 Task: Look for Airbnb options in UbatÃ©, Colombia from 5th November, 2023 to 16th November, 2023 for 2 adults.1  bedroom having 1 bed and 1 bathroom. Property type can be hotel. Amenities needed are: wifi, washing machine. Booking option can be shelf check-in. Look for 4 properties as per requirement.
Action: Mouse moved to (474, 104)
Screenshot: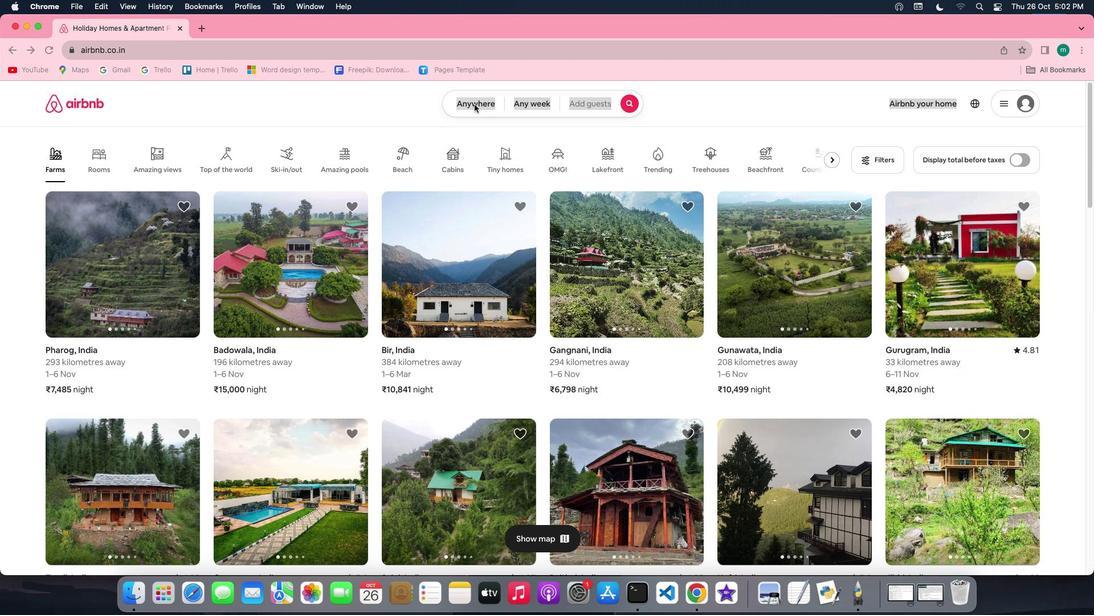 
Action: Mouse pressed left at (474, 104)
Screenshot: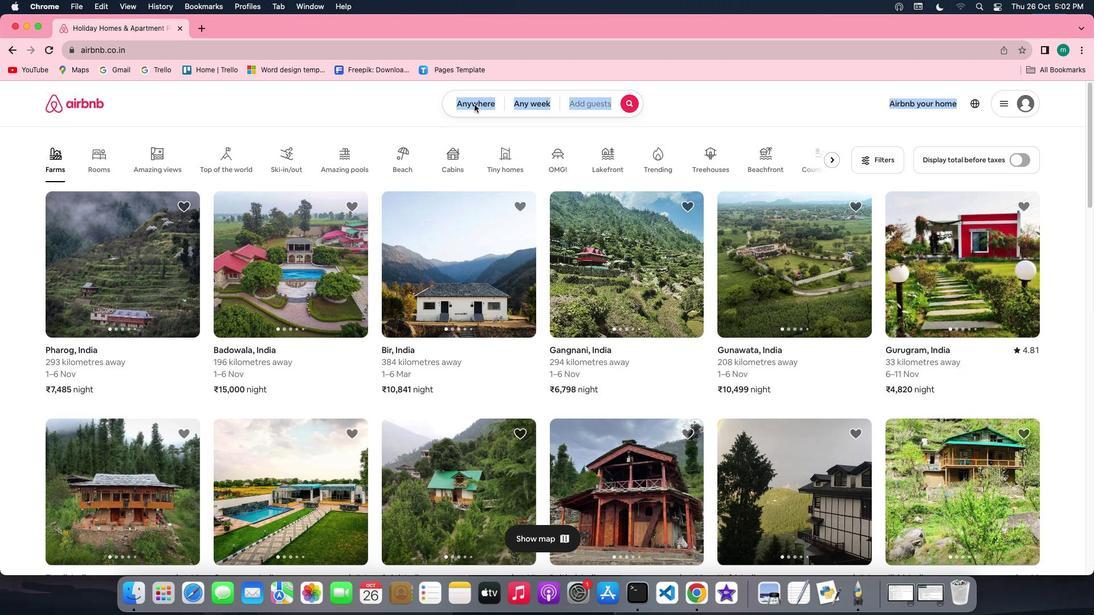 
Action: Mouse pressed left at (474, 104)
Screenshot: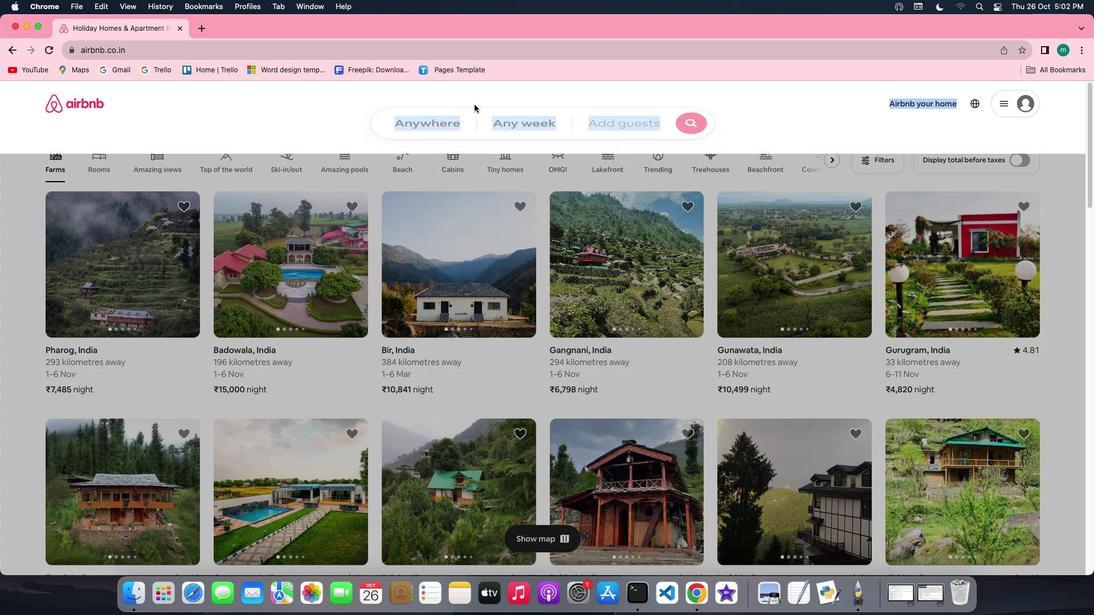 
Action: Mouse moved to (408, 146)
Screenshot: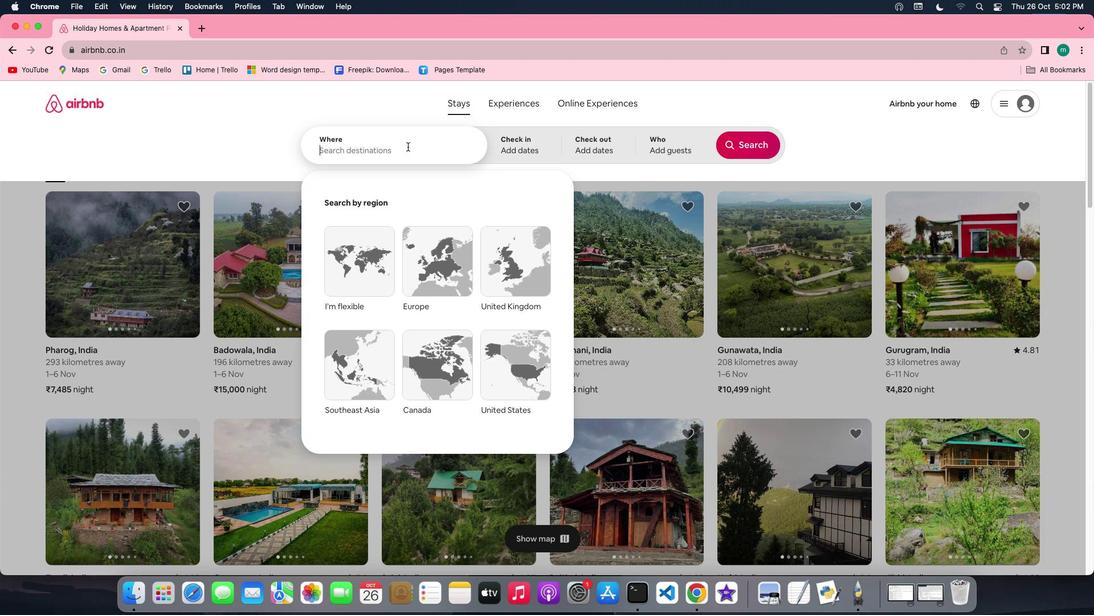 
Action: Key pressed Key.shift'U''b''a''t''e''.'Key.backspace','Key.spaceKey.shift'C''o''l''o''m''b''i''a'
Screenshot: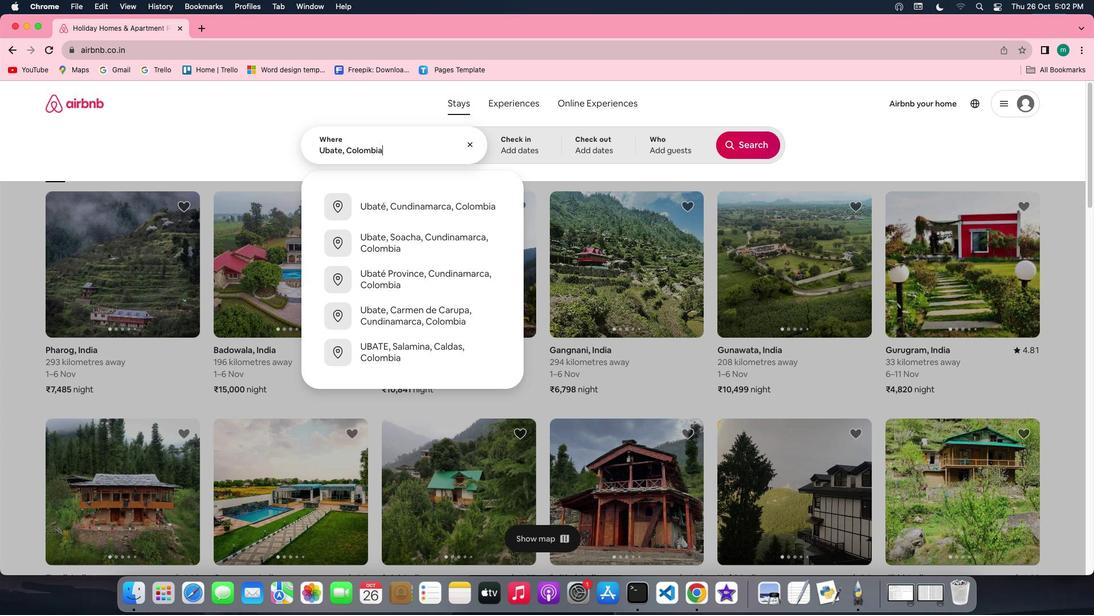 
Action: Mouse moved to (506, 143)
Screenshot: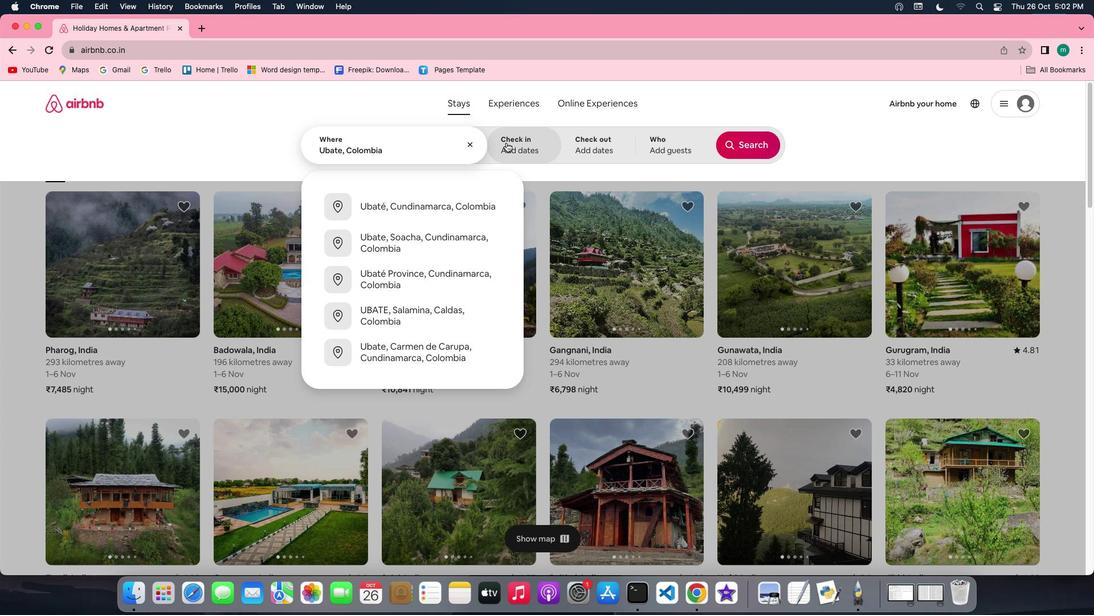 
Action: Mouse pressed left at (506, 143)
Screenshot: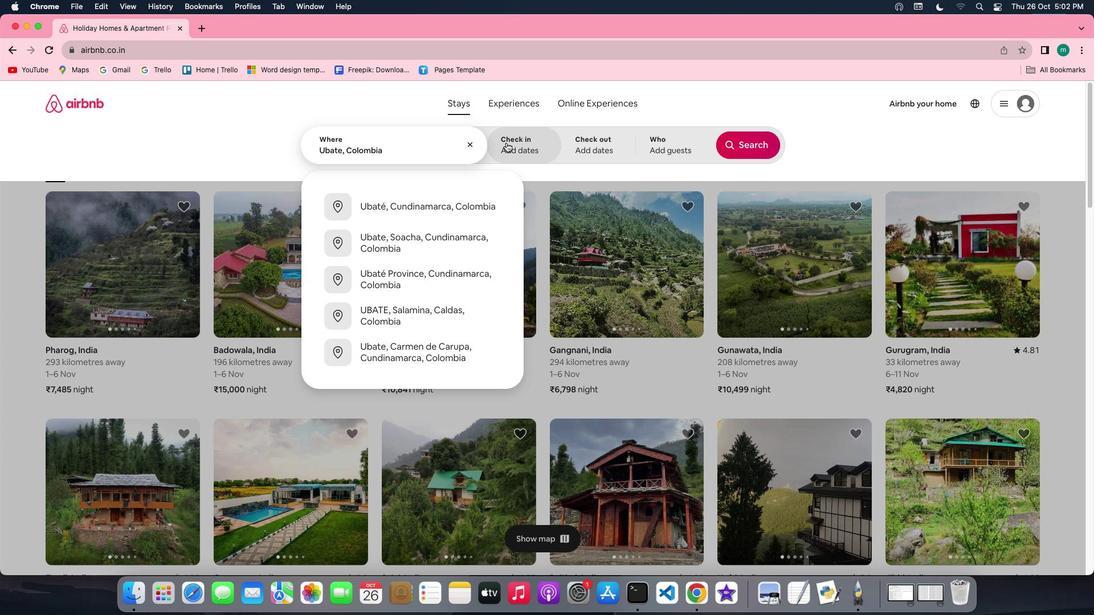
Action: Mouse moved to (566, 317)
Screenshot: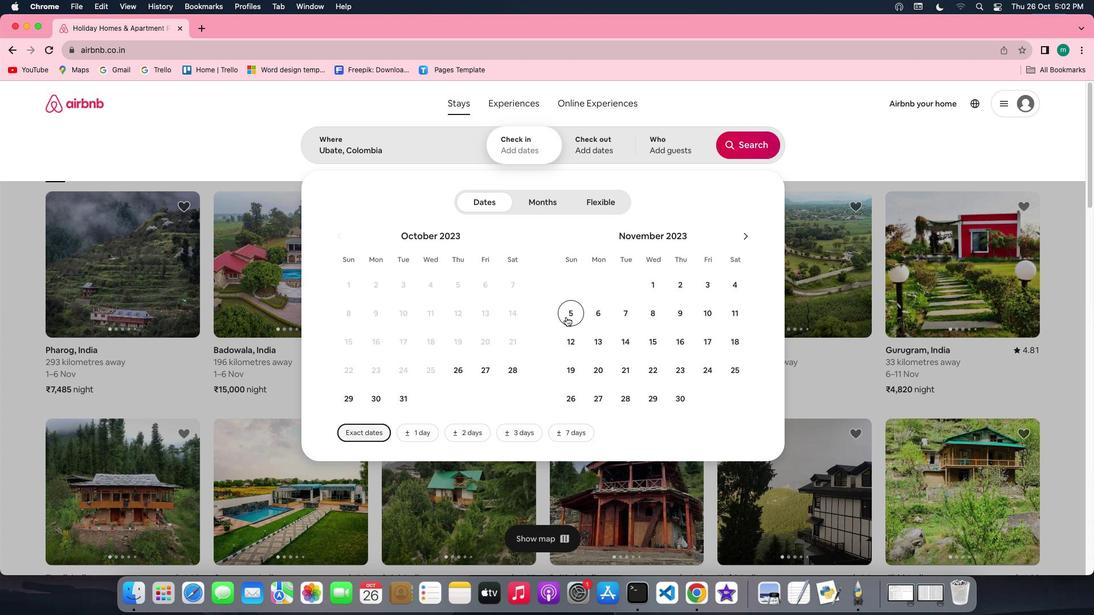 
Action: Mouse pressed left at (566, 317)
Screenshot: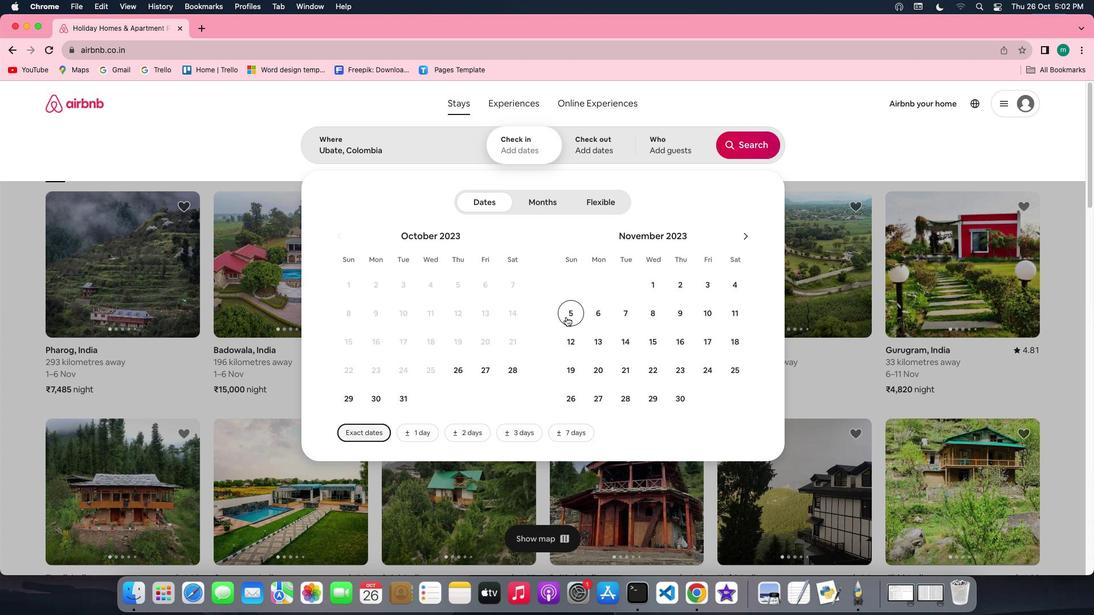 
Action: Mouse moved to (680, 334)
Screenshot: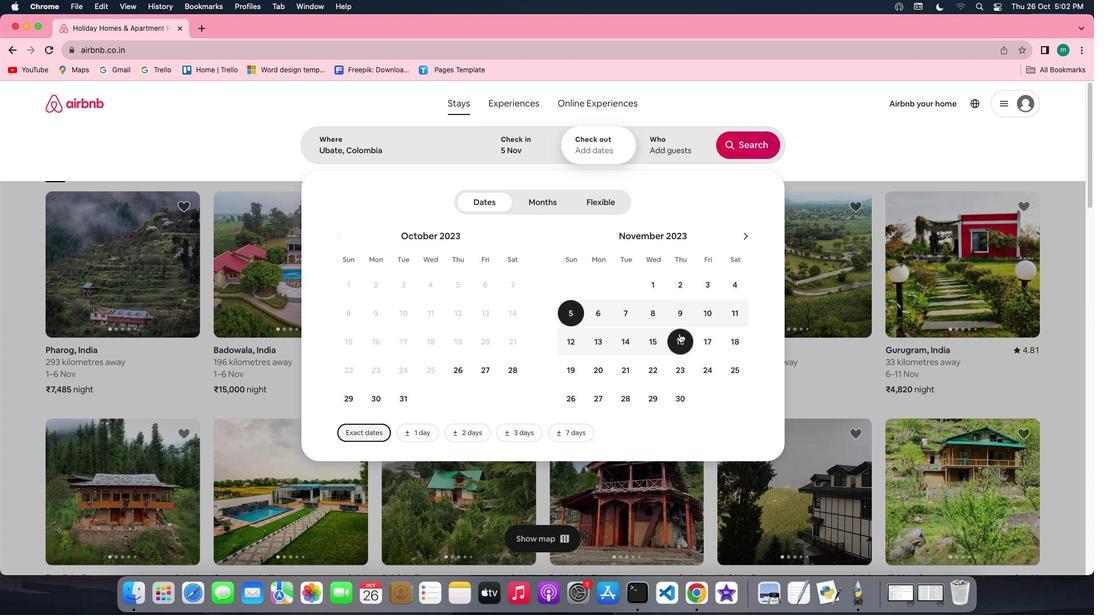 
Action: Mouse pressed left at (680, 334)
Screenshot: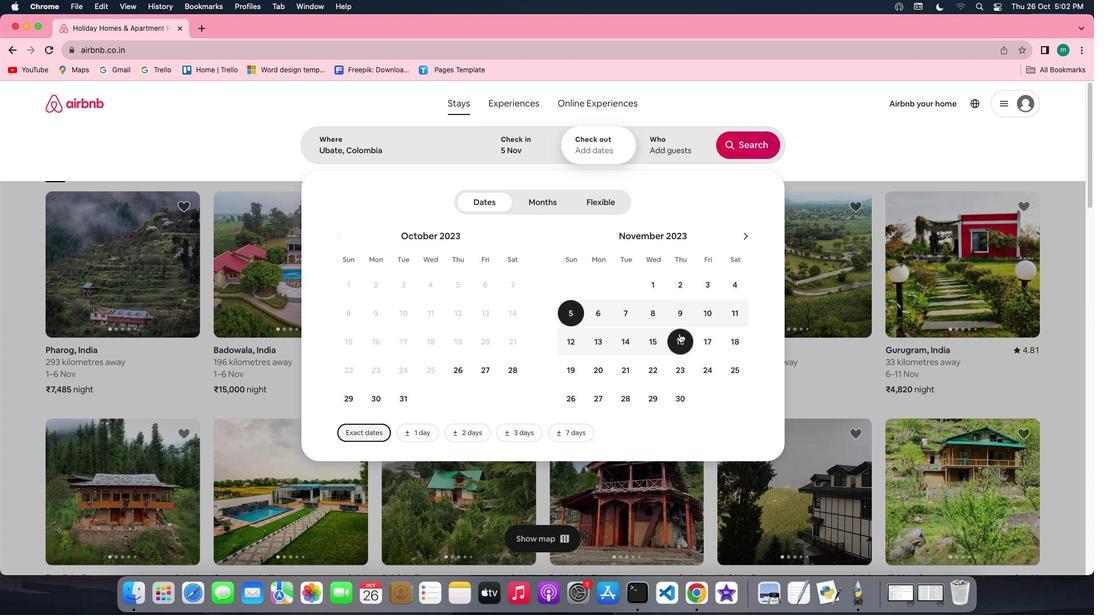 
Action: Mouse moved to (665, 151)
Screenshot: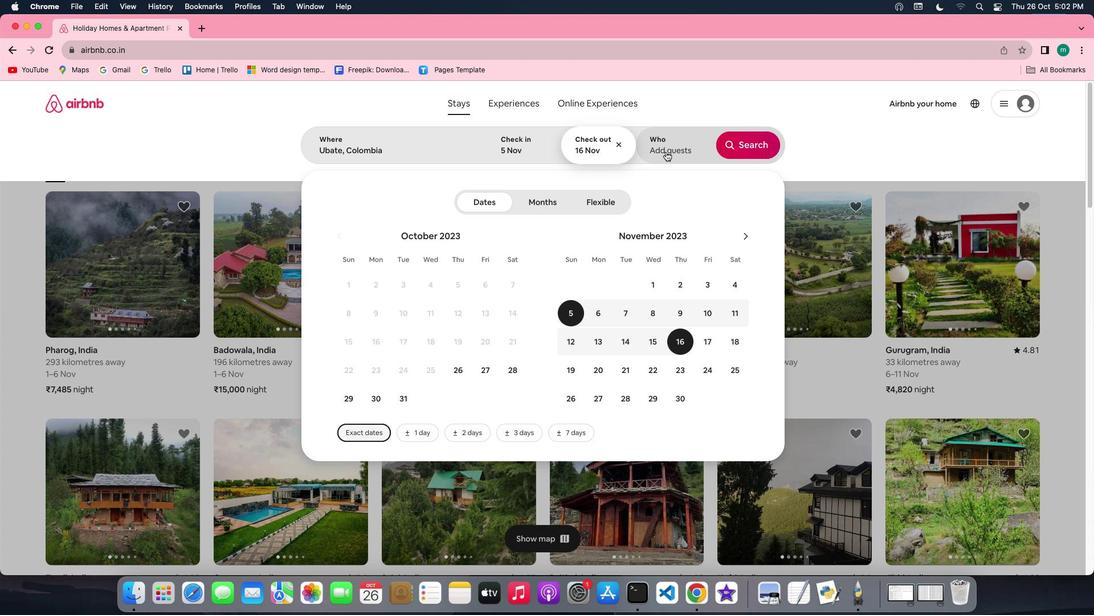 
Action: Mouse pressed left at (665, 151)
Screenshot: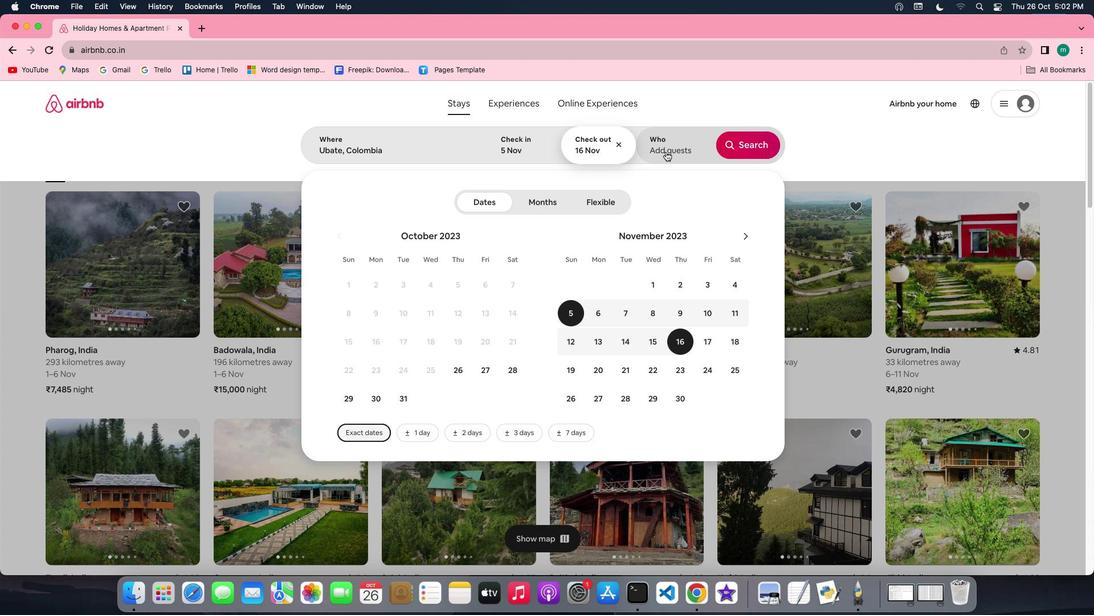 
Action: Mouse moved to (747, 202)
Screenshot: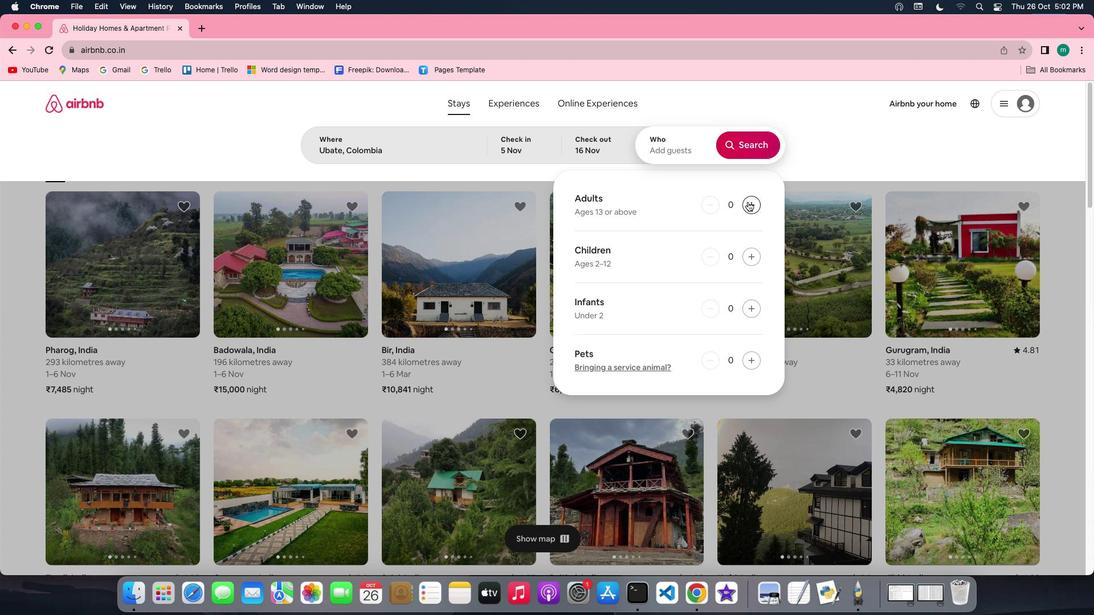 
Action: Mouse pressed left at (747, 202)
Screenshot: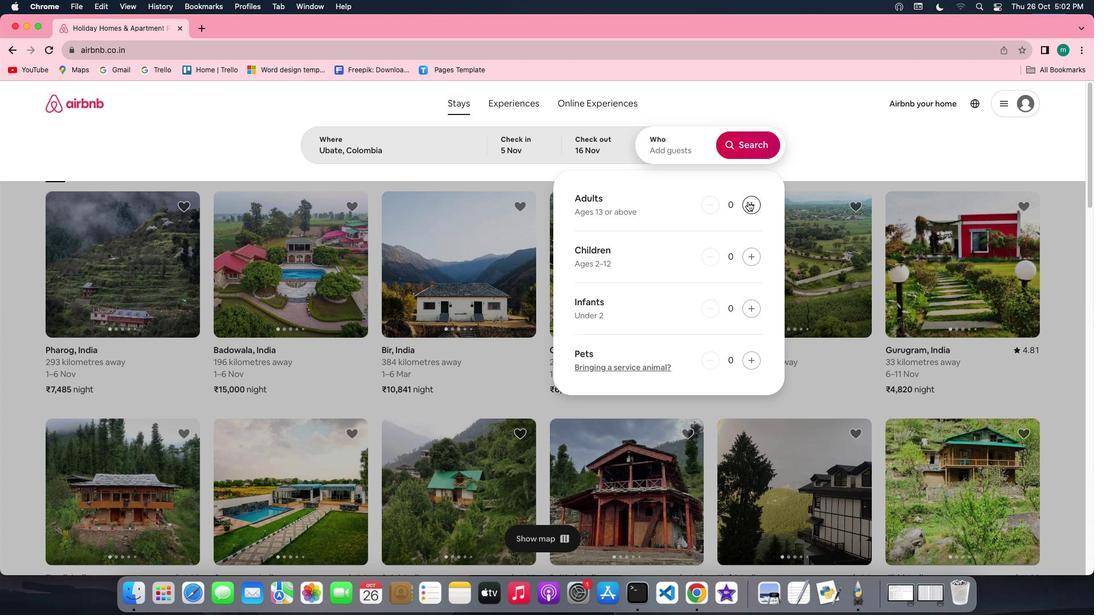 
Action: Mouse pressed left at (747, 202)
Screenshot: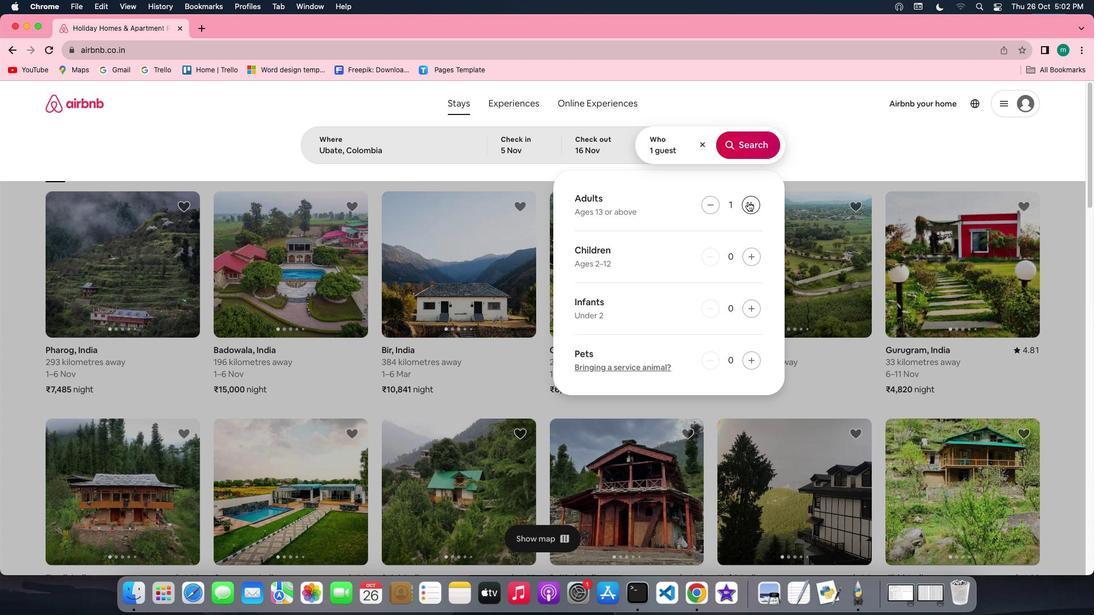 
Action: Mouse moved to (749, 149)
Screenshot: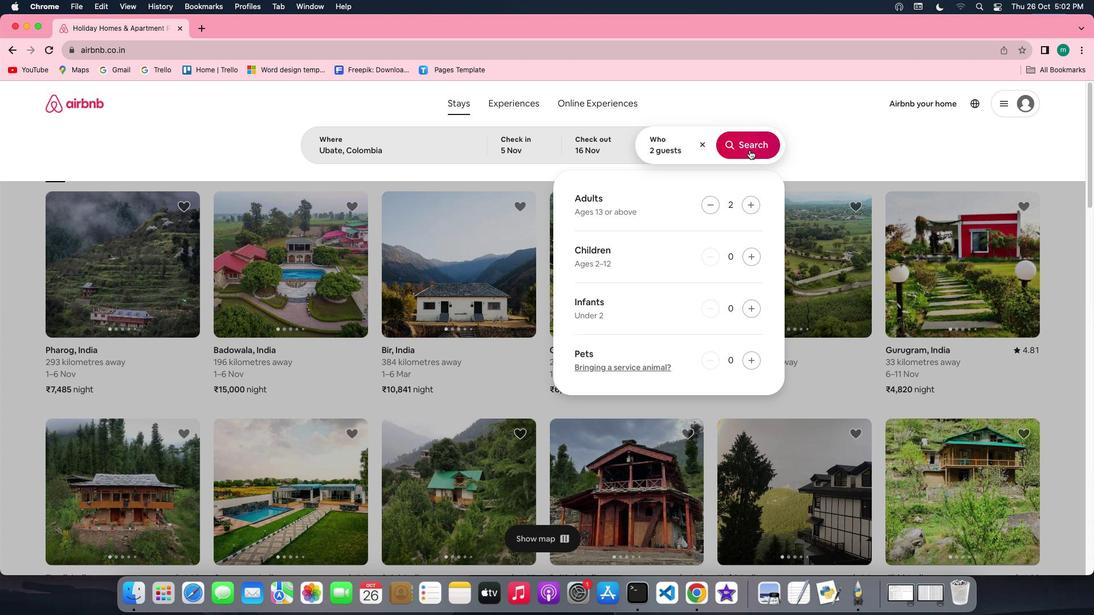 
Action: Mouse pressed left at (749, 149)
Screenshot: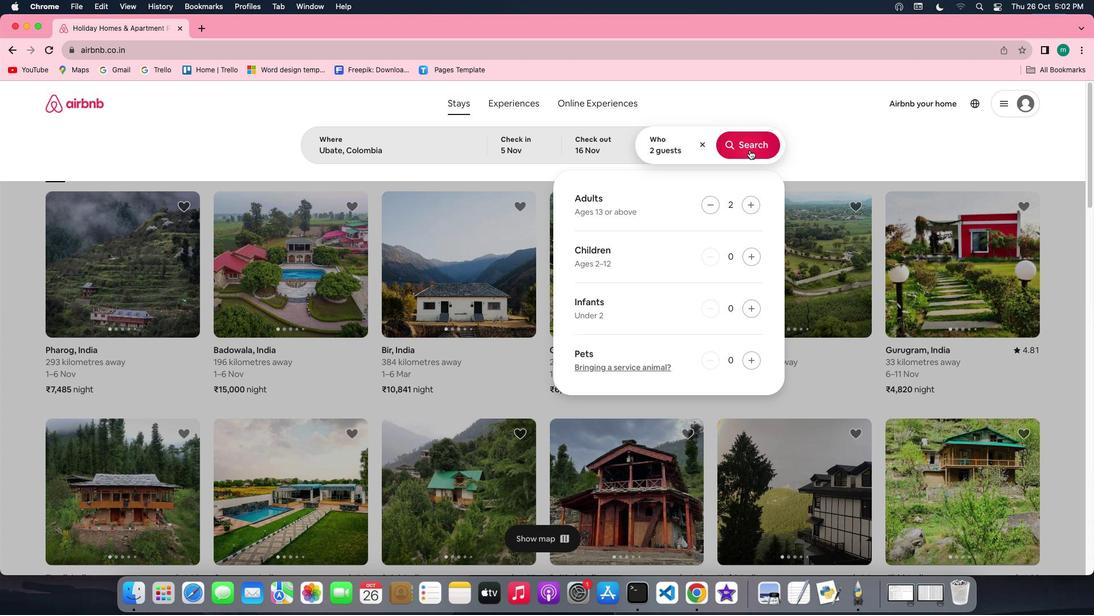 
Action: Mouse moved to (895, 149)
Screenshot: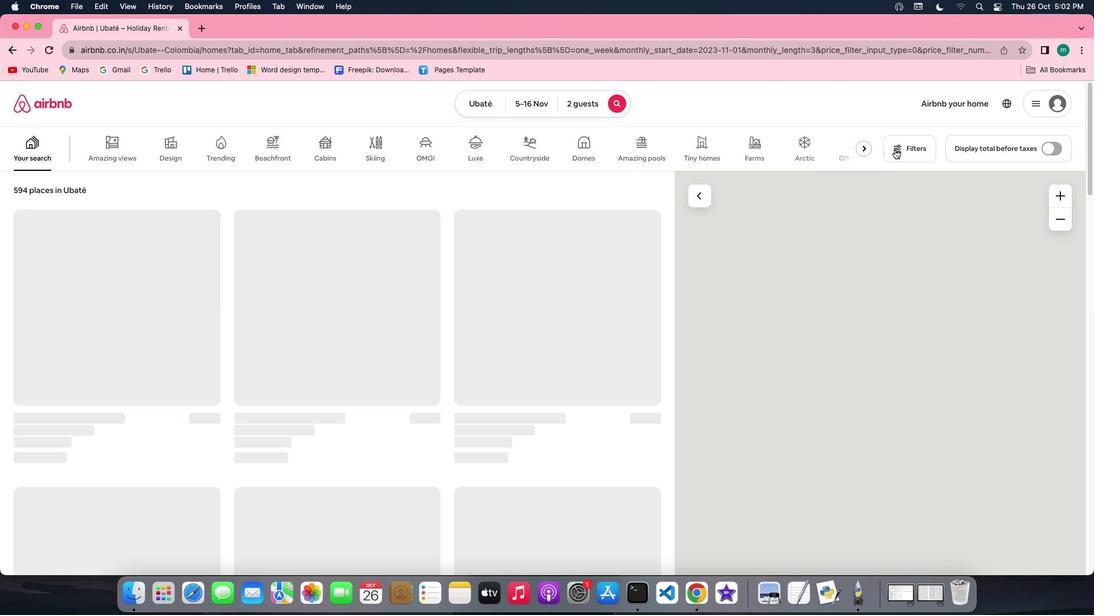 
Action: Mouse pressed left at (895, 149)
Screenshot: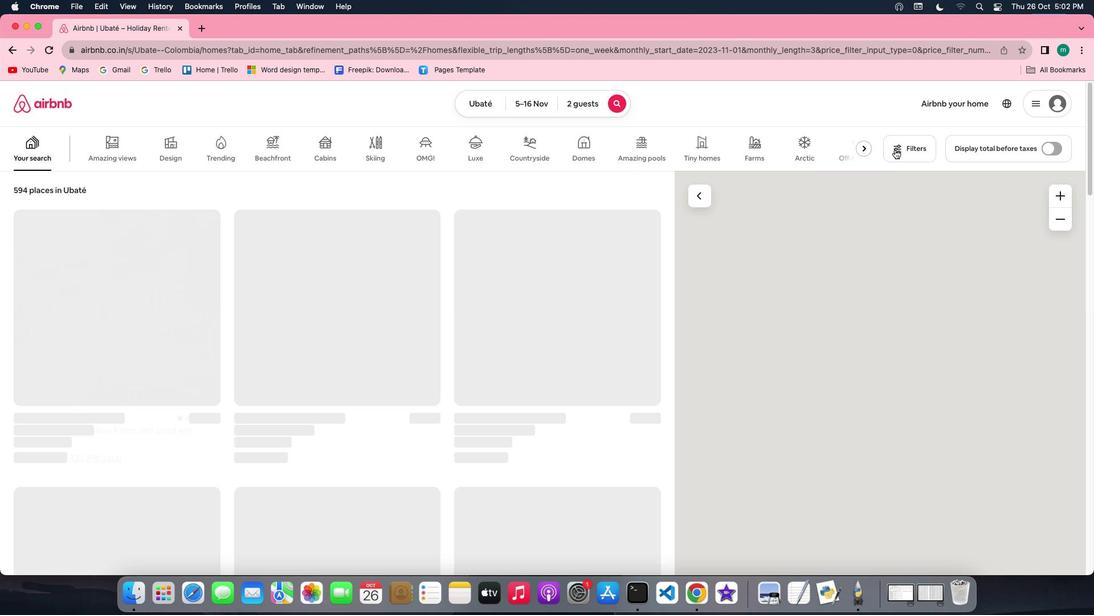 
Action: Mouse moved to (521, 366)
Screenshot: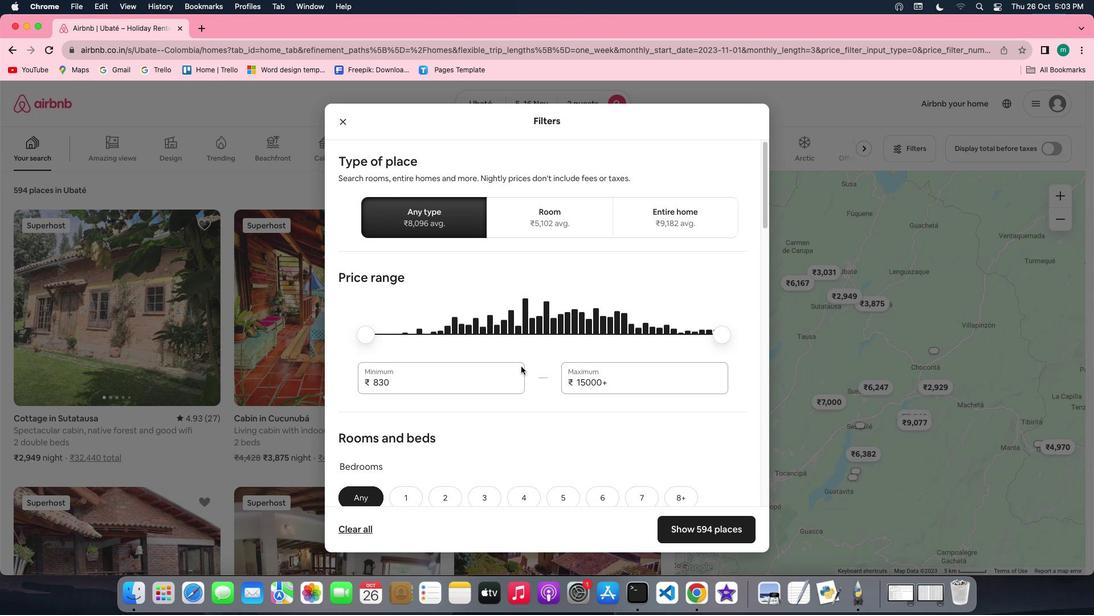 
Action: Mouse scrolled (521, 366) with delta (0, 0)
Screenshot: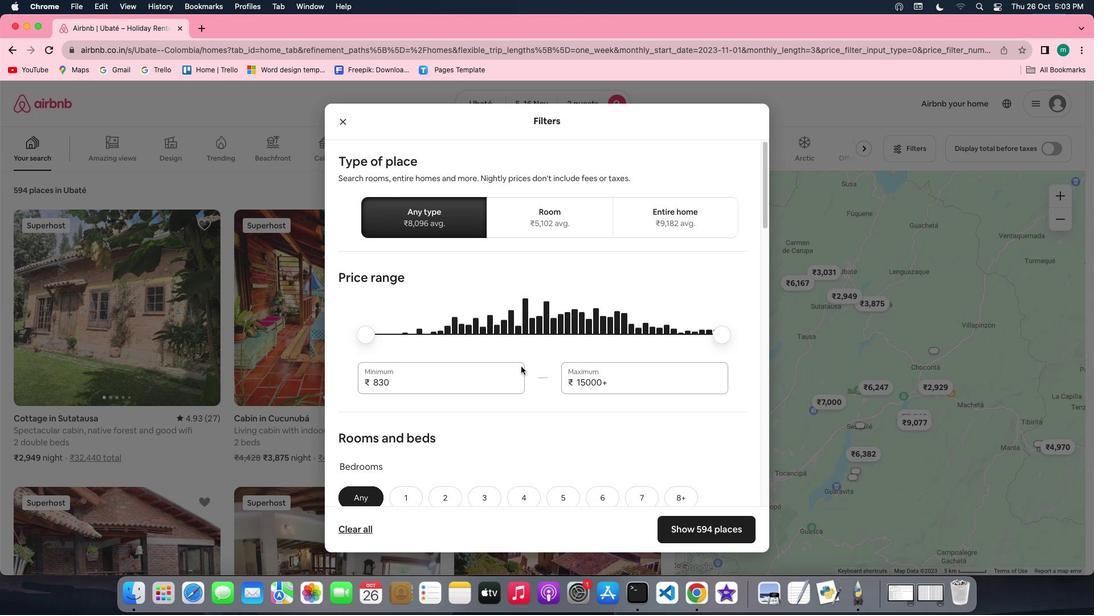 
Action: Mouse scrolled (521, 366) with delta (0, 0)
Screenshot: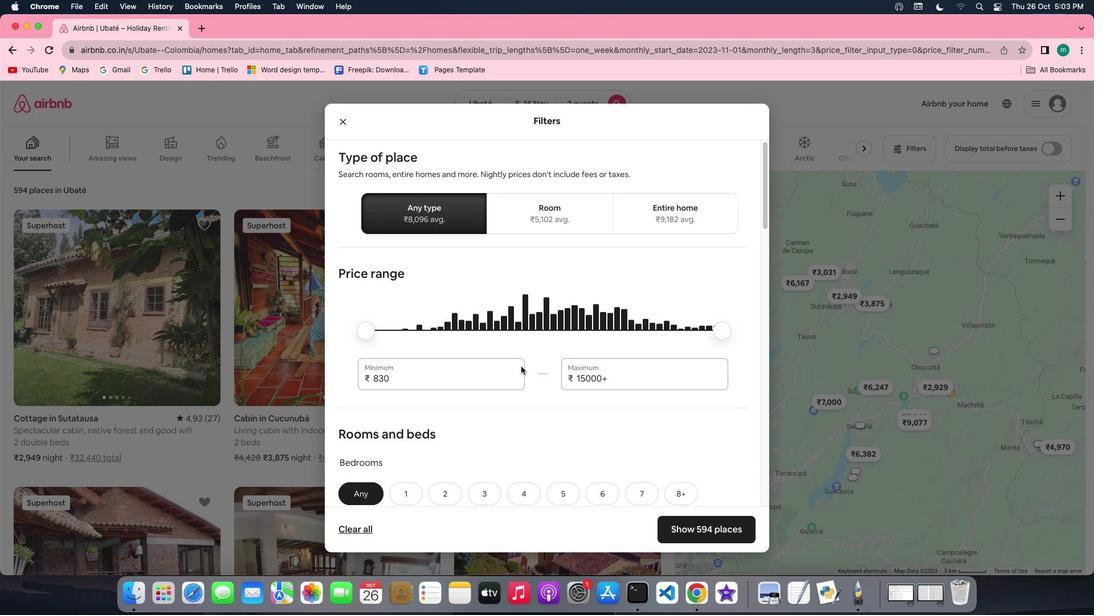 
Action: Mouse scrolled (521, 366) with delta (0, -1)
Screenshot: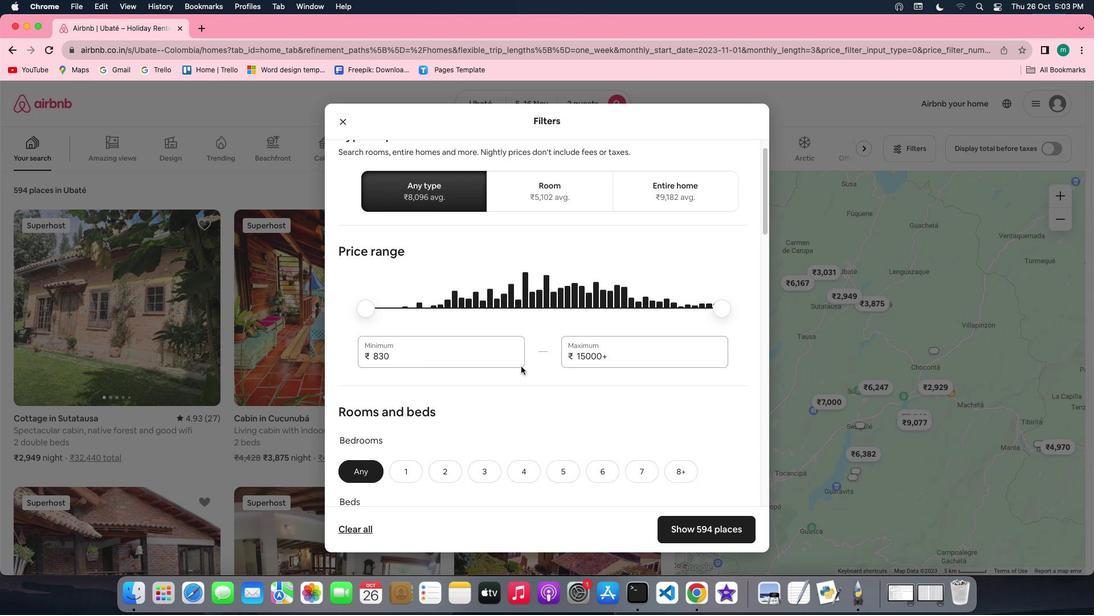 
Action: Mouse scrolled (521, 366) with delta (0, 0)
Screenshot: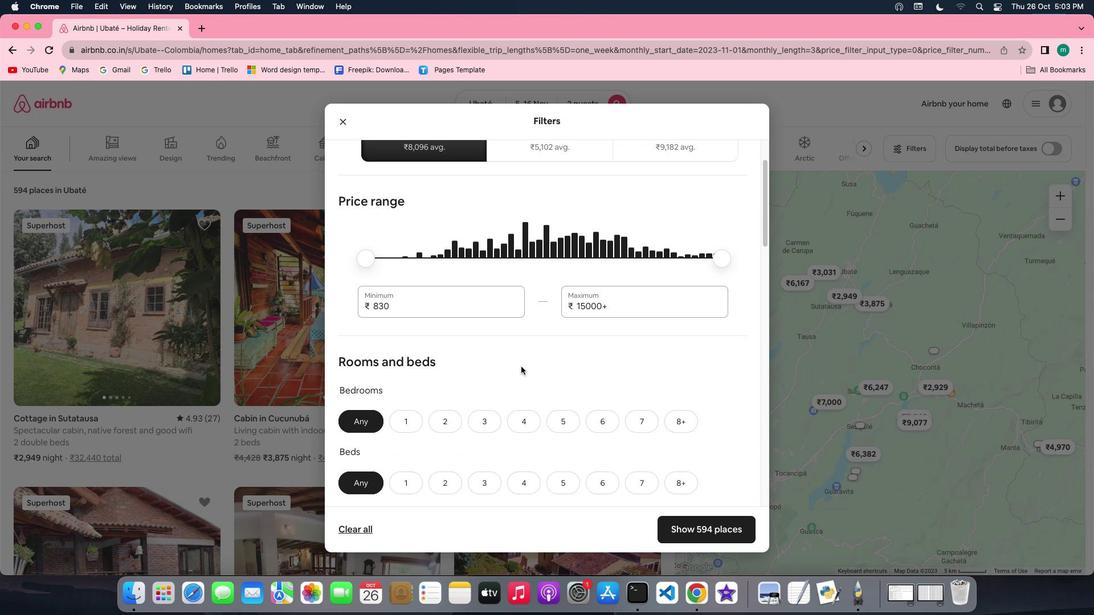 
Action: Mouse scrolled (521, 366) with delta (0, 0)
Screenshot: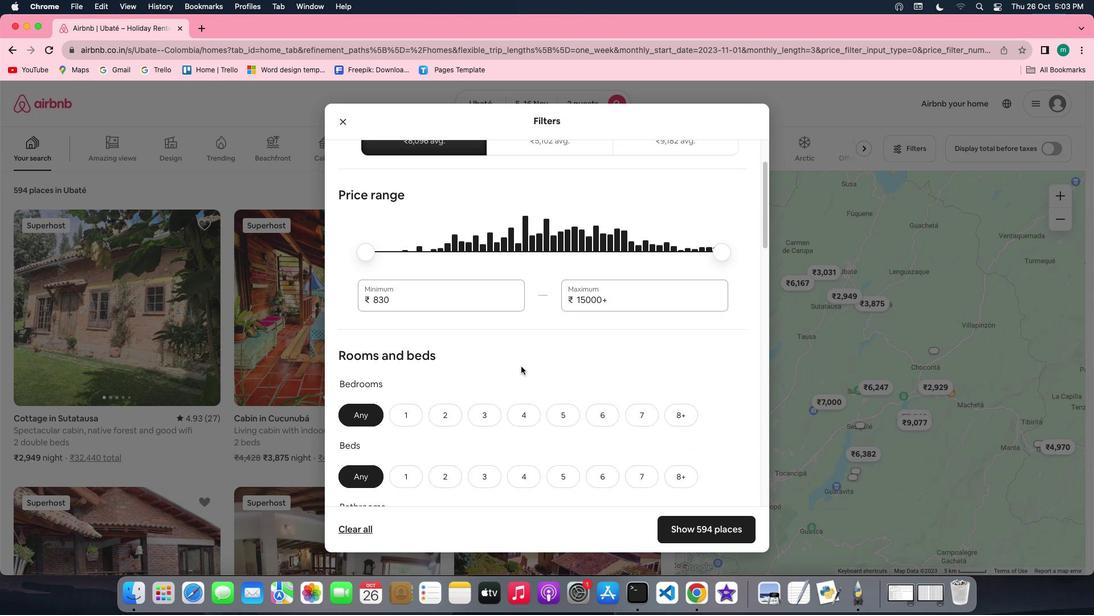 
Action: Mouse scrolled (521, 366) with delta (0, 0)
Screenshot: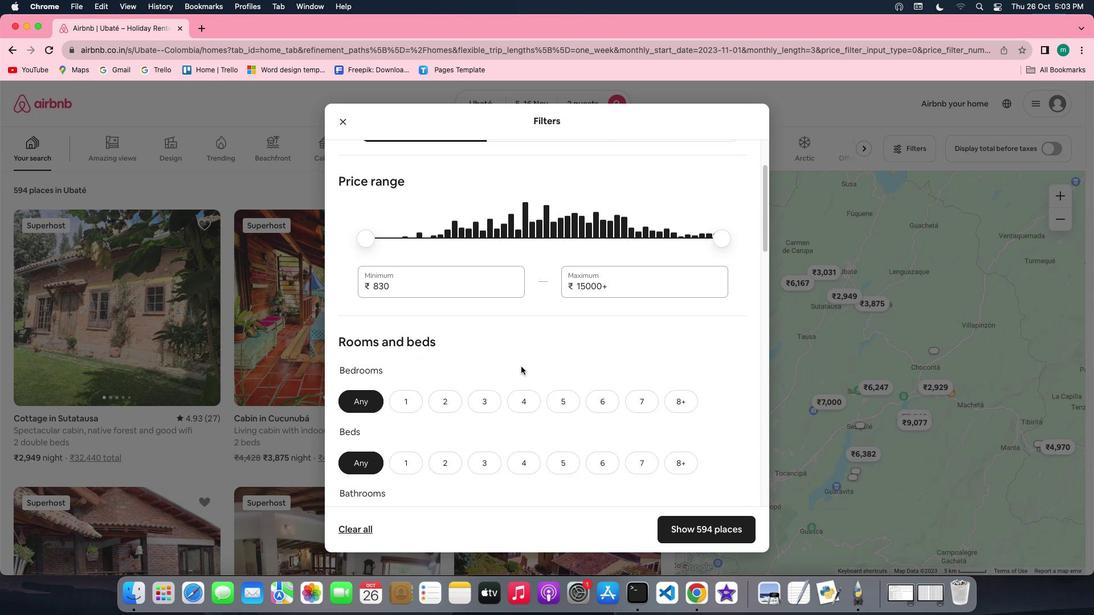 
Action: Mouse scrolled (521, 366) with delta (0, 0)
Screenshot: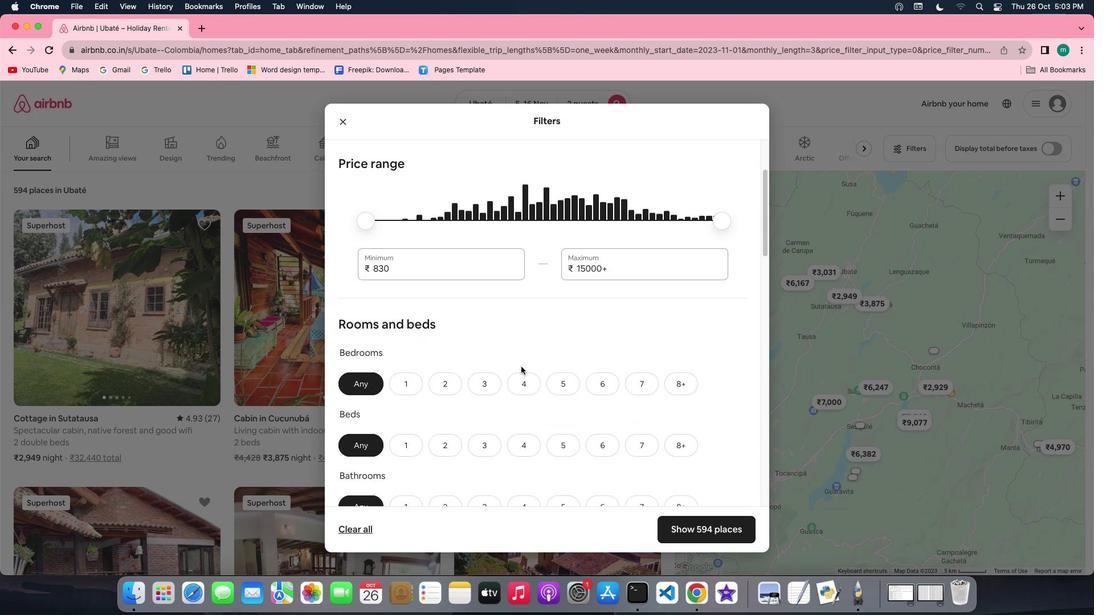
Action: Mouse scrolled (521, 366) with delta (0, 0)
Screenshot: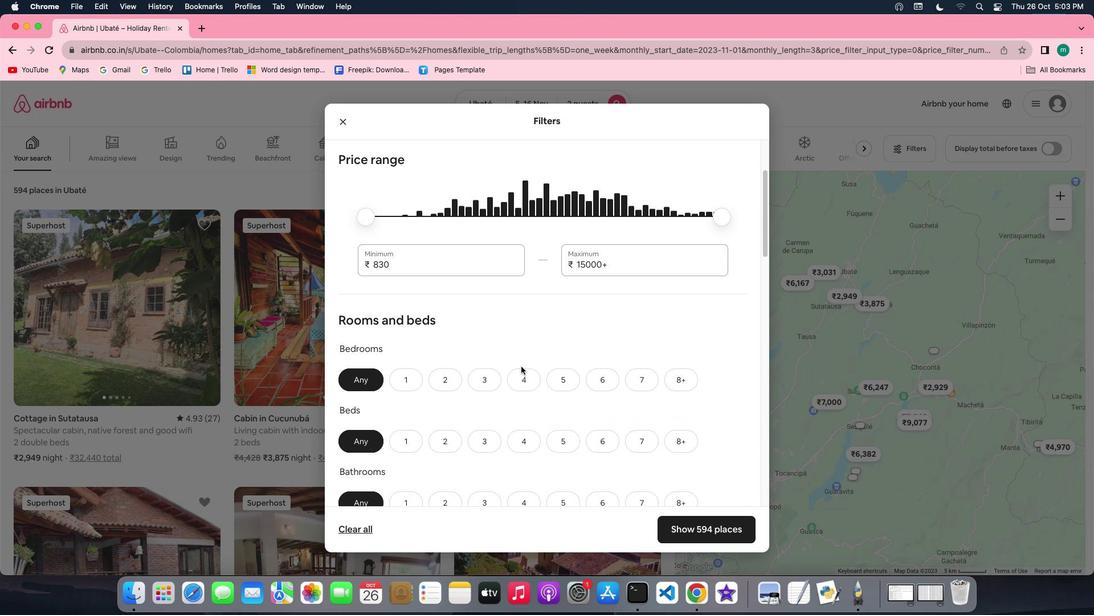 
Action: Mouse scrolled (521, 366) with delta (0, 0)
Screenshot: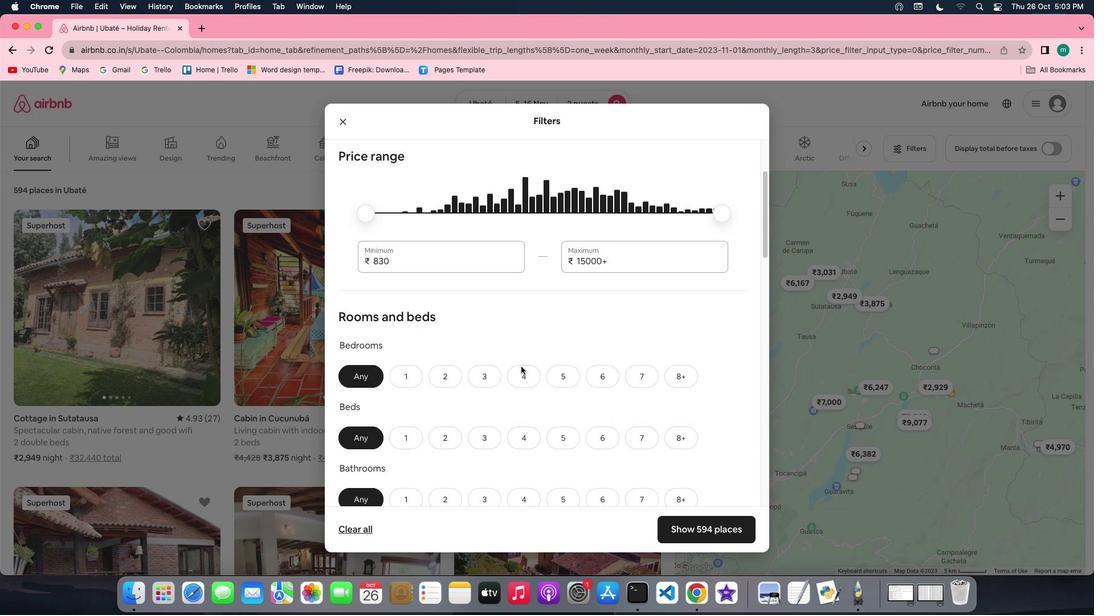
Action: Mouse scrolled (521, 366) with delta (0, 0)
Screenshot: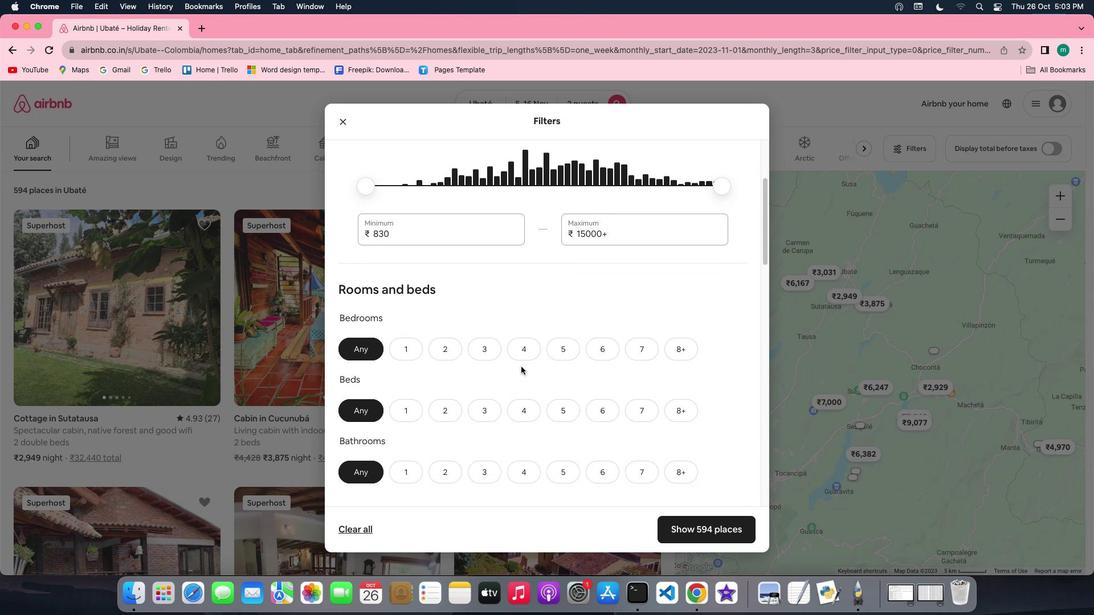 
Action: Mouse scrolled (521, 366) with delta (0, 0)
Screenshot: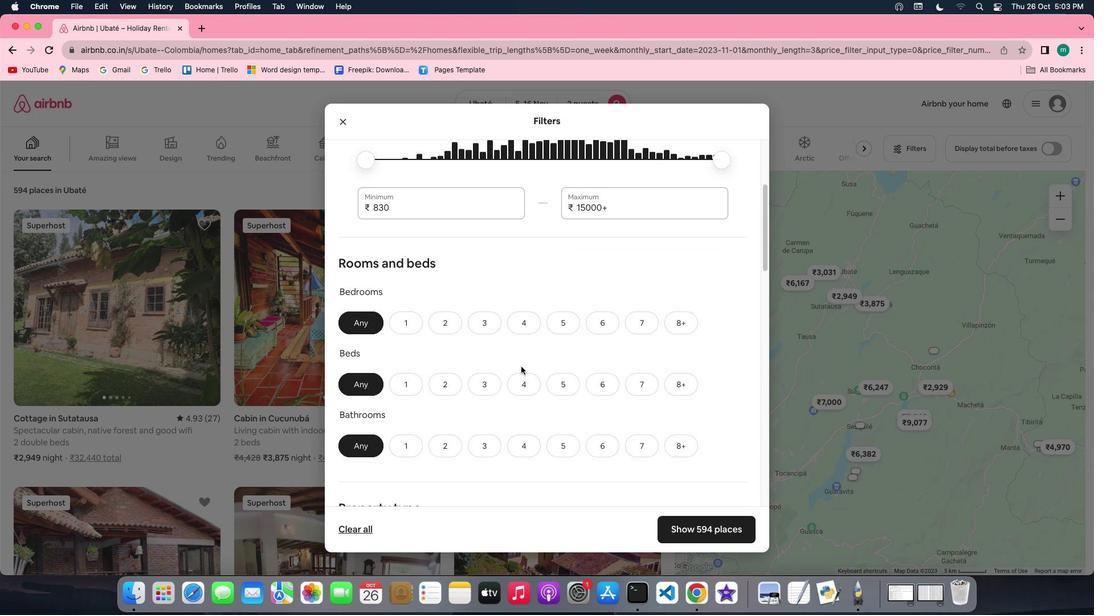 
Action: Mouse moved to (408, 293)
Screenshot: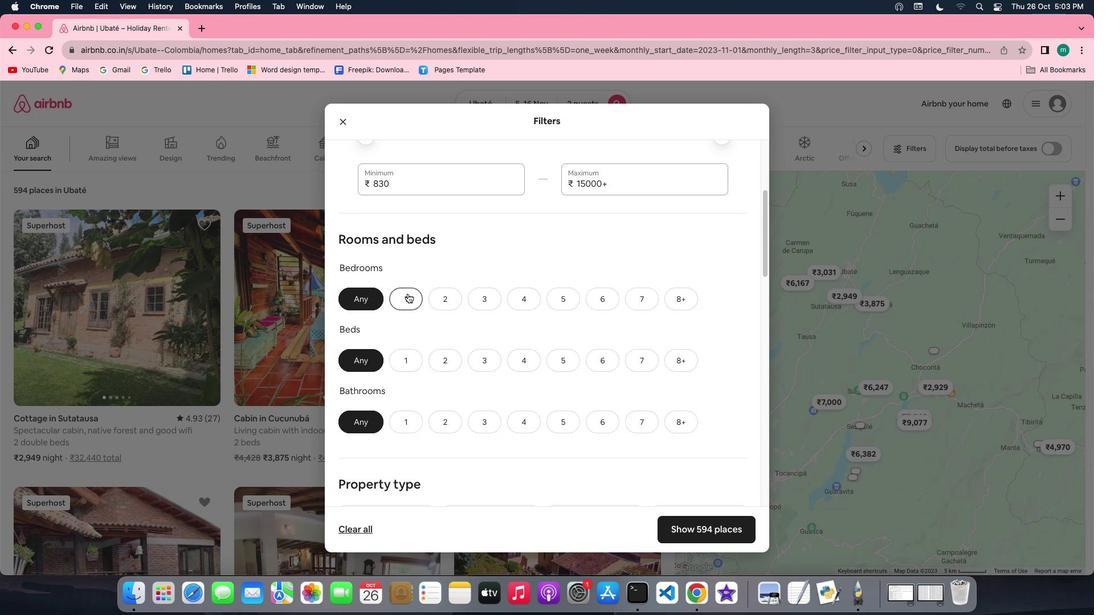 
Action: Mouse pressed left at (408, 293)
Screenshot: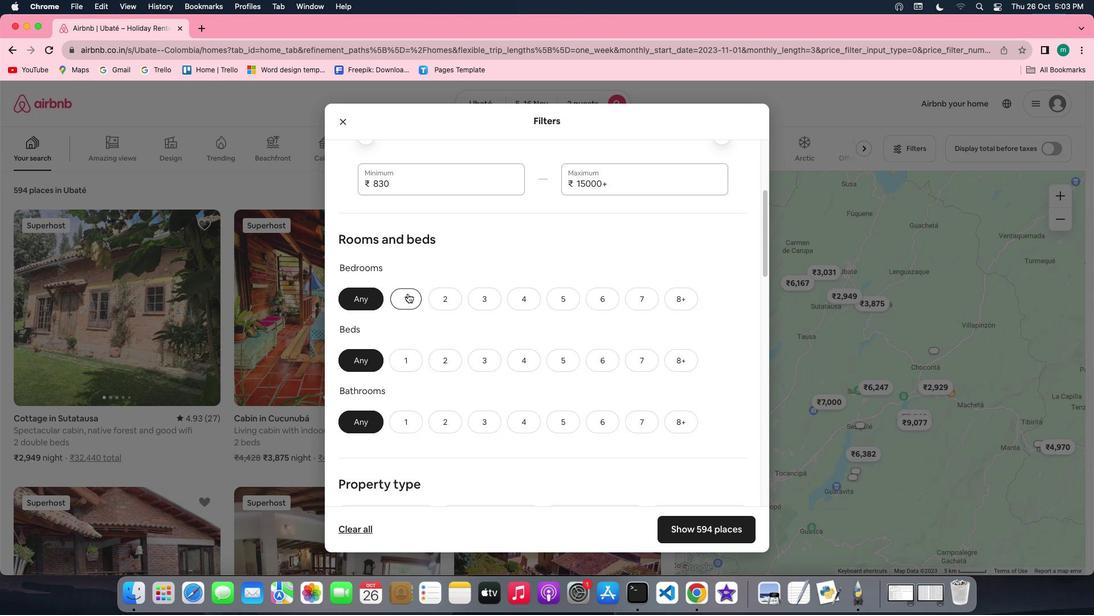 
Action: Mouse moved to (421, 356)
Screenshot: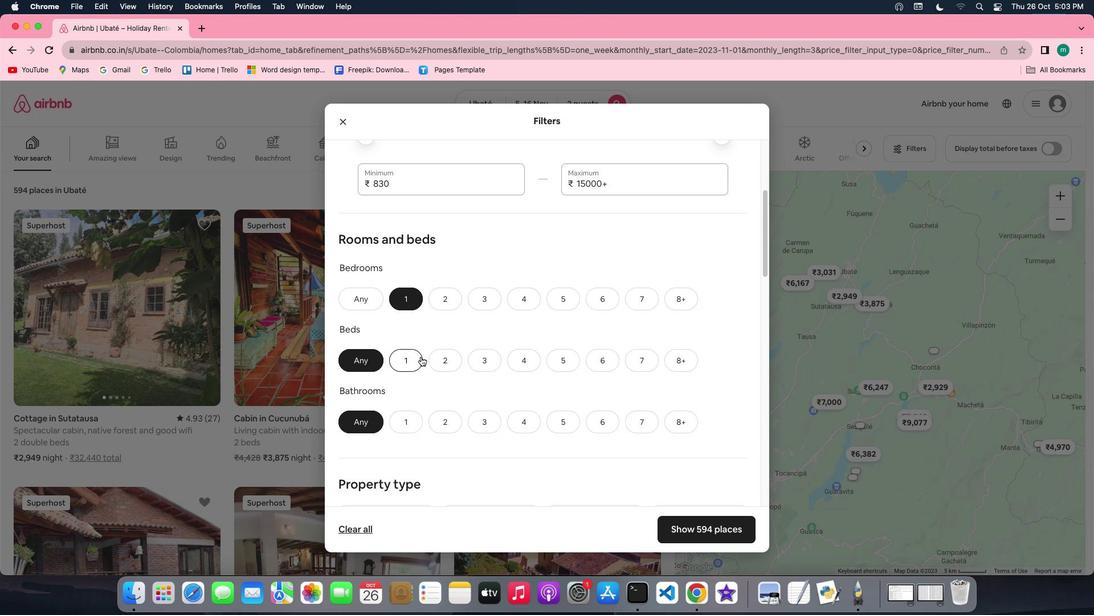 
Action: Mouse pressed left at (421, 356)
Screenshot: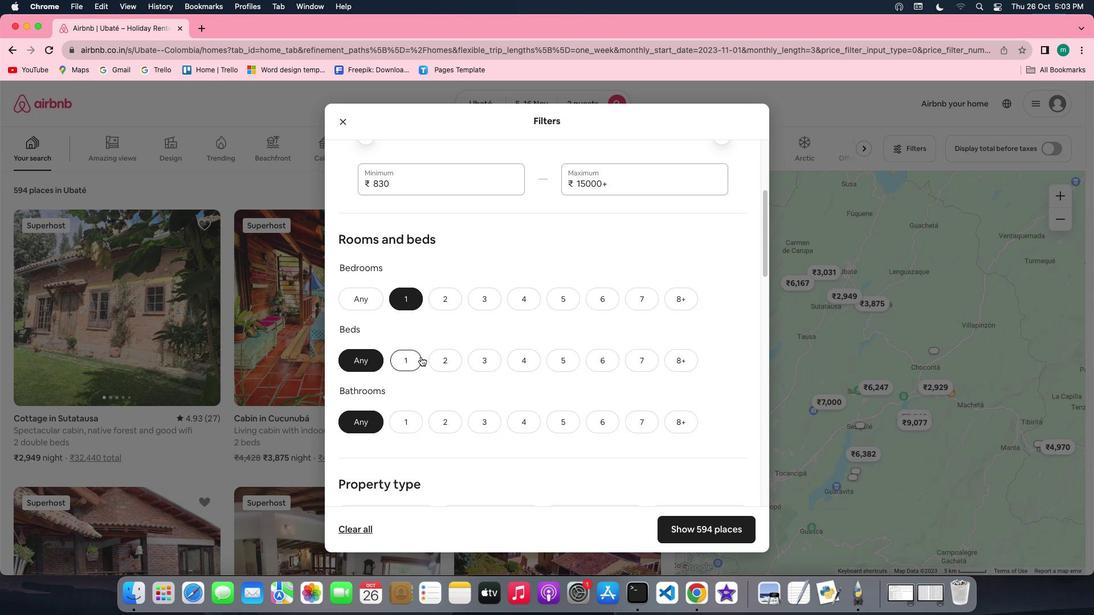 
Action: Mouse moved to (414, 426)
Screenshot: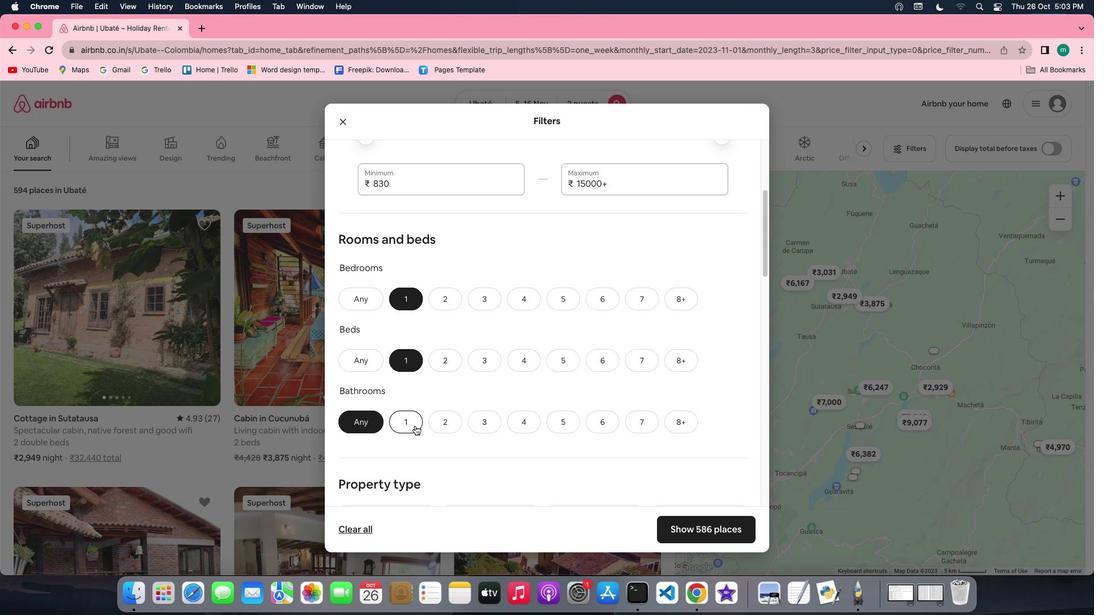 
Action: Mouse pressed left at (414, 426)
Screenshot: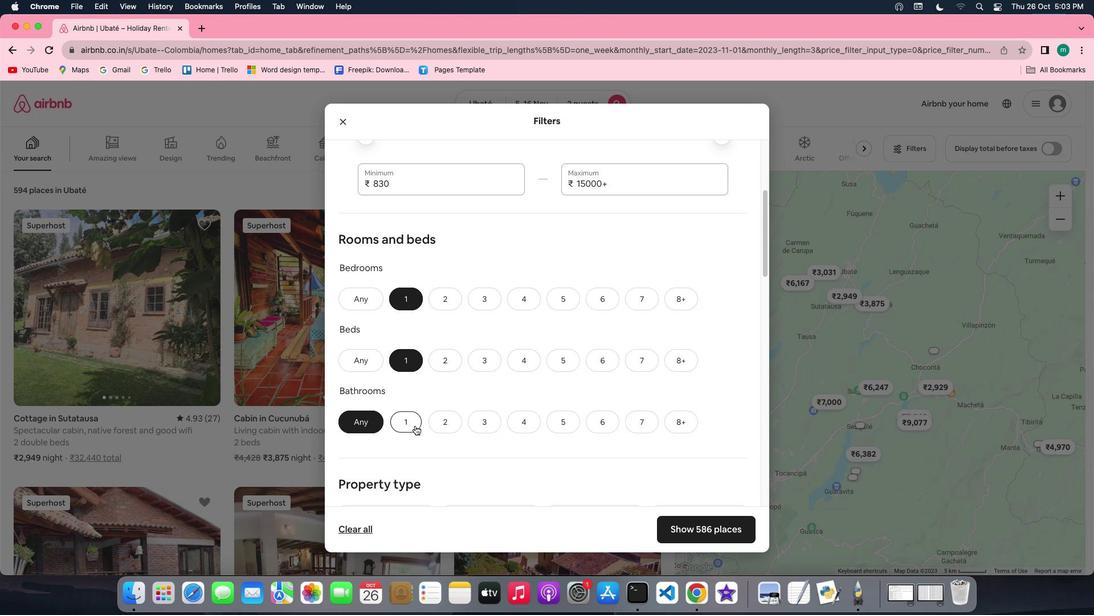 
Action: Mouse moved to (503, 413)
Screenshot: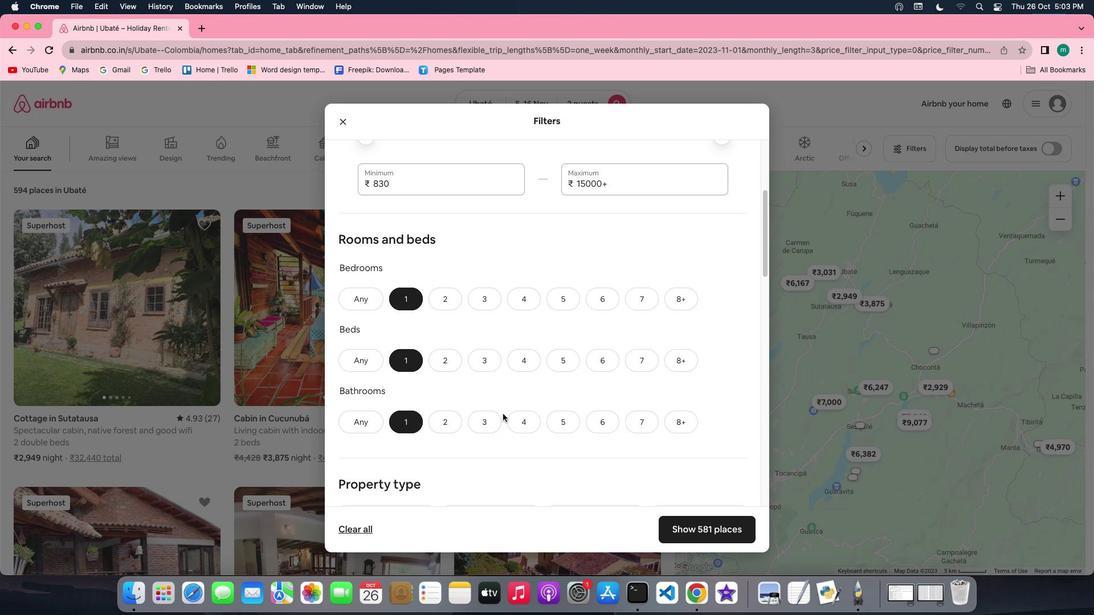 
Action: Mouse scrolled (503, 413) with delta (0, 0)
Screenshot: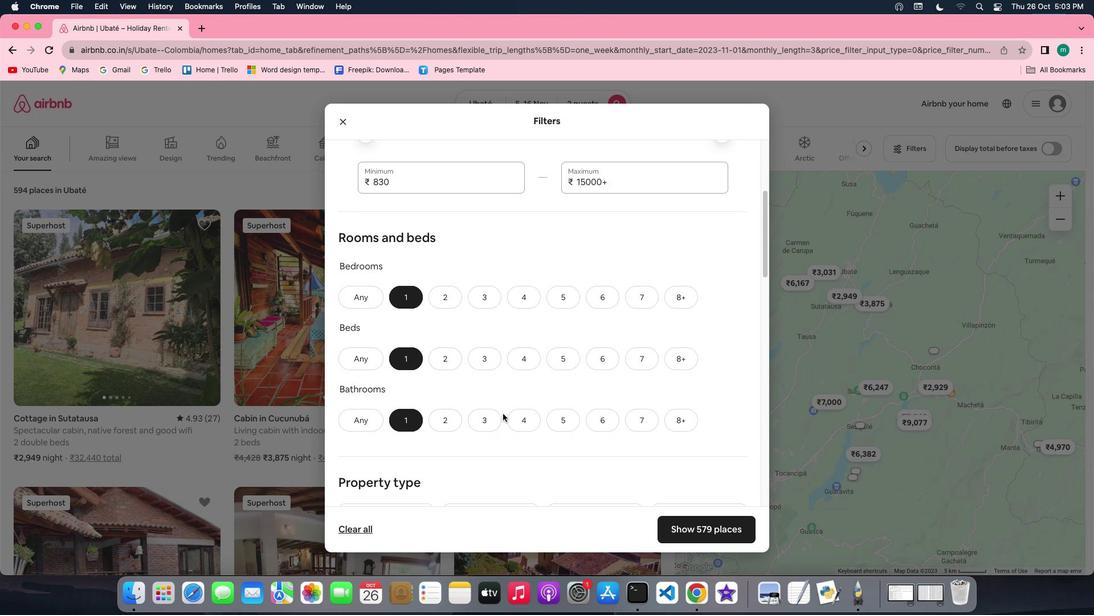 
Action: Mouse scrolled (503, 413) with delta (0, 0)
Screenshot: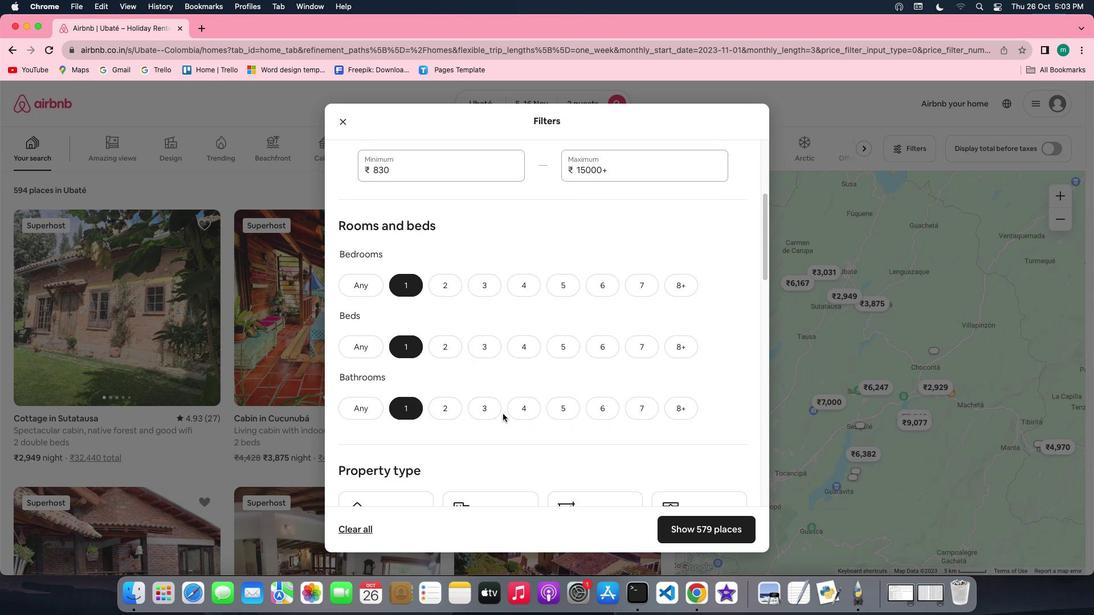 
Action: Mouse scrolled (503, 413) with delta (0, -1)
Screenshot: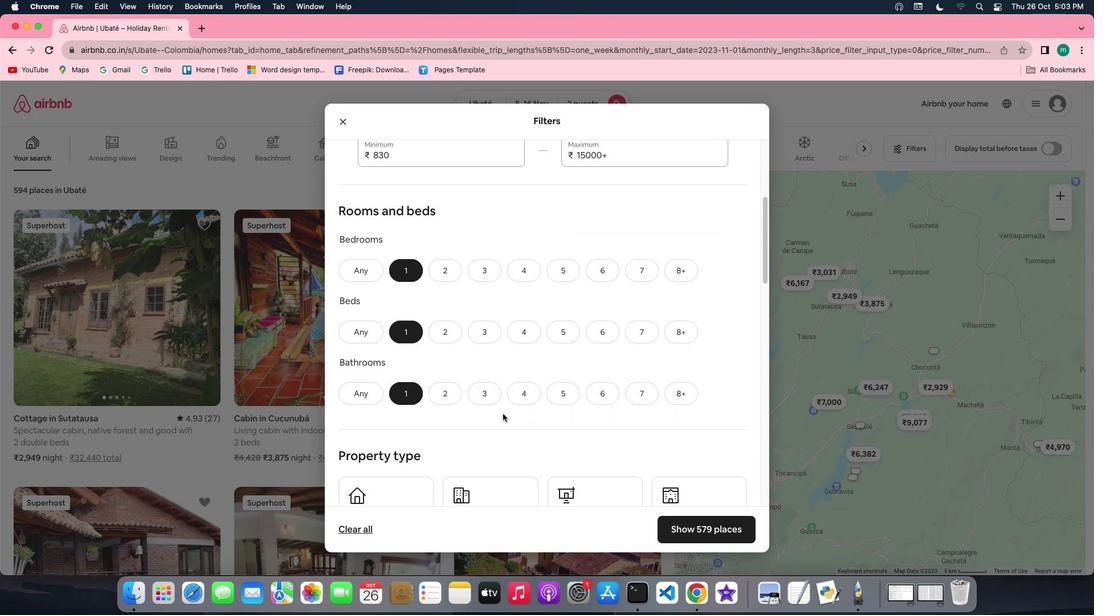 
Action: Mouse scrolled (503, 413) with delta (0, 0)
Screenshot: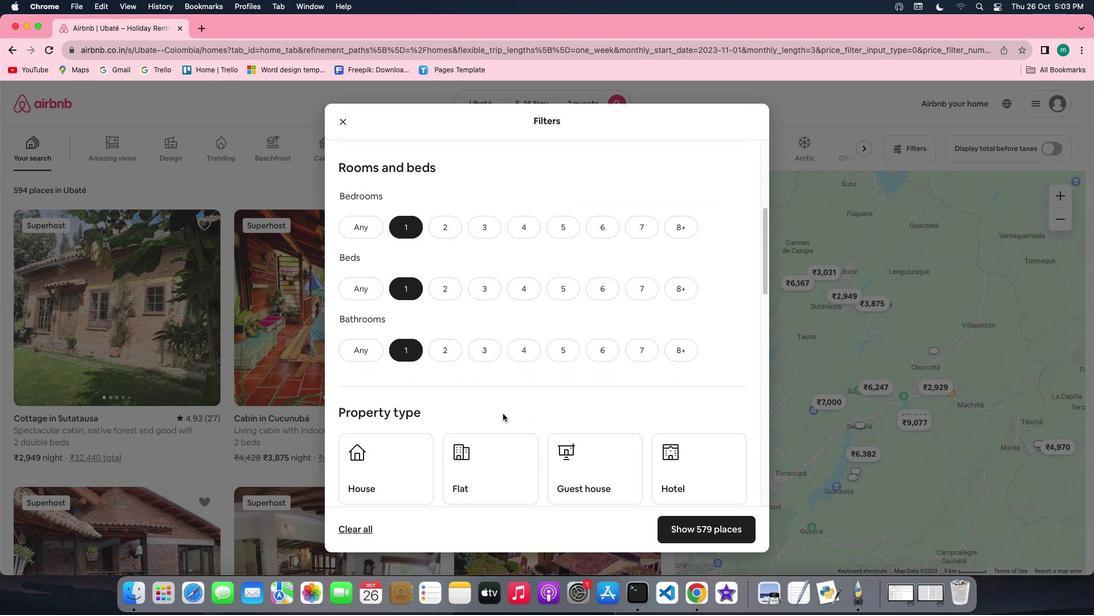 
Action: Mouse scrolled (503, 413) with delta (0, 0)
Screenshot: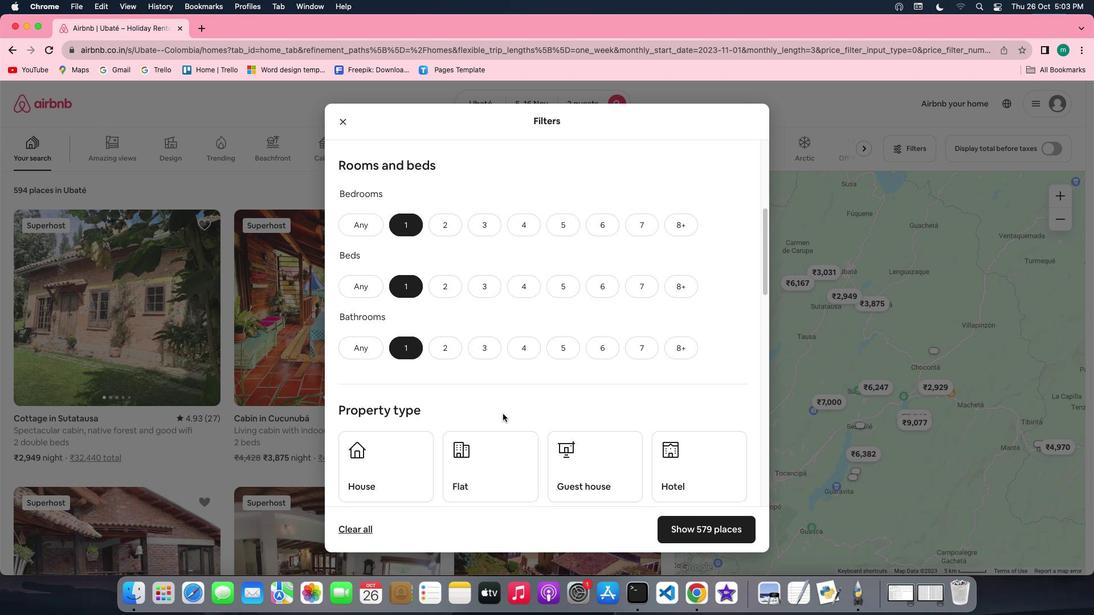 
Action: Mouse scrolled (503, 413) with delta (0, 0)
Screenshot: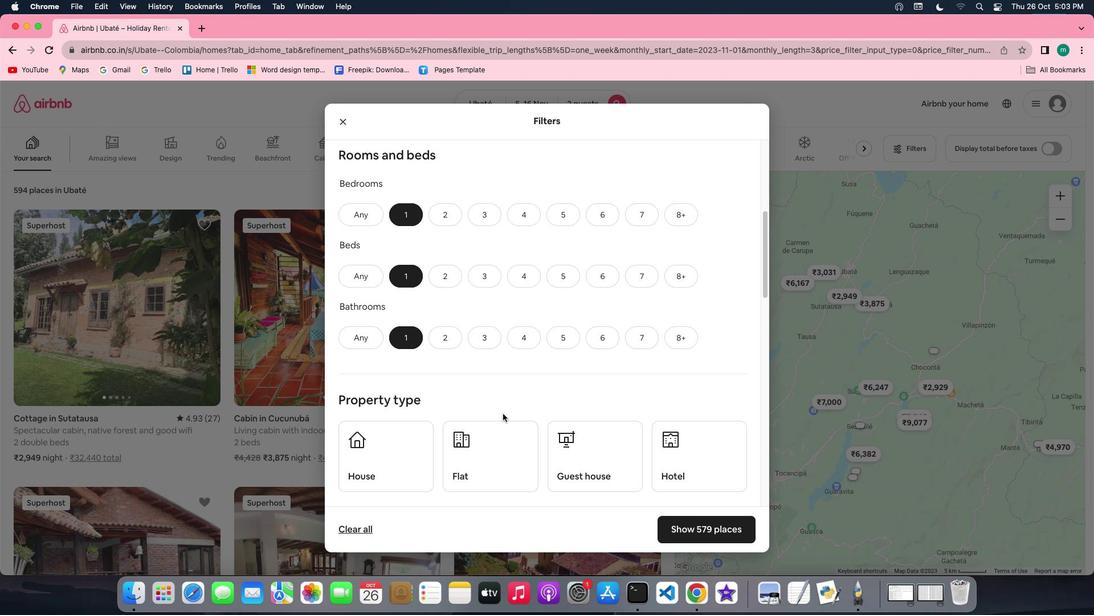 
Action: Mouse scrolled (503, 413) with delta (0, 0)
Screenshot: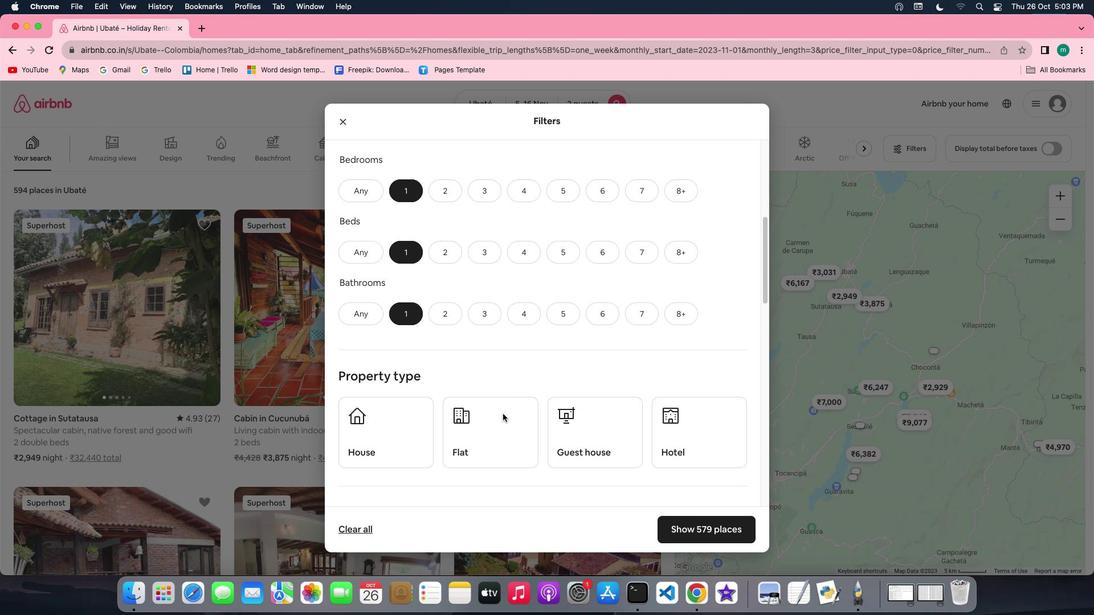 
Action: Mouse scrolled (503, 413) with delta (0, 0)
Screenshot: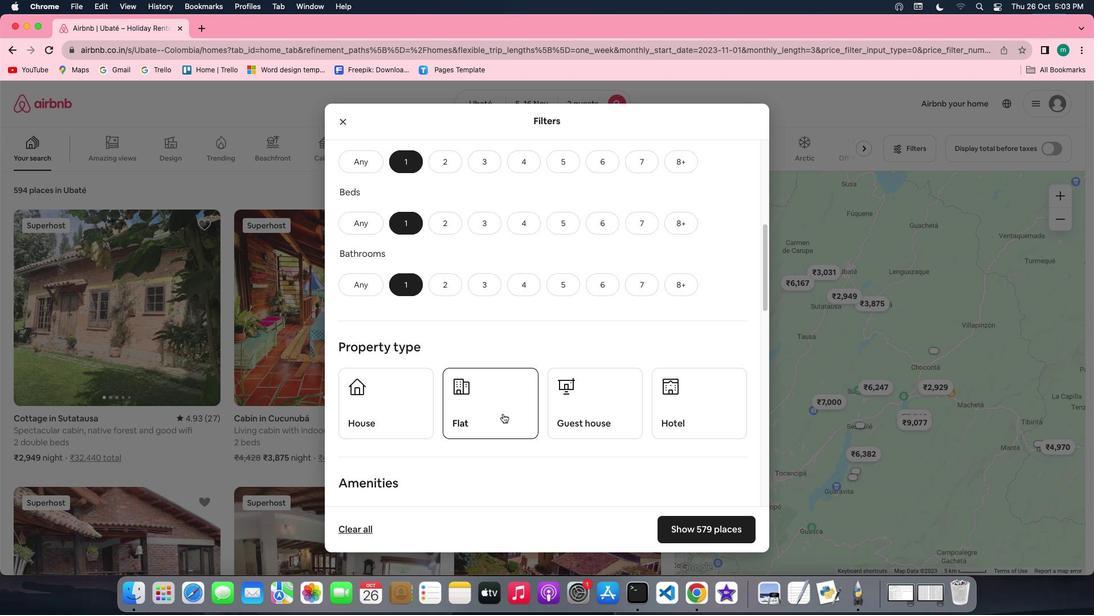 
Action: Mouse scrolled (503, 413) with delta (0, 0)
Screenshot: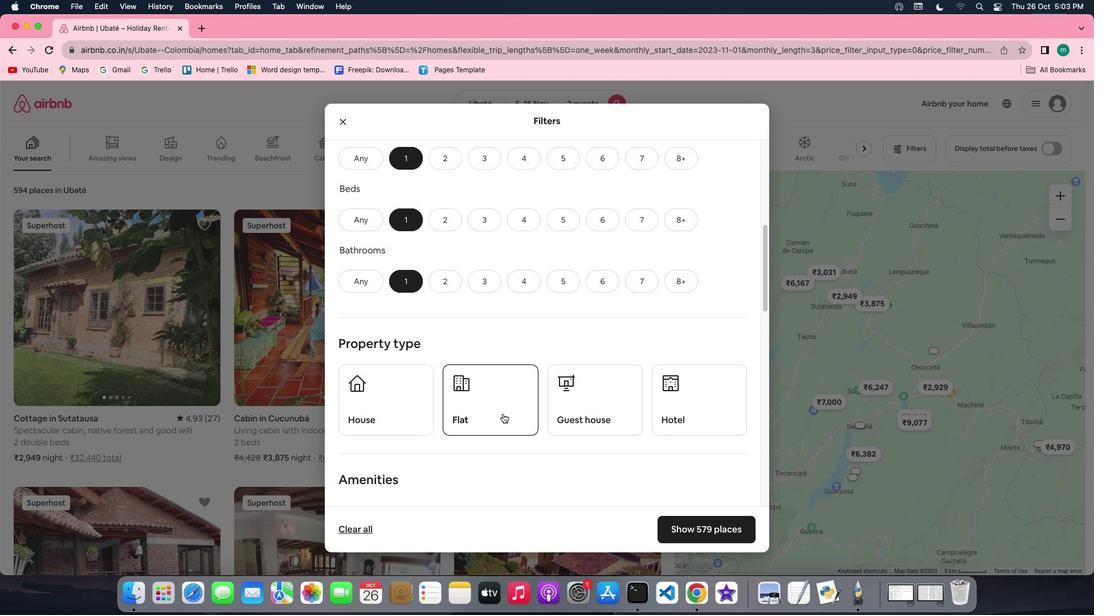 
Action: Mouse scrolled (503, 413) with delta (0, 0)
Screenshot: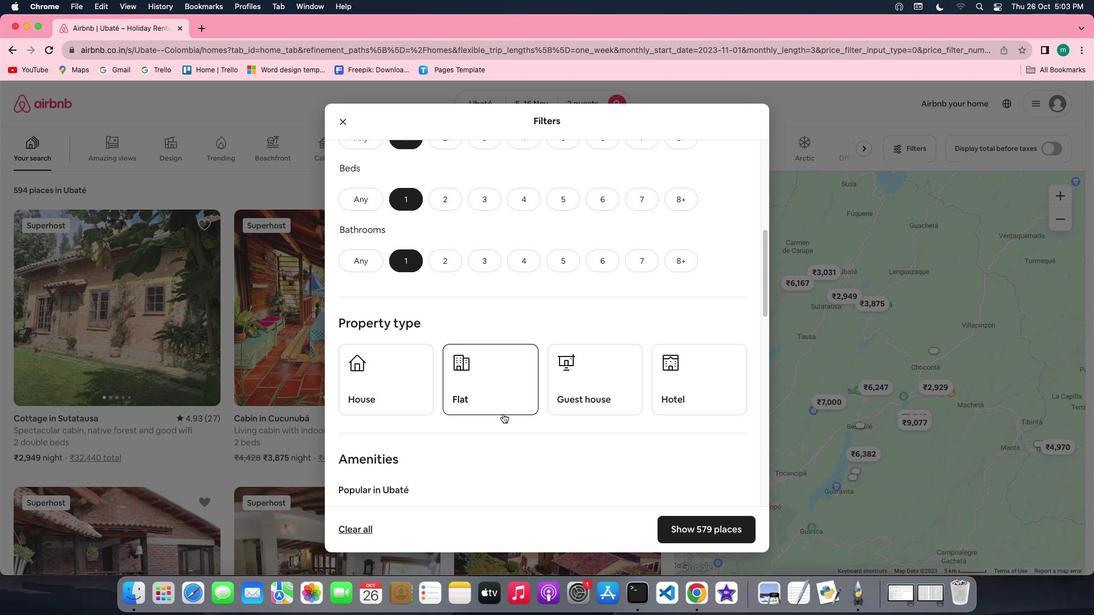 
Action: Mouse moved to (695, 367)
Screenshot: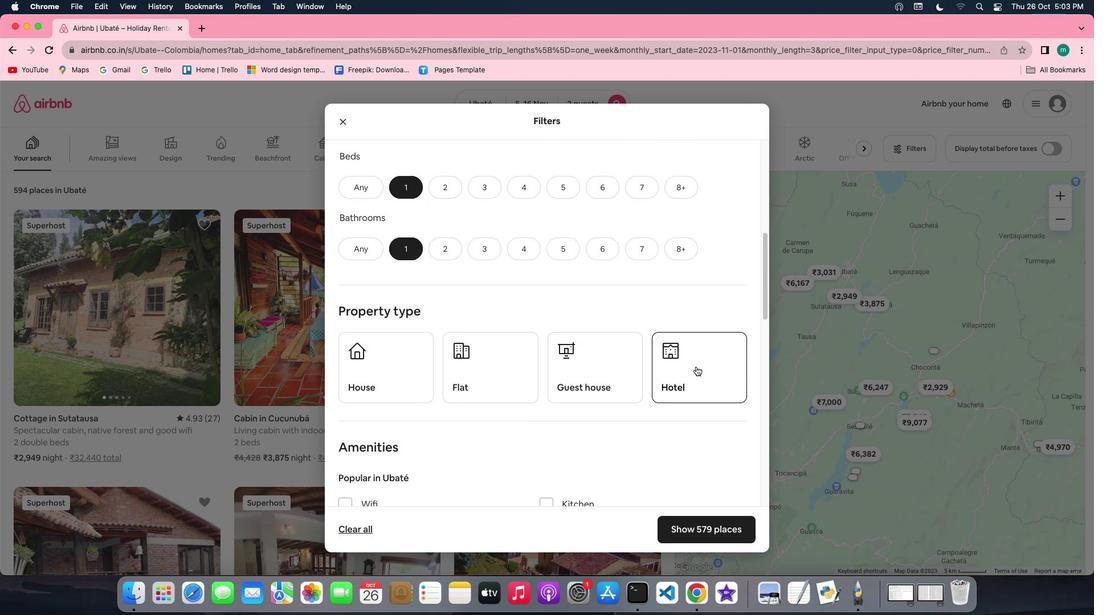 
Action: Mouse pressed left at (695, 367)
Screenshot: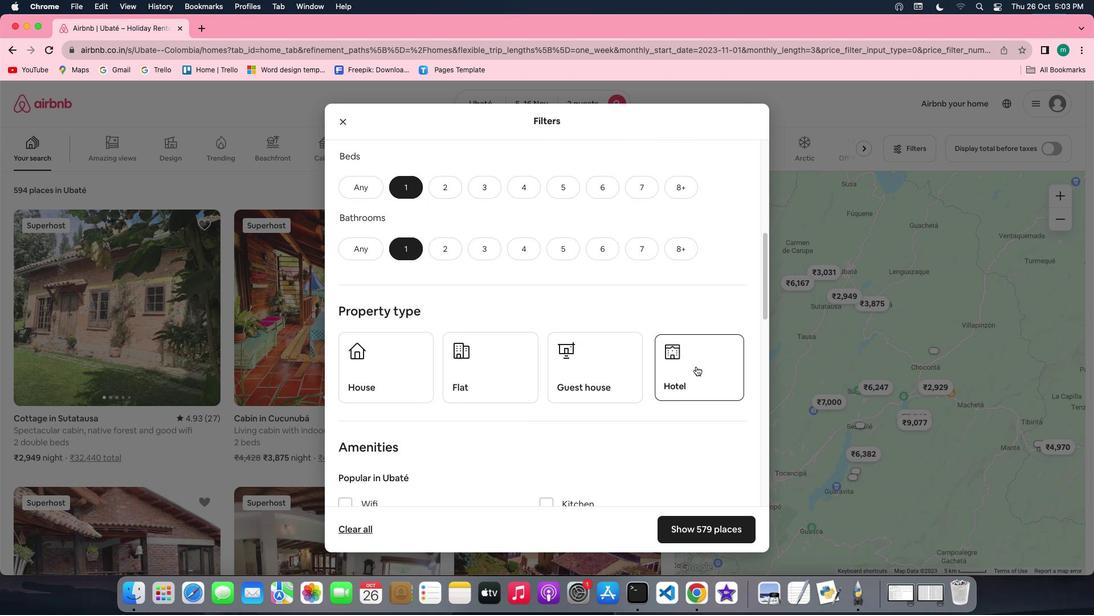 
Action: Mouse moved to (526, 396)
Screenshot: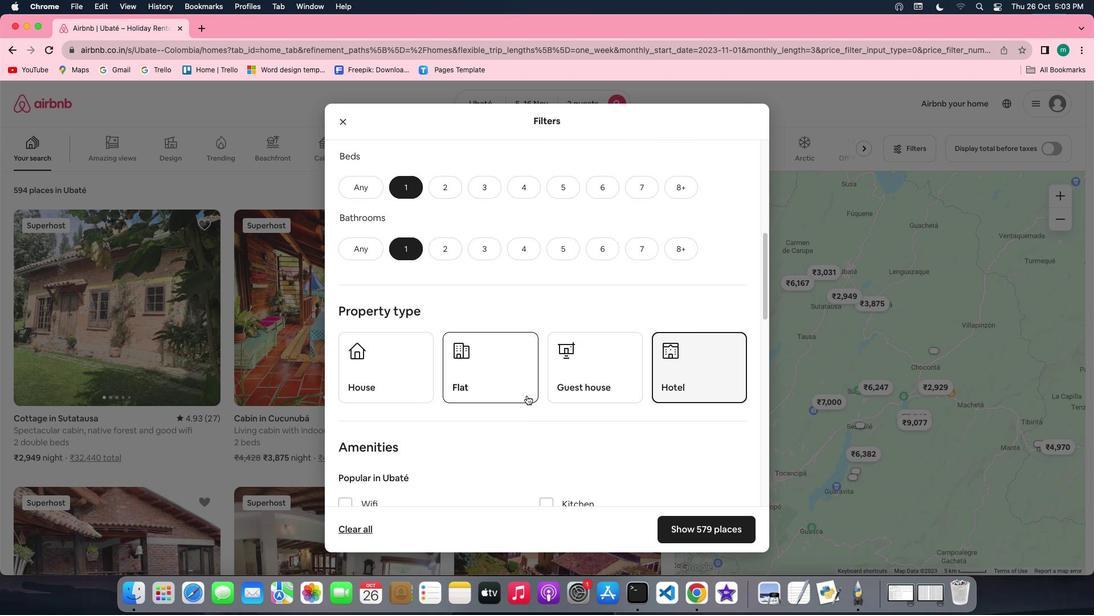 
Action: Mouse scrolled (526, 396) with delta (0, 0)
Screenshot: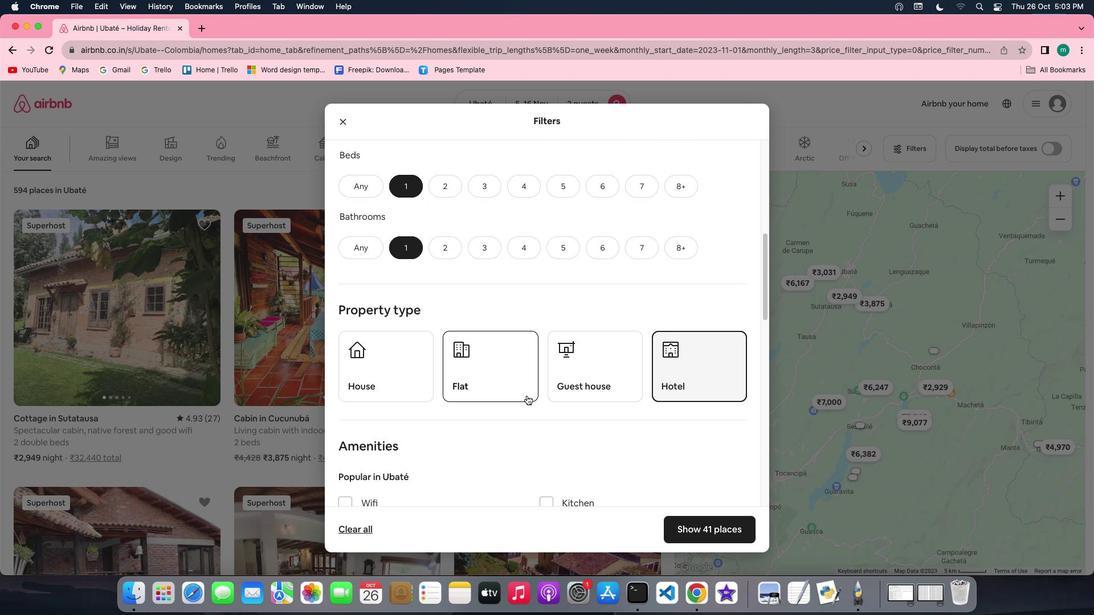 
Action: Mouse scrolled (526, 396) with delta (0, 0)
Screenshot: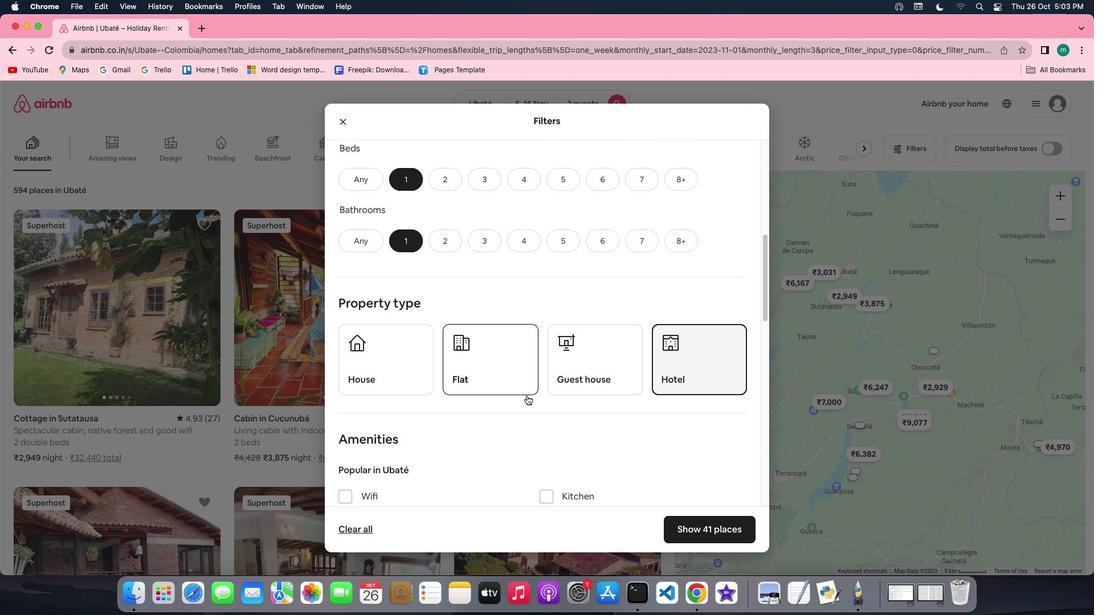 
Action: Mouse scrolled (526, 396) with delta (0, 0)
Screenshot: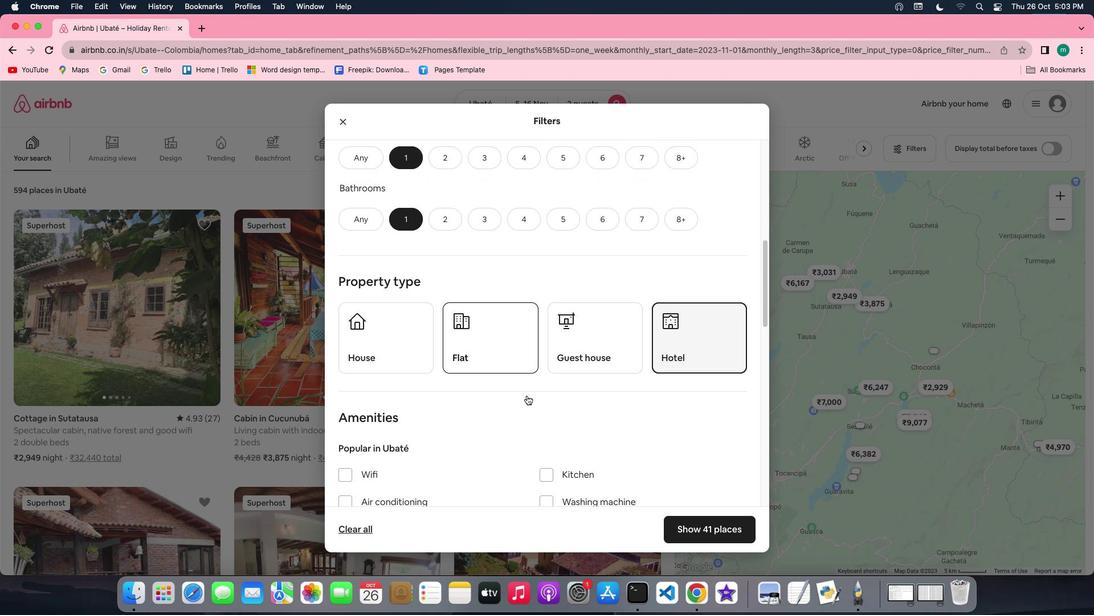 
Action: Mouse scrolled (526, 396) with delta (0, 0)
Screenshot: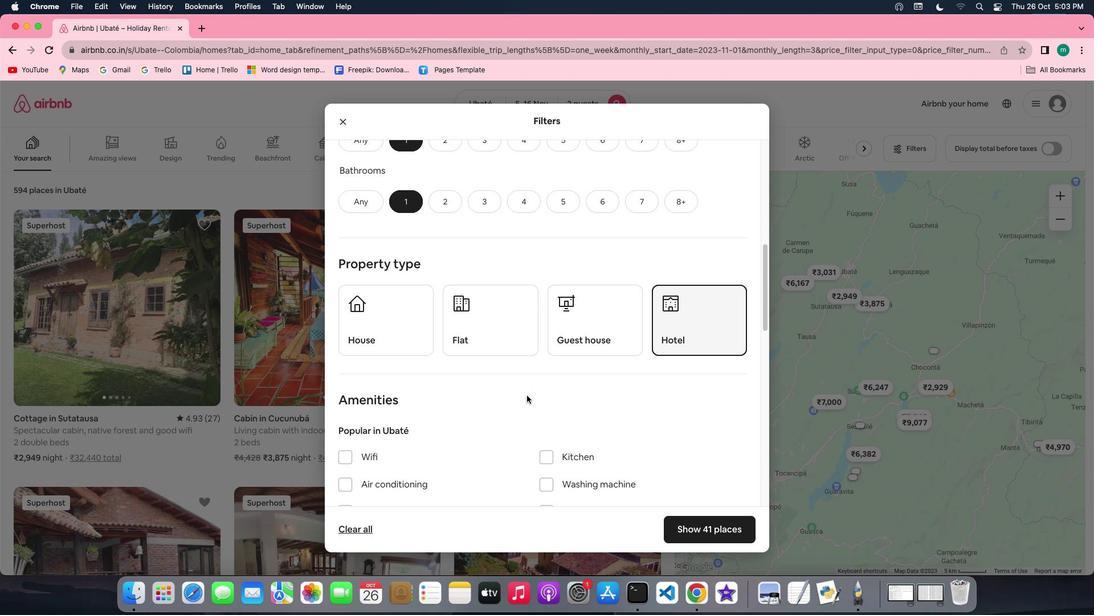 
Action: Mouse scrolled (526, 396) with delta (0, 0)
Screenshot: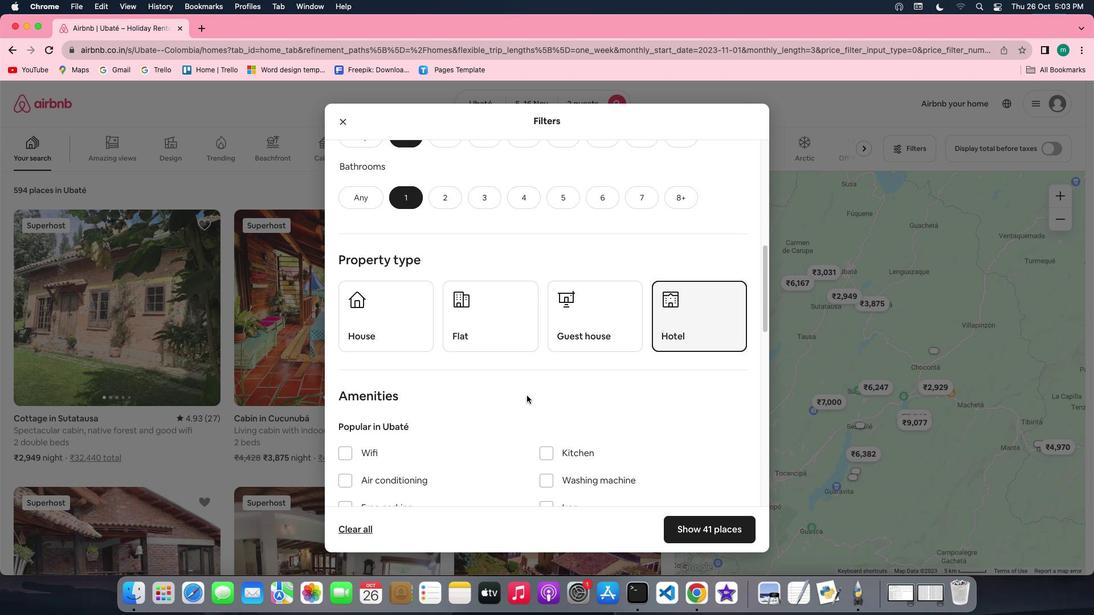 
Action: Mouse scrolled (526, 396) with delta (0, 0)
Screenshot: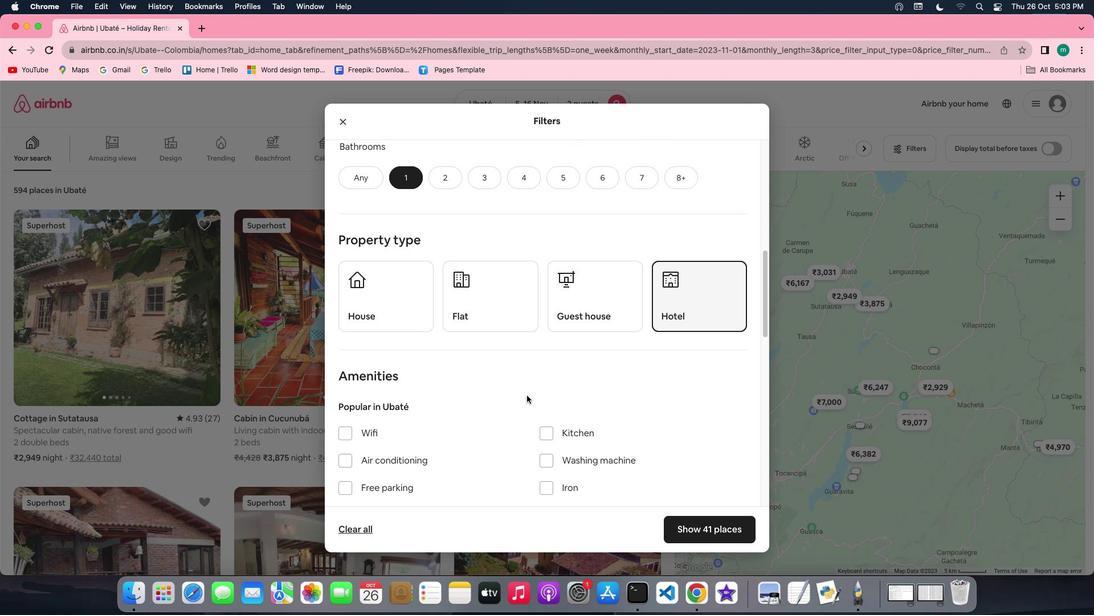 
Action: Mouse scrolled (526, 396) with delta (0, 0)
Screenshot: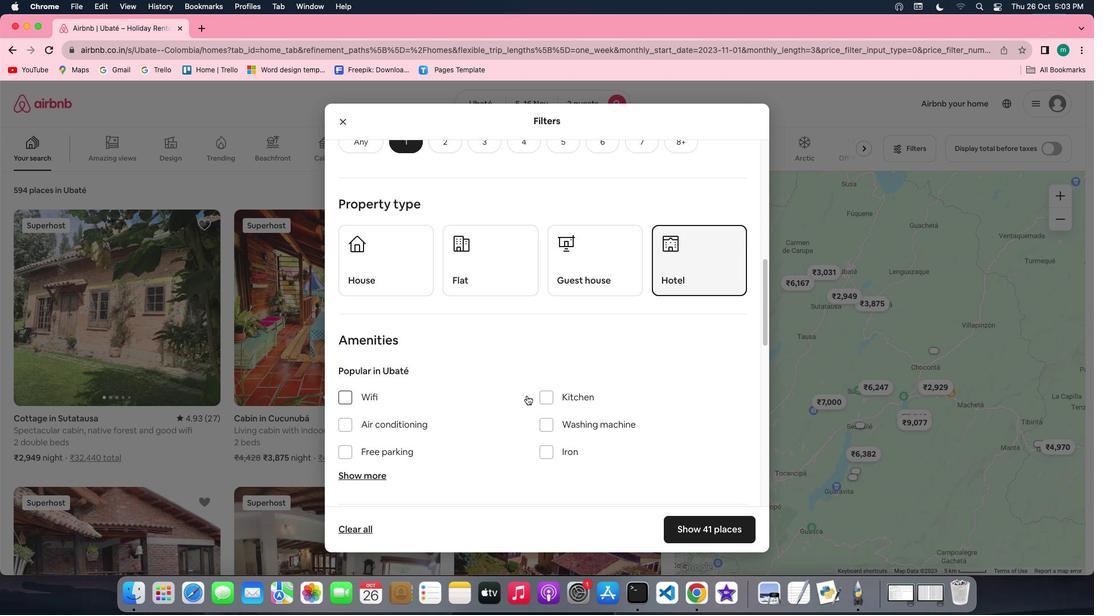 
Action: Mouse scrolled (526, 396) with delta (0, 0)
Screenshot: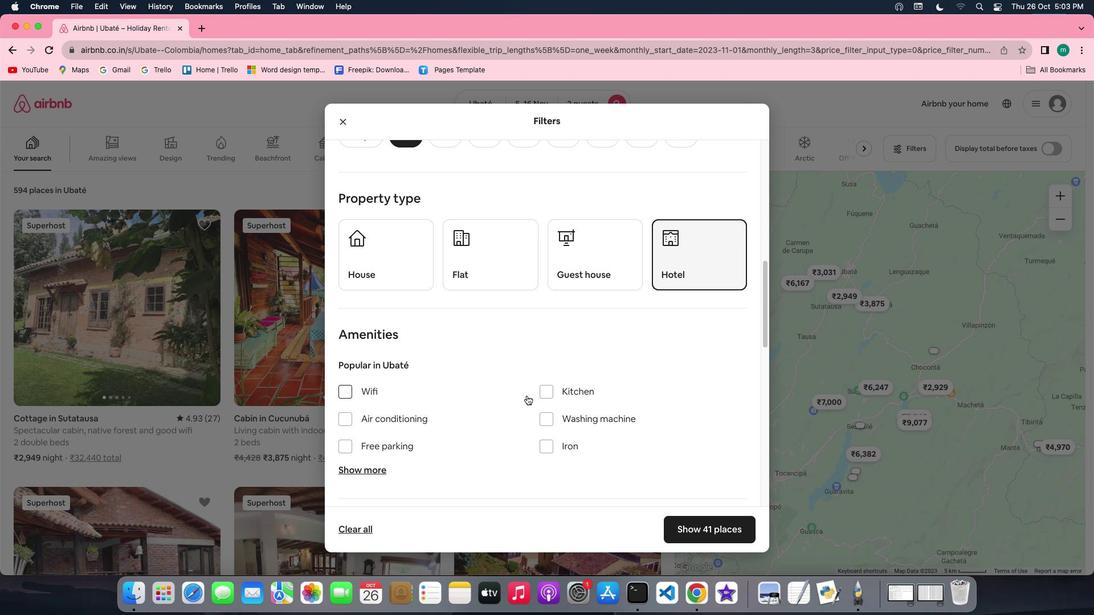 
Action: Mouse scrolled (526, 396) with delta (0, 0)
Screenshot: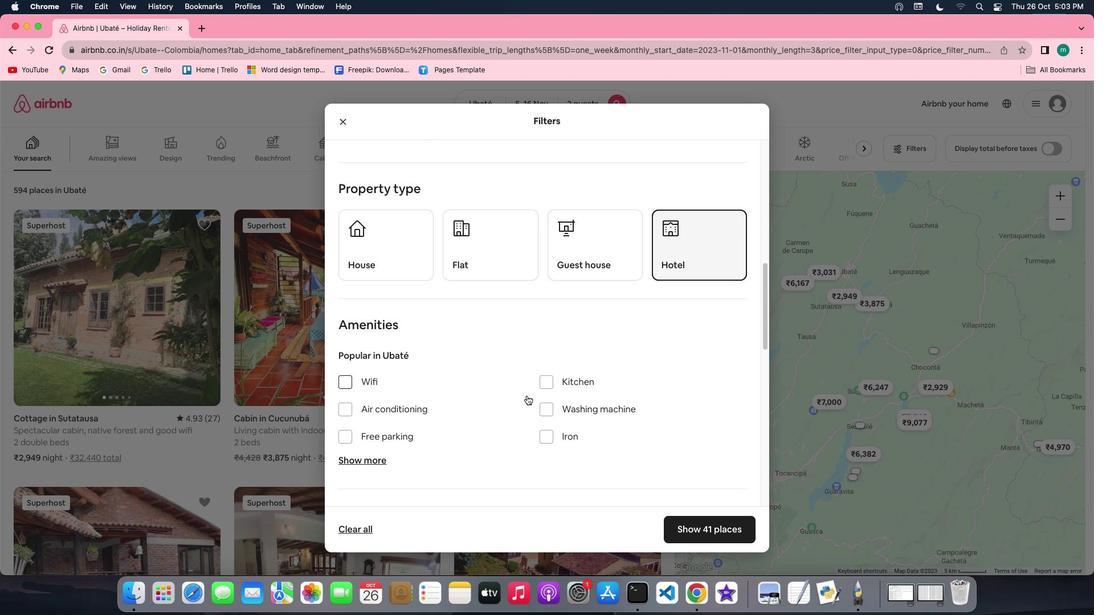 
Action: Mouse scrolled (526, 396) with delta (0, 0)
Screenshot: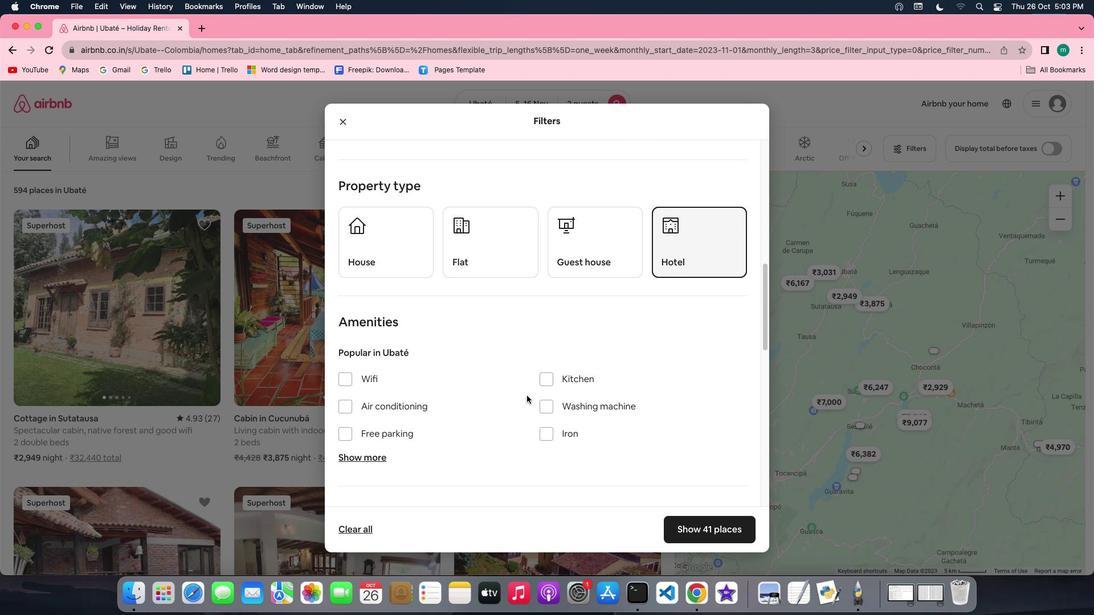 
Action: Mouse scrolled (526, 396) with delta (0, 0)
Screenshot: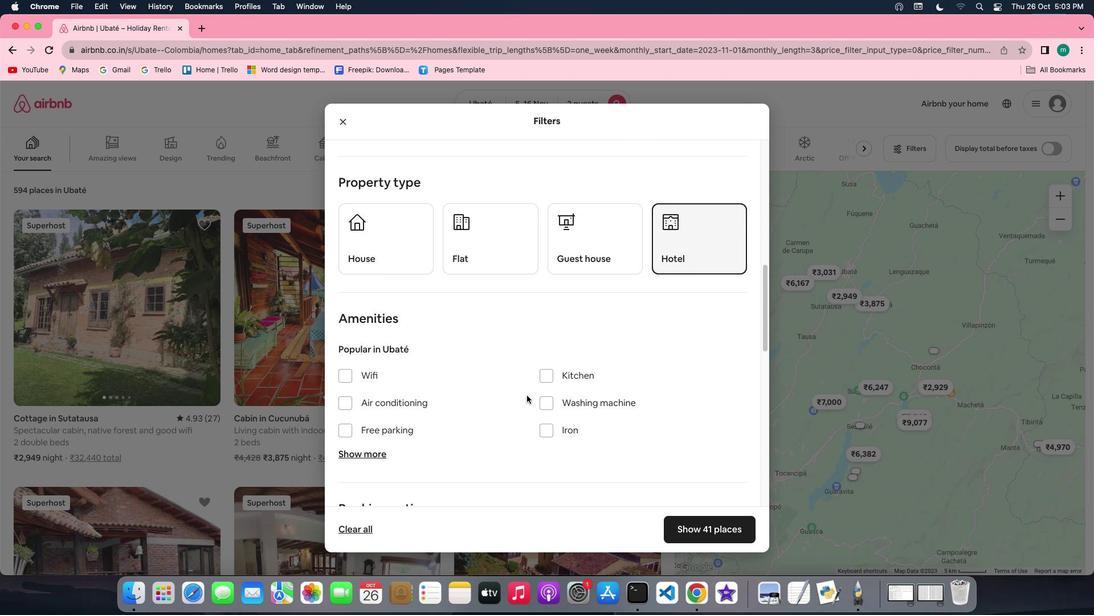 
Action: Mouse scrolled (526, 396) with delta (0, 0)
Screenshot: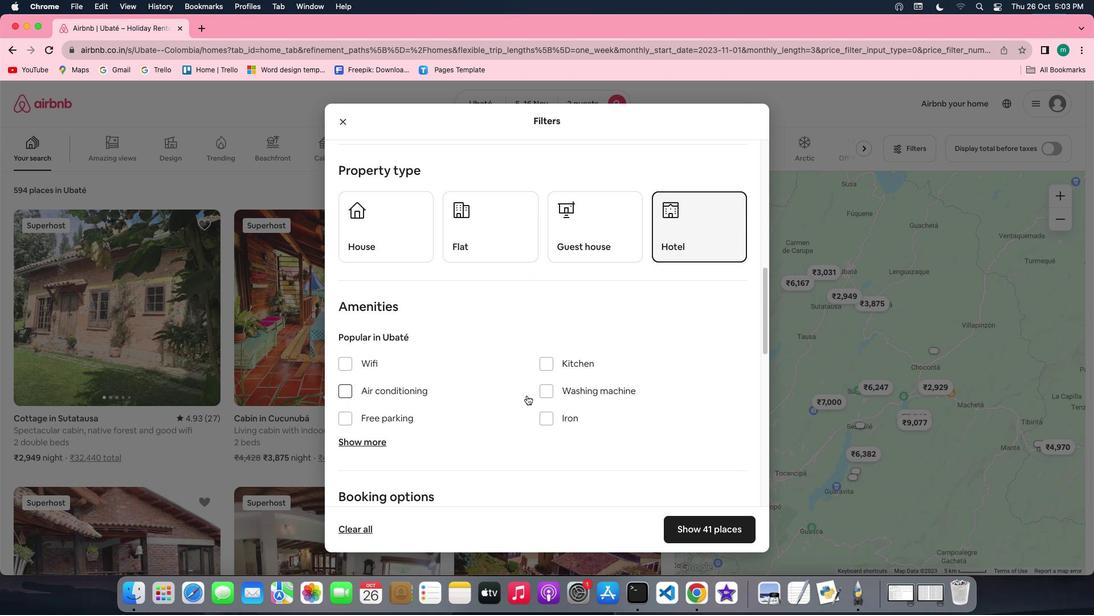 
Action: Mouse scrolled (526, 396) with delta (0, 0)
Screenshot: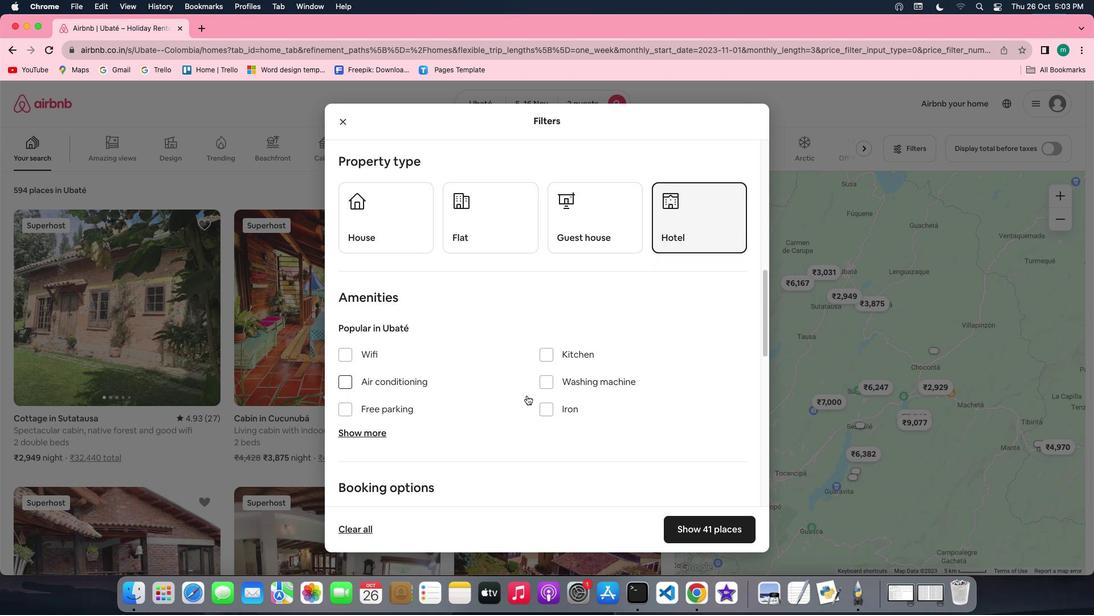 
Action: Mouse scrolled (526, 396) with delta (0, 0)
Screenshot: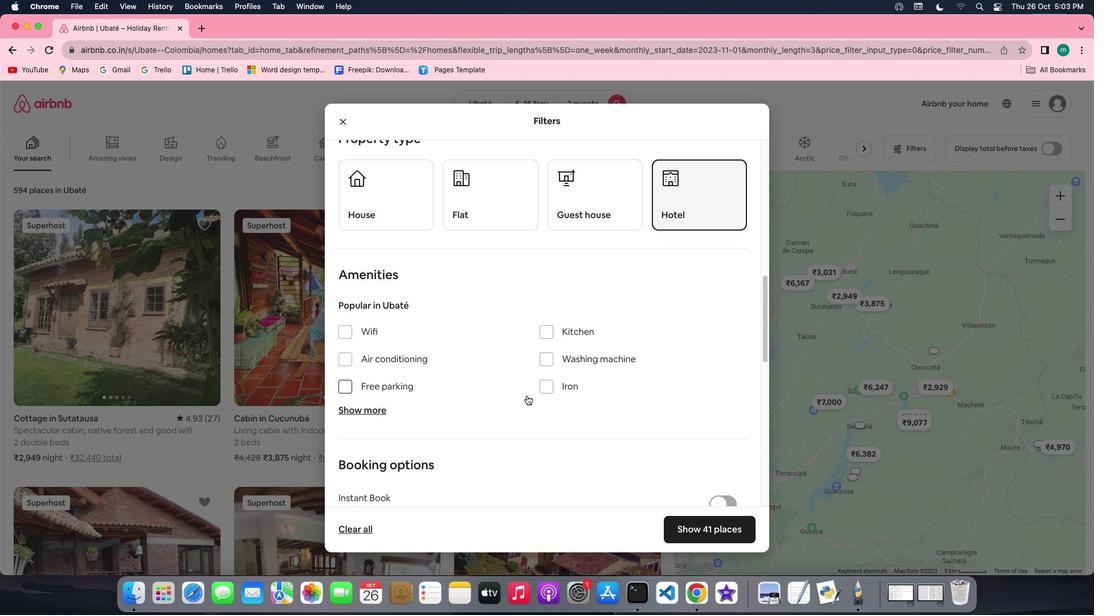 
Action: Mouse scrolled (526, 396) with delta (0, 0)
Screenshot: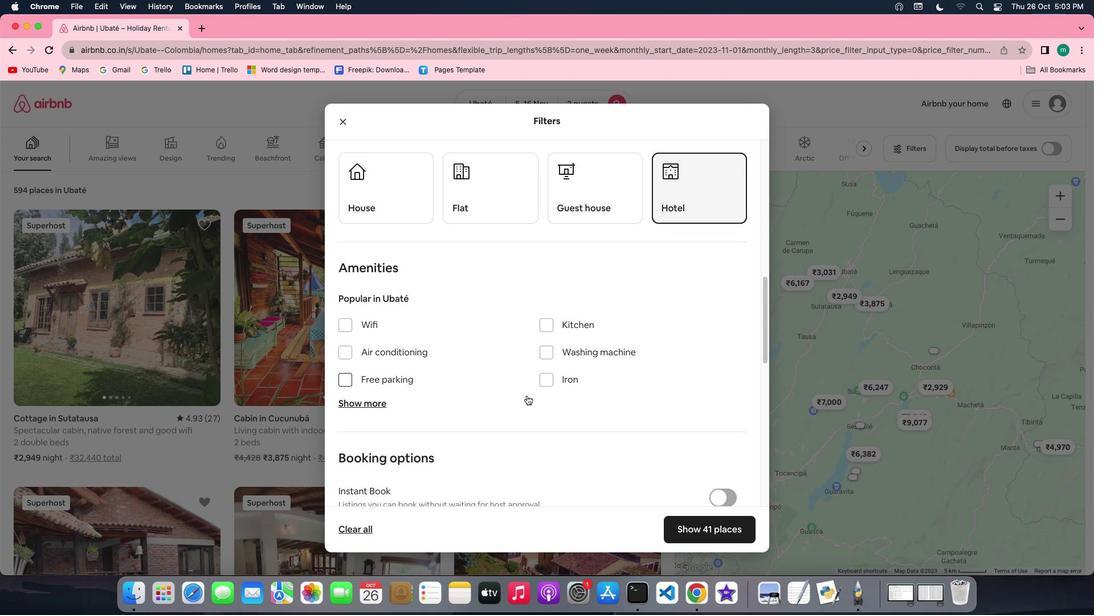 
Action: Mouse moved to (349, 333)
Screenshot: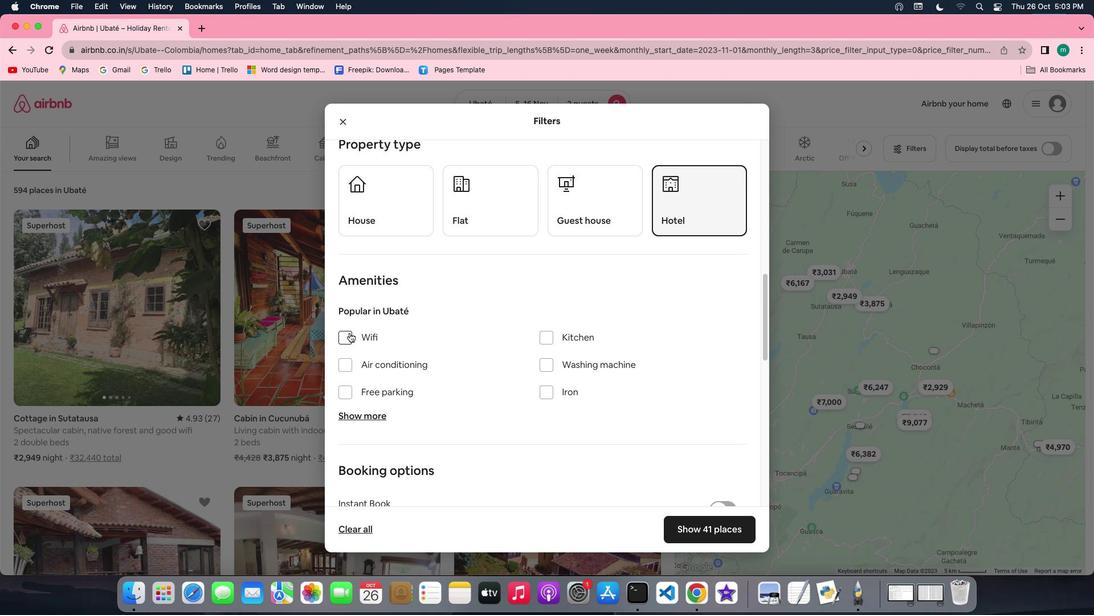 
Action: Mouse pressed left at (349, 333)
Screenshot: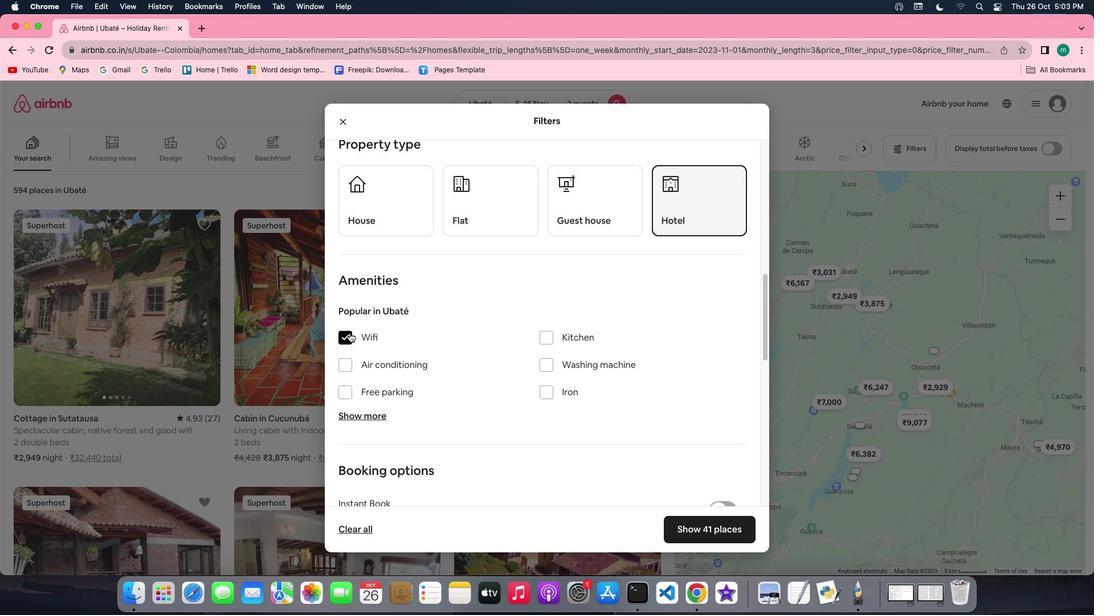 
Action: Mouse moved to (445, 357)
Screenshot: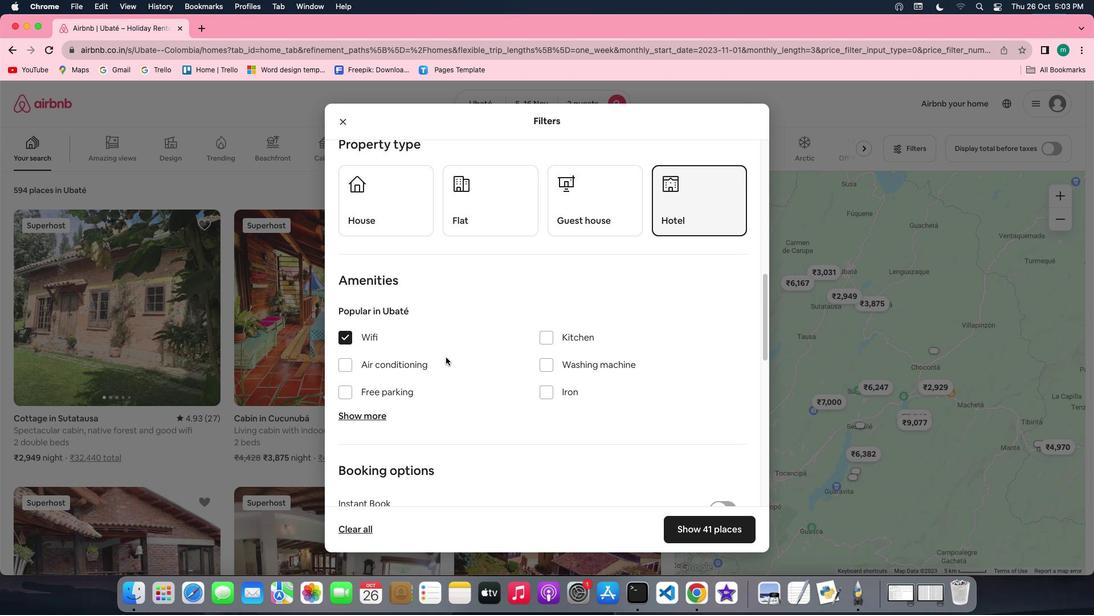 
Action: Mouse scrolled (445, 357) with delta (0, 0)
Screenshot: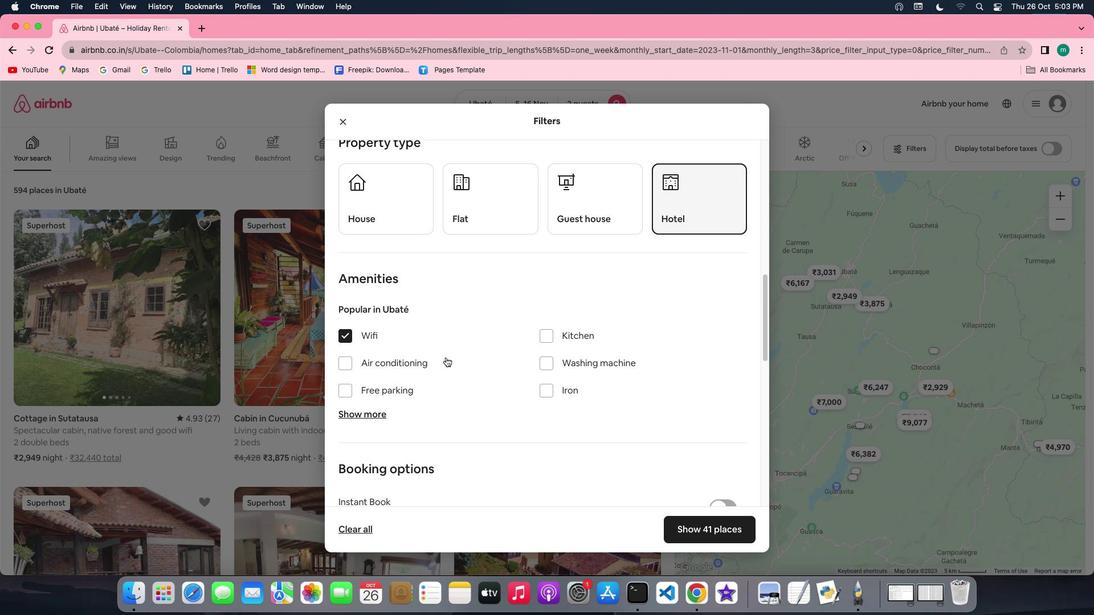 
Action: Mouse scrolled (445, 357) with delta (0, 0)
Screenshot: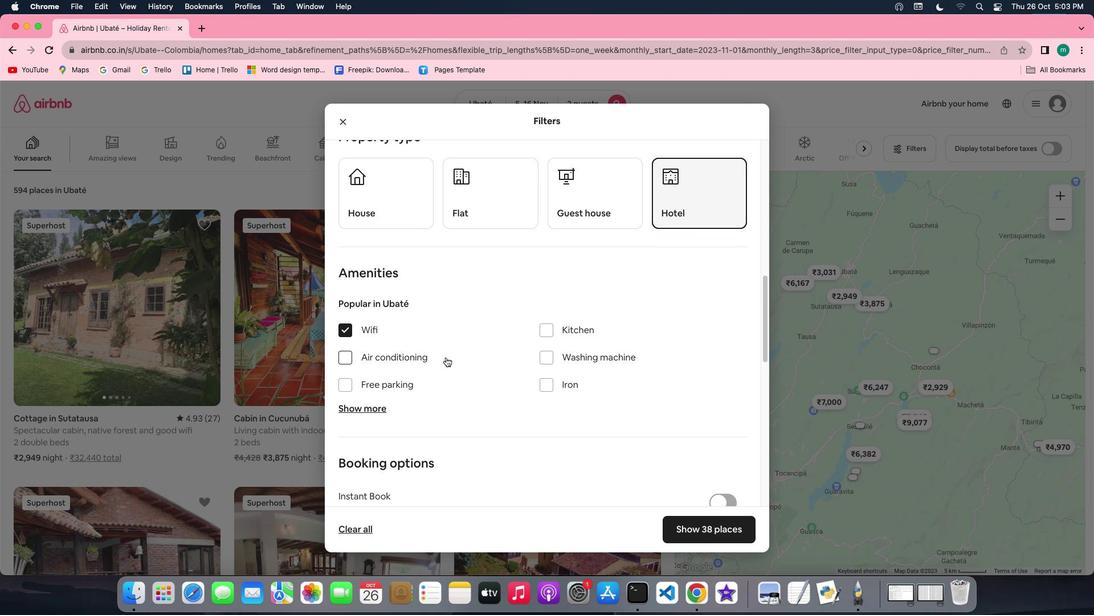 
Action: Mouse scrolled (445, 357) with delta (0, 0)
Screenshot: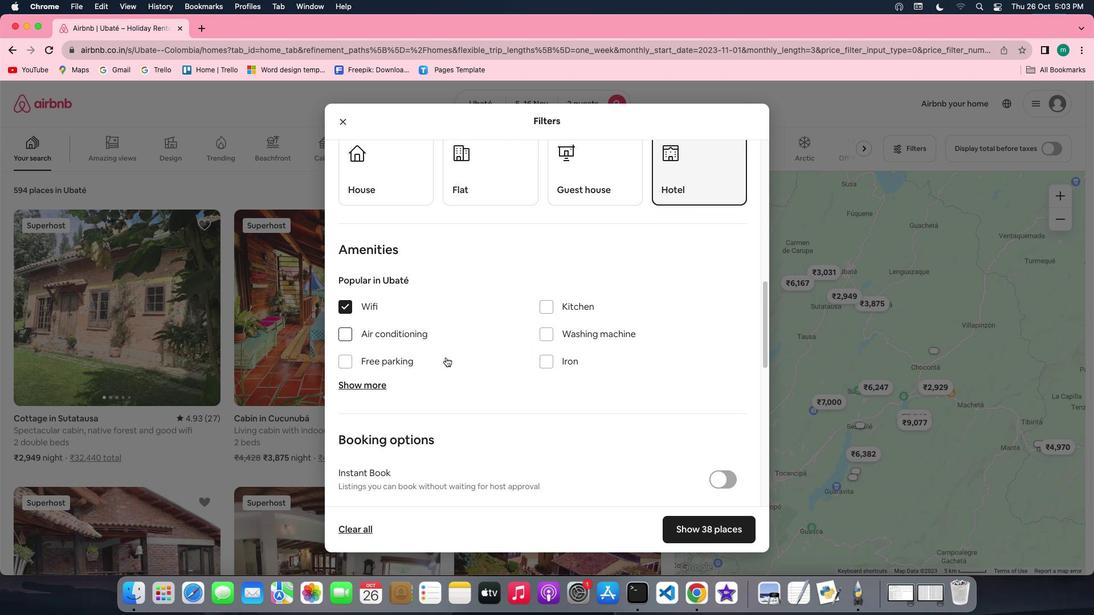 
Action: Mouse scrolled (445, 357) with delta (0, 0)
Screenshot: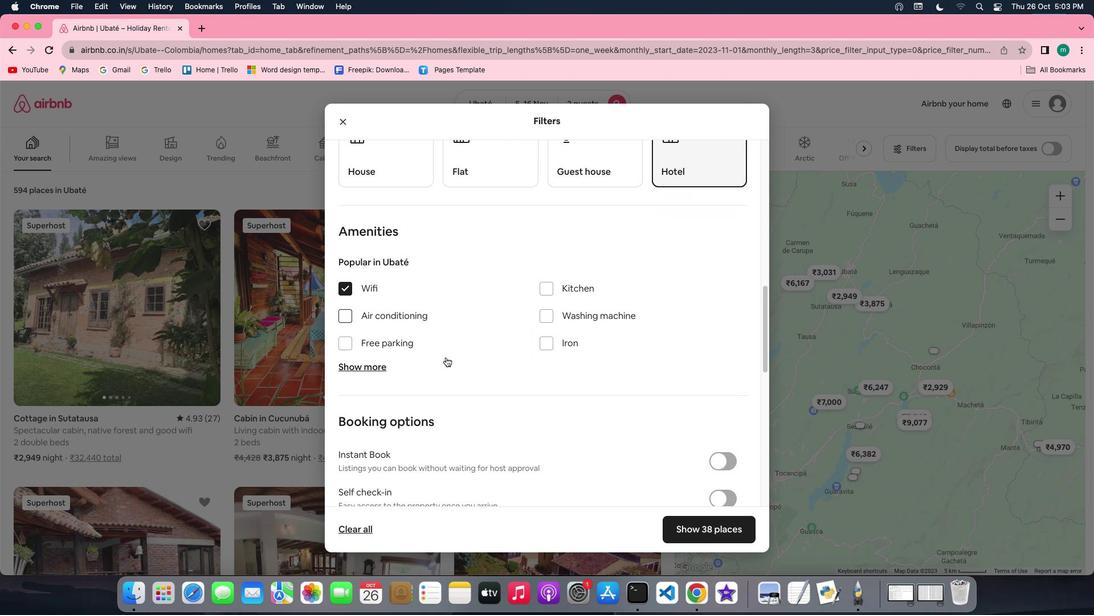 
Action: Mouse scrolled (445, 357) with delta (0, 0)
Screenshot: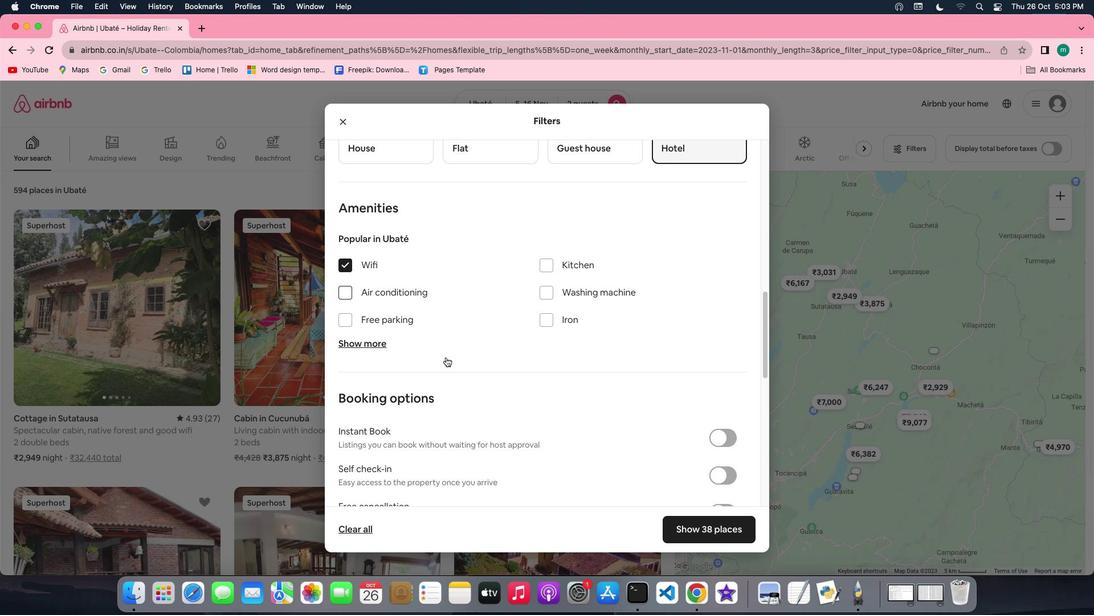 
Action: Mouse scrolled (445, 357) with delta (0, 0)
Screenshot: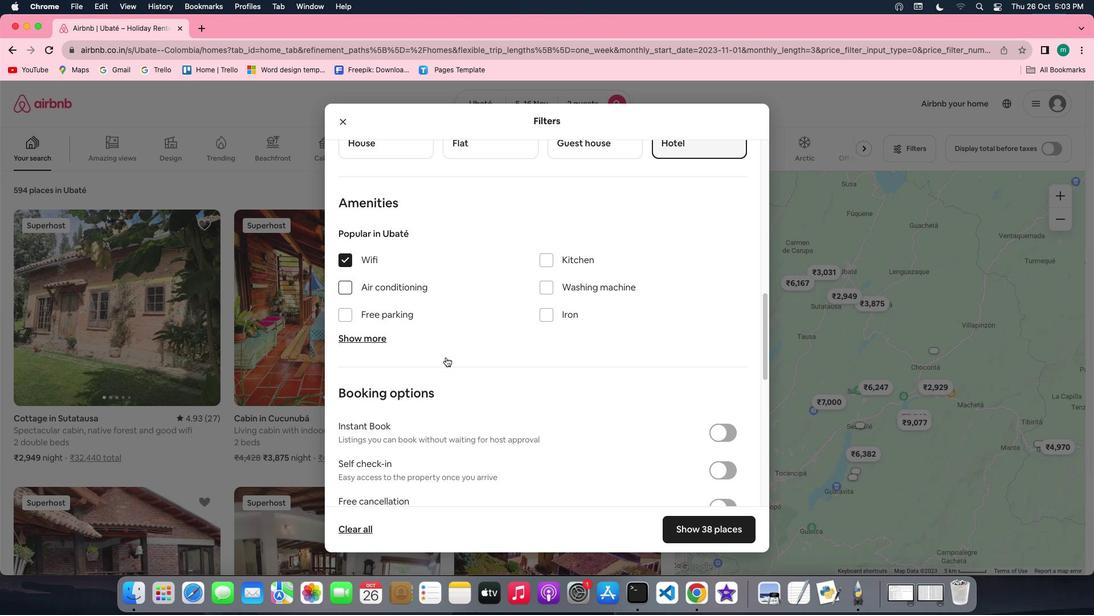 
Action: Mouse scrolled (445, 357) with delta (0, 0)
Screenshot: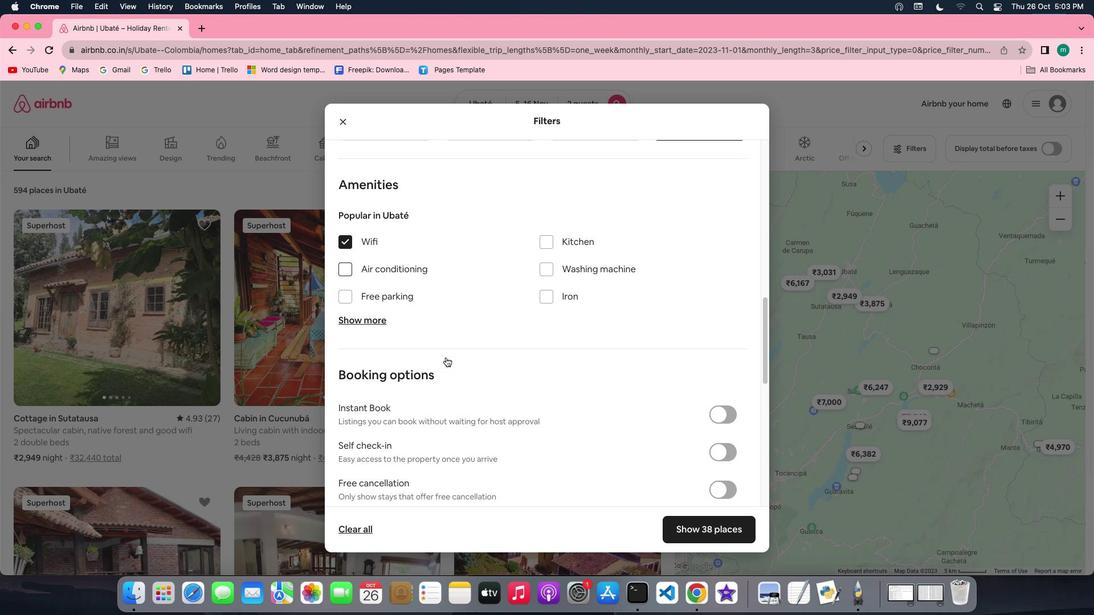 
Action: Mouse moved to (558, 252)
Screenshot: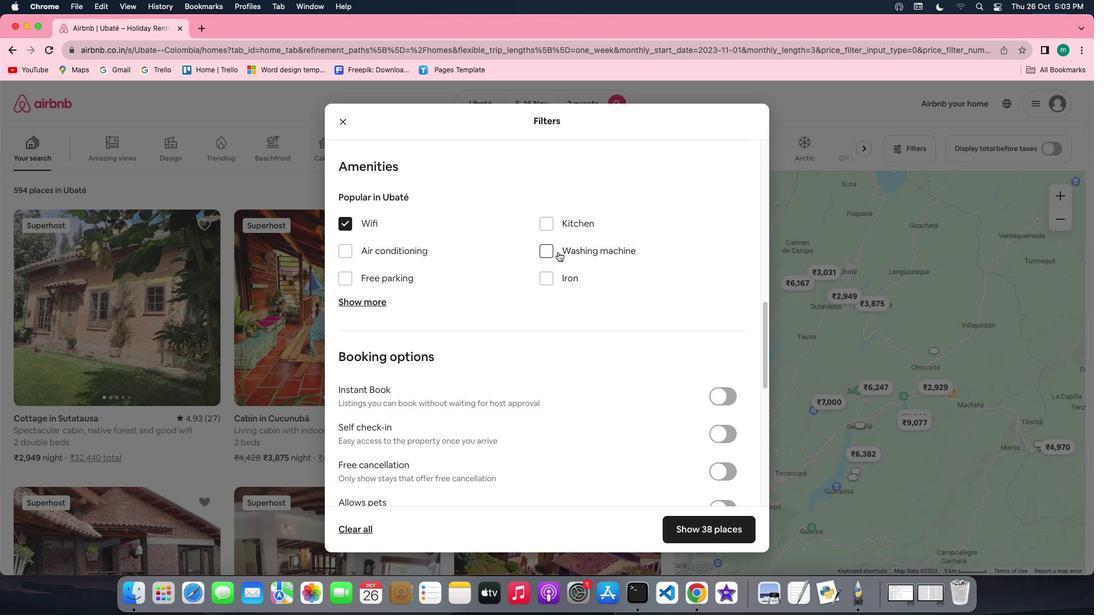 
Action: Mouse pressed left at (558, 252)
Screenshot: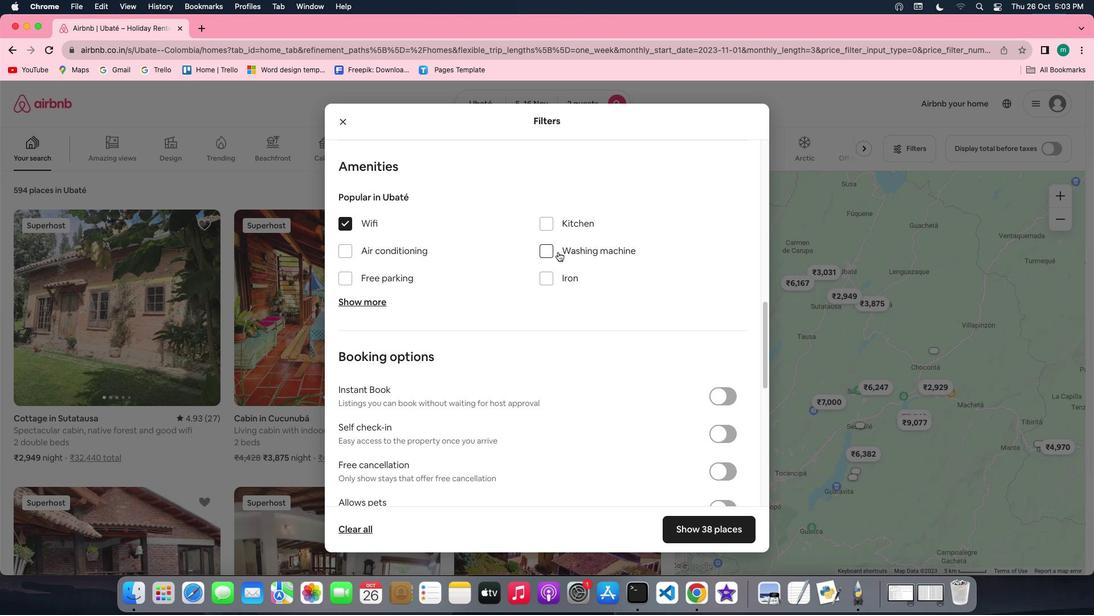 
Action: Mouse moved to (589, 316)
Screenshot: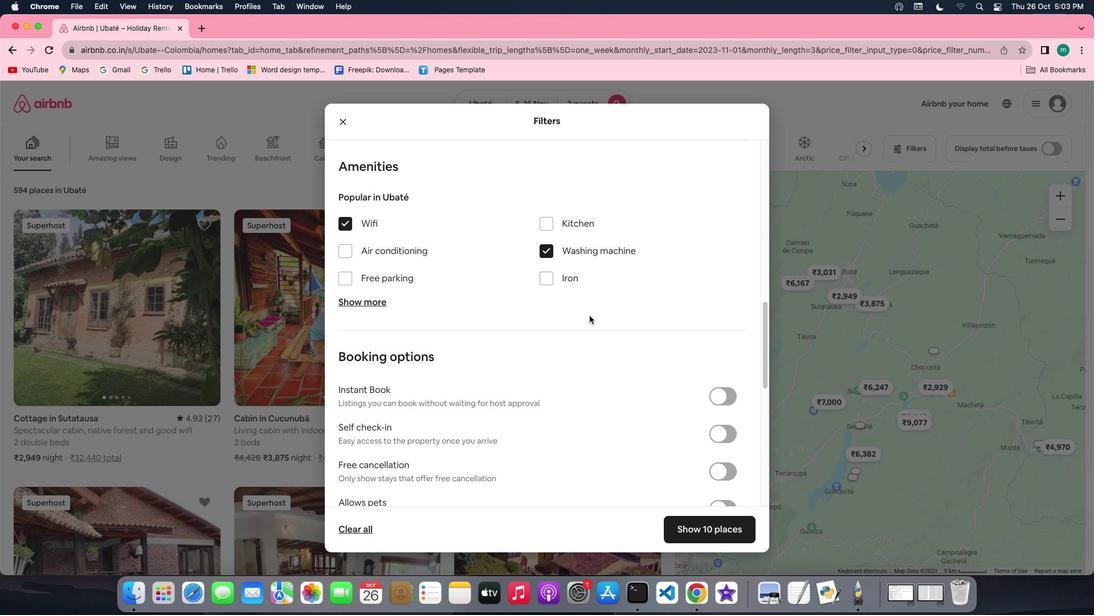 
Action: Mouse scrolled (589, 316) with delta (0, 0)
Screenshot: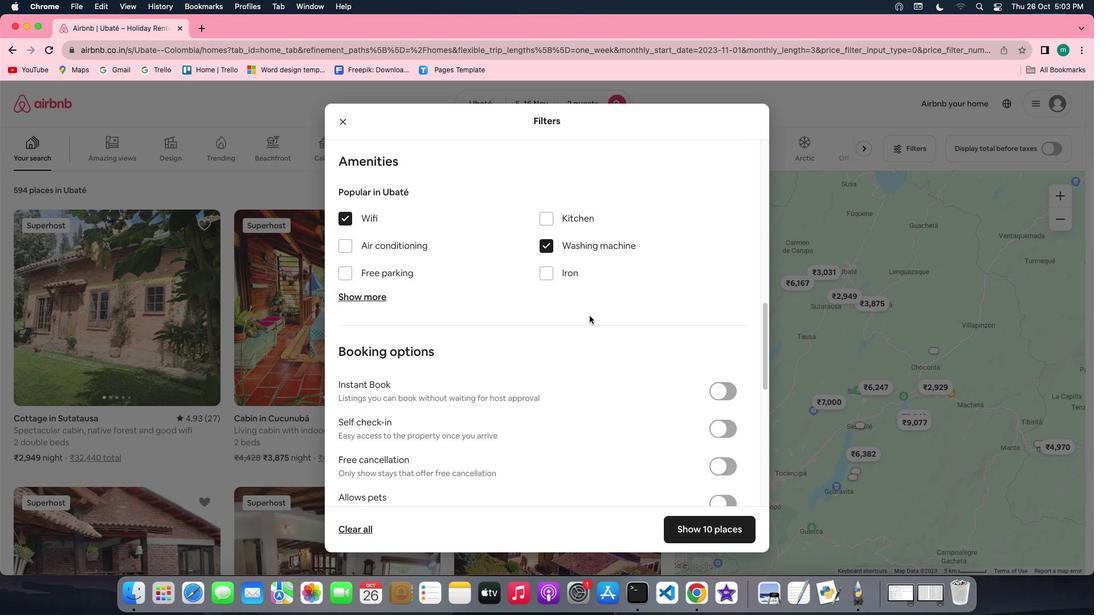 
Action: Mouse scrolled (589, 316) with delta (0, 0)
Screenshot: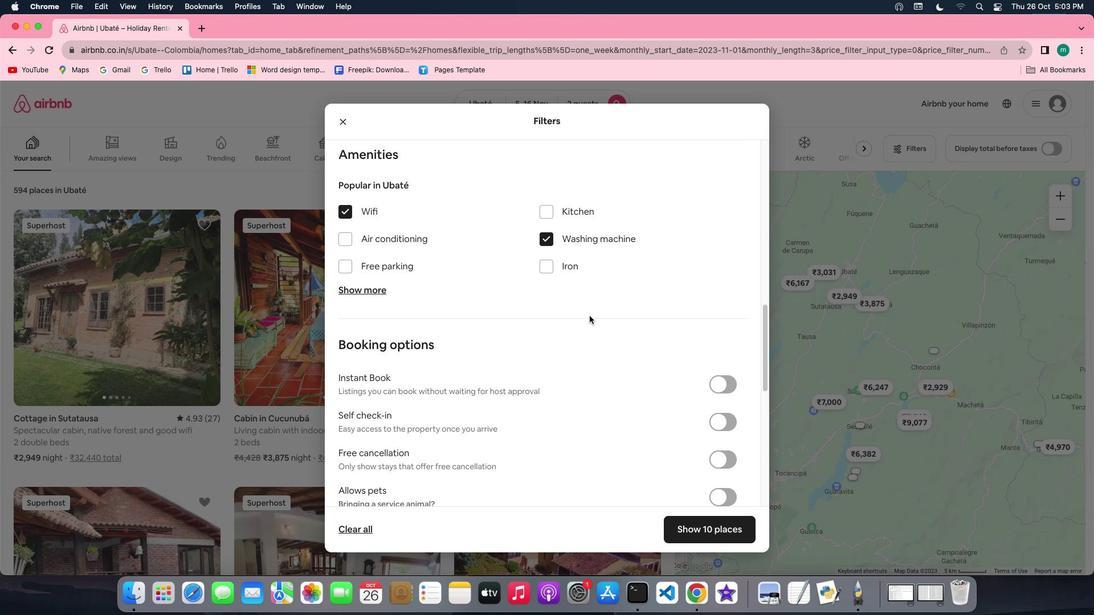 
Action: Mouse scrolled (589, 316) with delta (0, 0)
Screenshot: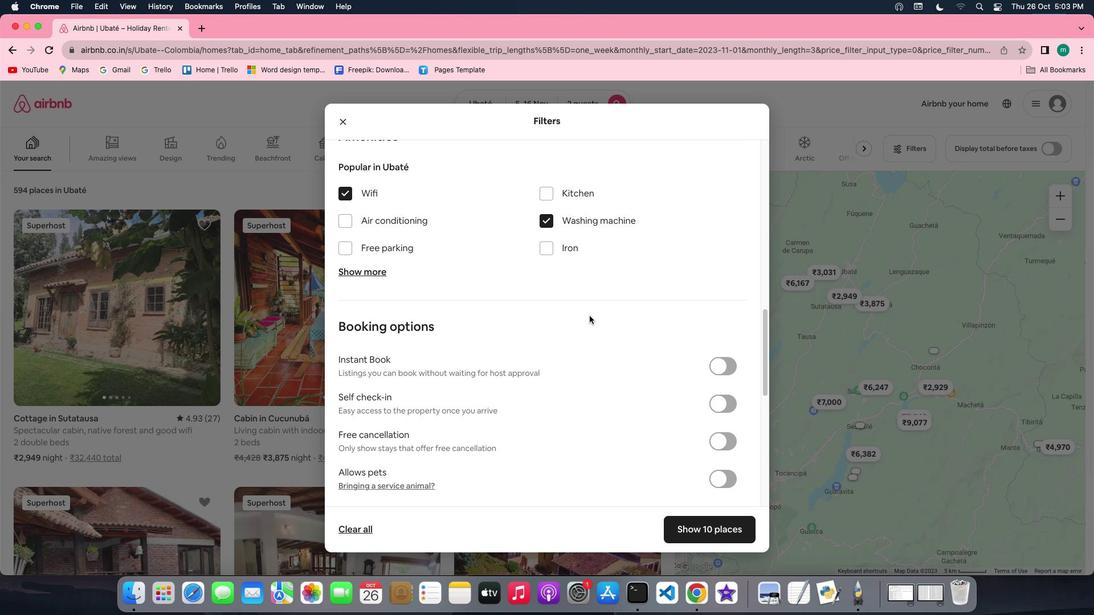
Action: Mouse scrolled (589, 316) with delta (0, 0)
Screenshot: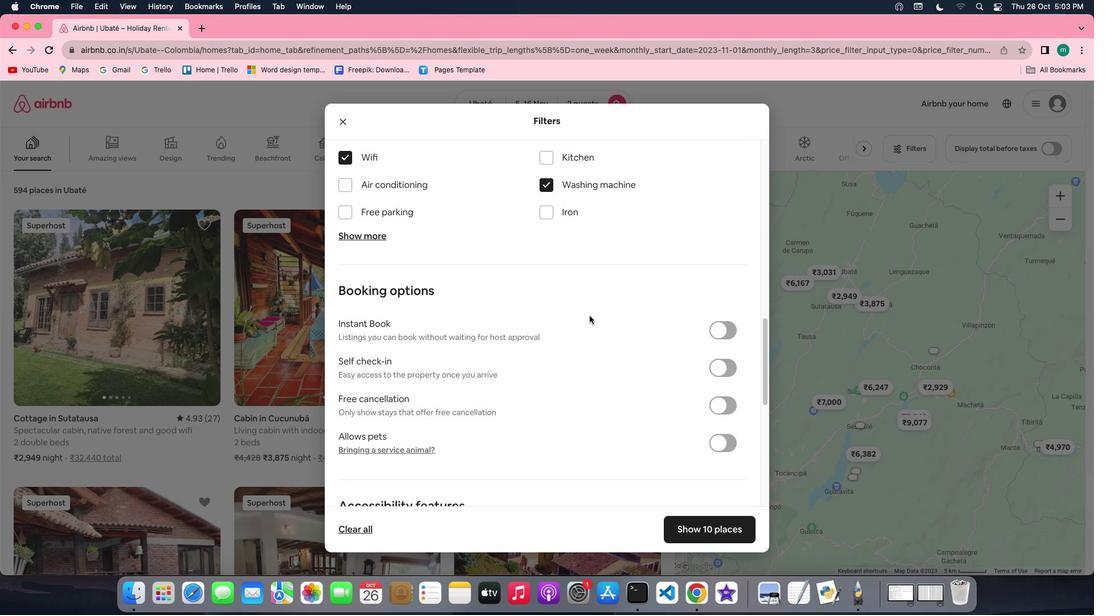 
Action: Mouse scrolled (589, 316) with delta (0, 0)
Screenshot: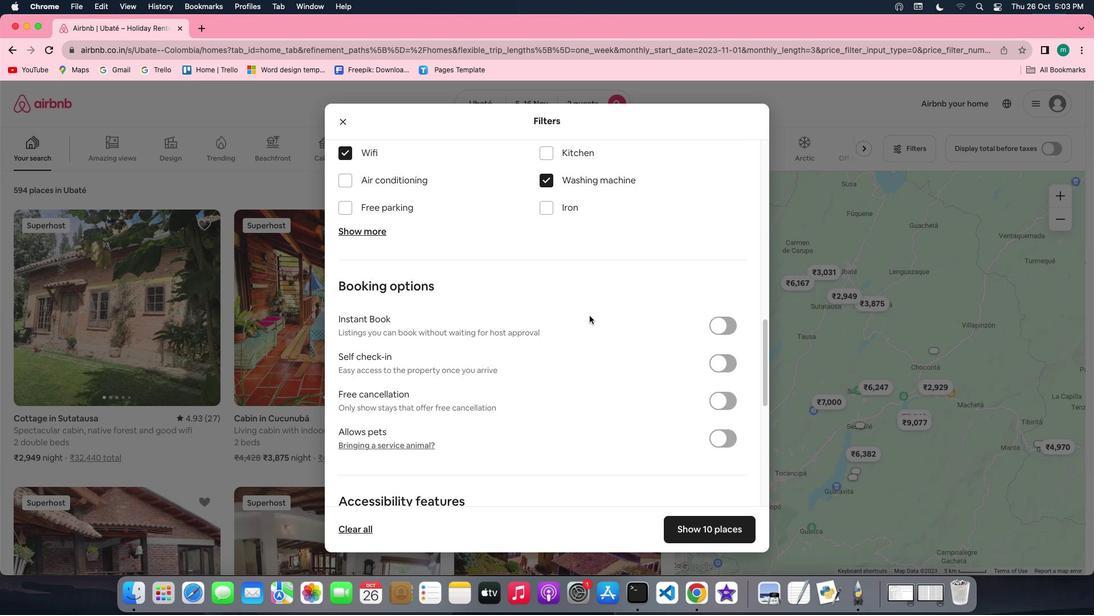 
Action: Mouse scrolled (589, 316) with delta (0, 0)
Screenshot: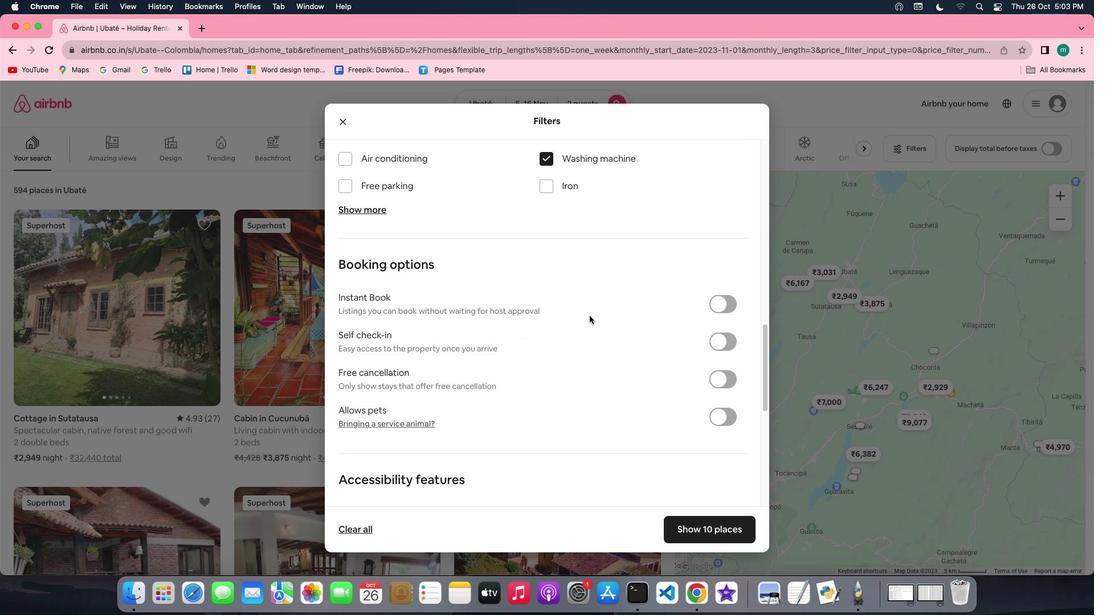 
Action: Mouse scrolled (589, 316) with delta (0, 0)
Screenshot: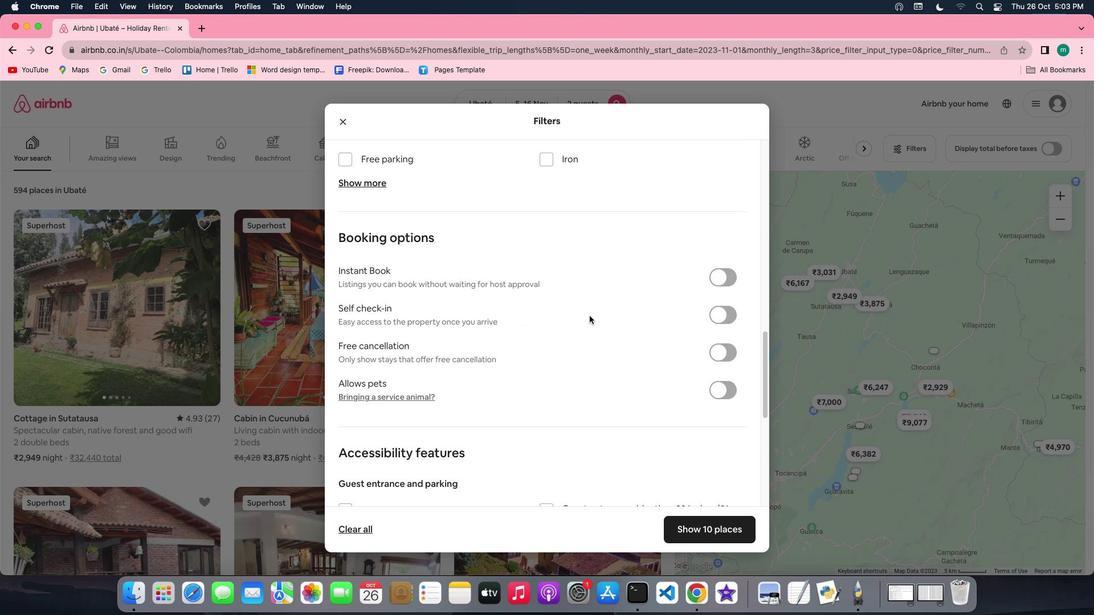 
Action: Mouse scrolled (589, 316) with delta (0, 0)
Screenshot: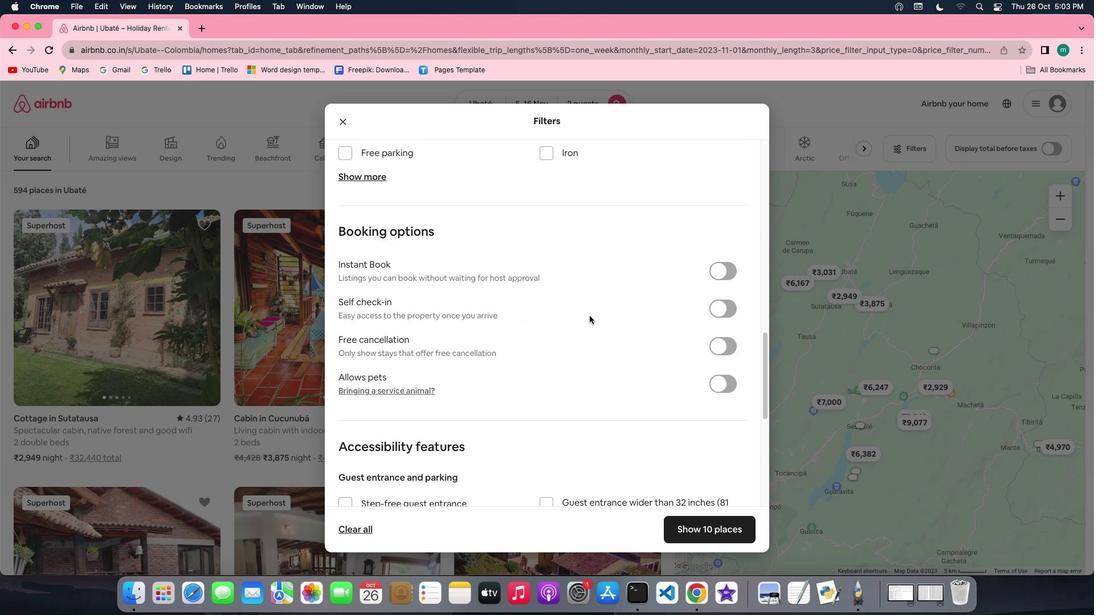 
Action: Mouse moved to (729, 304)
Screenshot: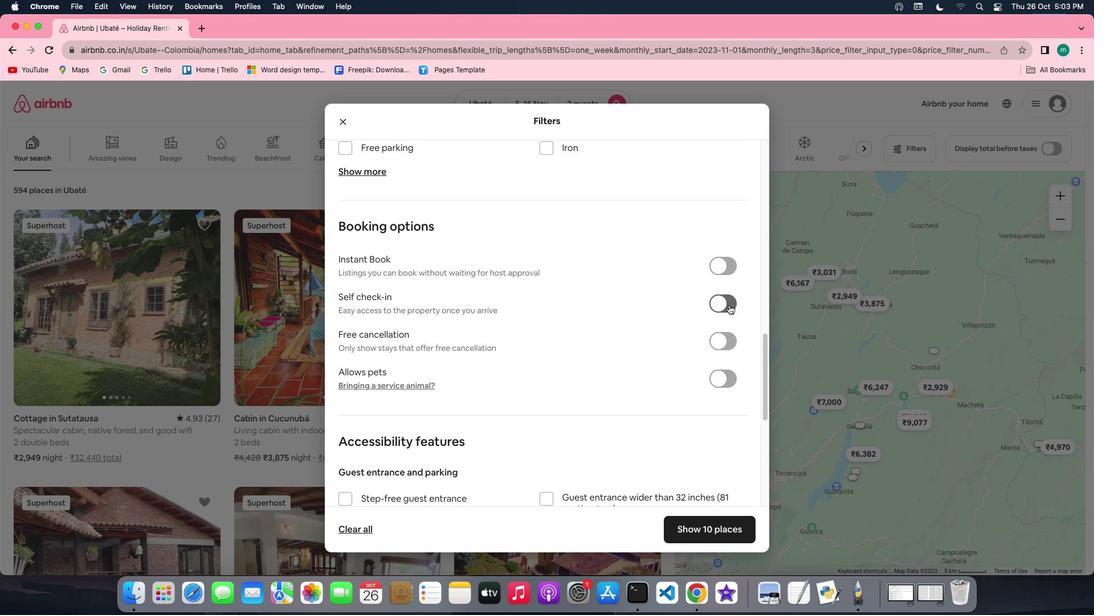 
Action: Mouse pressed left at (729, 304)
Screenshot: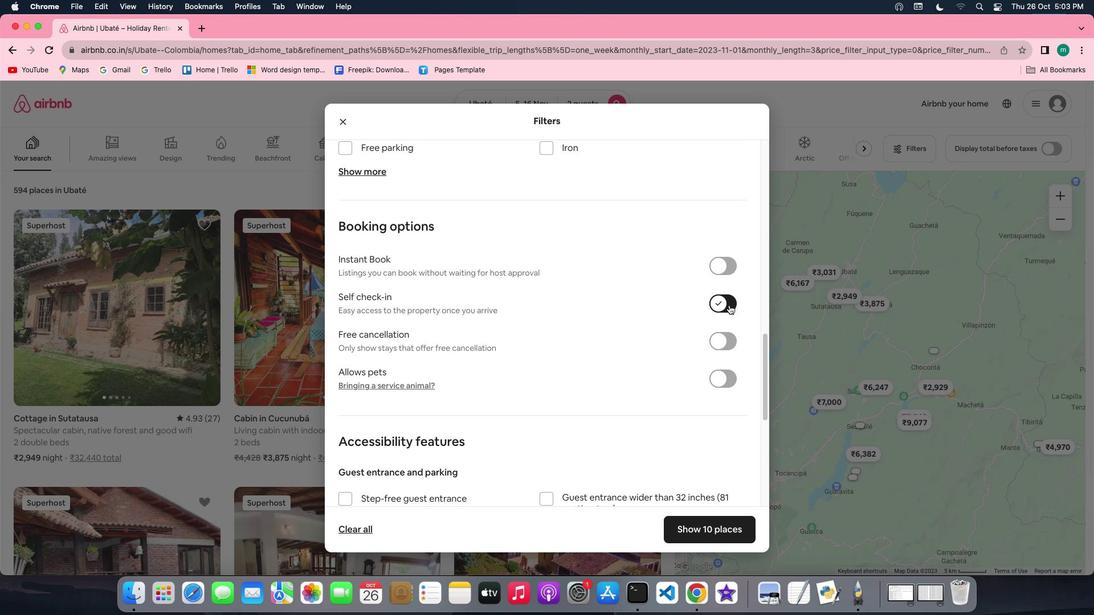 
Action: Mouse moved to (561, 369)
Screenshot: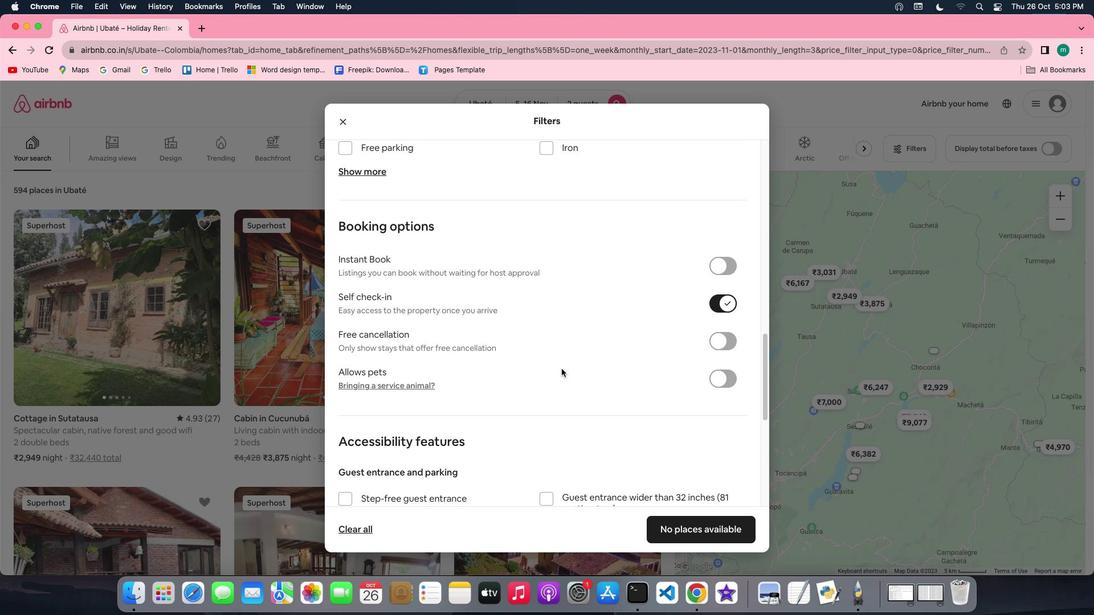 
Action: Mouse scrolled (561, 369) with delta (0, 0)
Screenshot: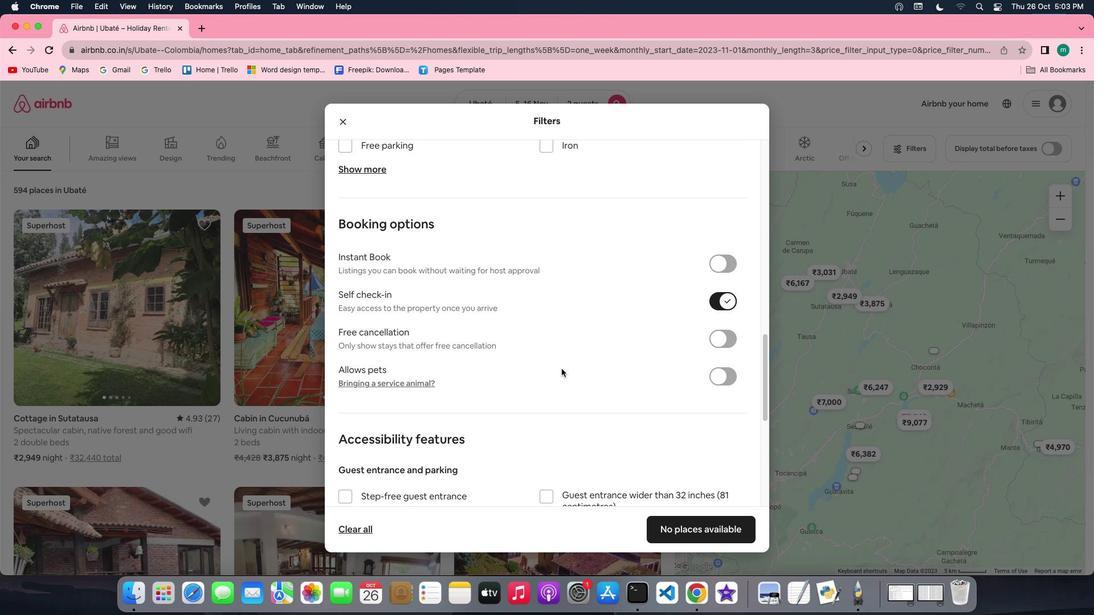 
Action: Mouse scrolled (561, 369) with delta (0, 0)
Screenshot: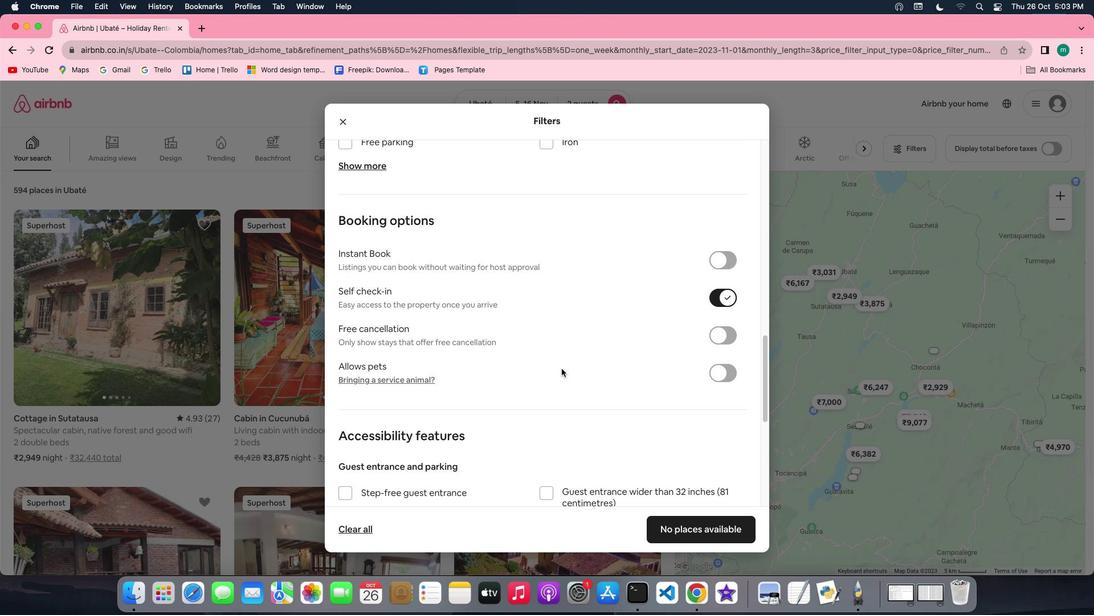 
Action: Mouse scrolled (561, 369) with delta (0, 0)
Screenshot: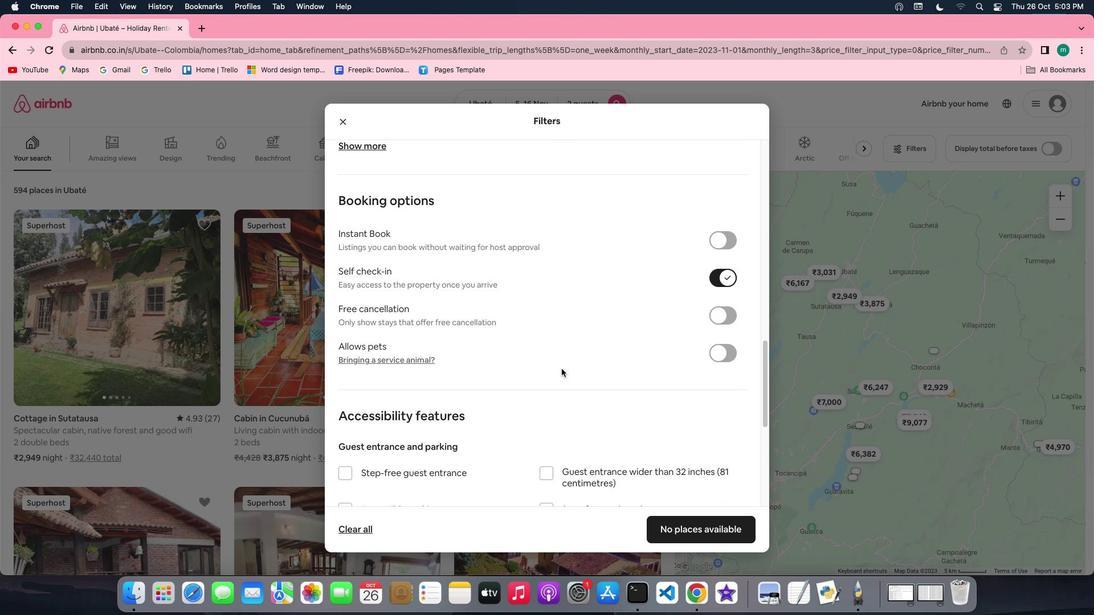 
Action: Mouse scrolled (561, 369) with delta (0, 0)
Screenshot: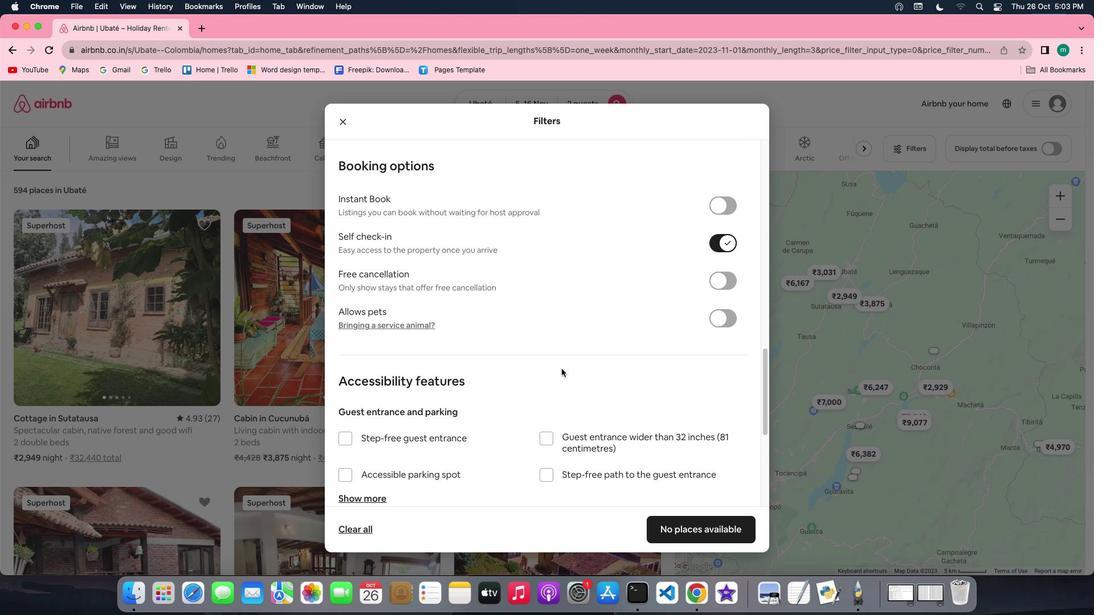 
Action: Mouse scrolled (561, 369) with delta (0, 0)
Screenshot: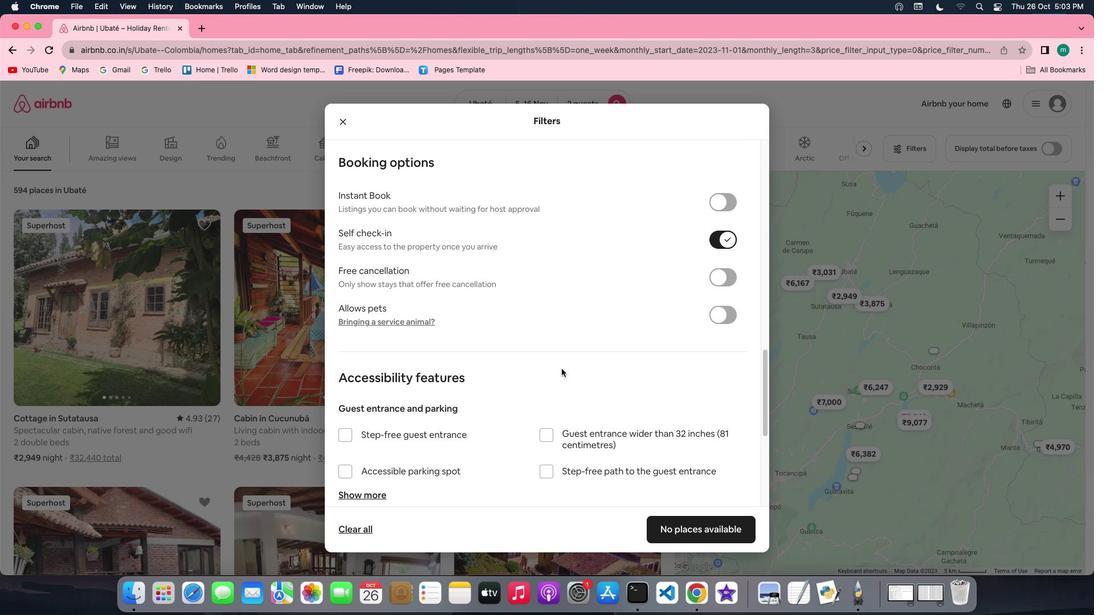 
Action: Mouse scrolled (561, 369) with delta (0, 0)
Screenshot: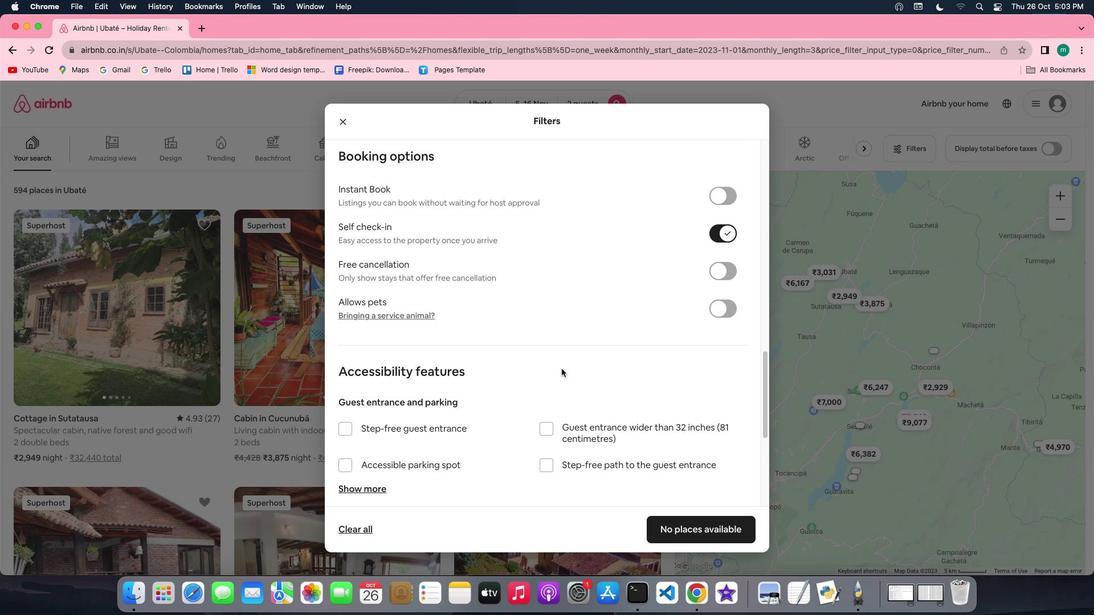 
Action: Mouse scrolled (561, 369) with delta (0, 0)
Screenshot: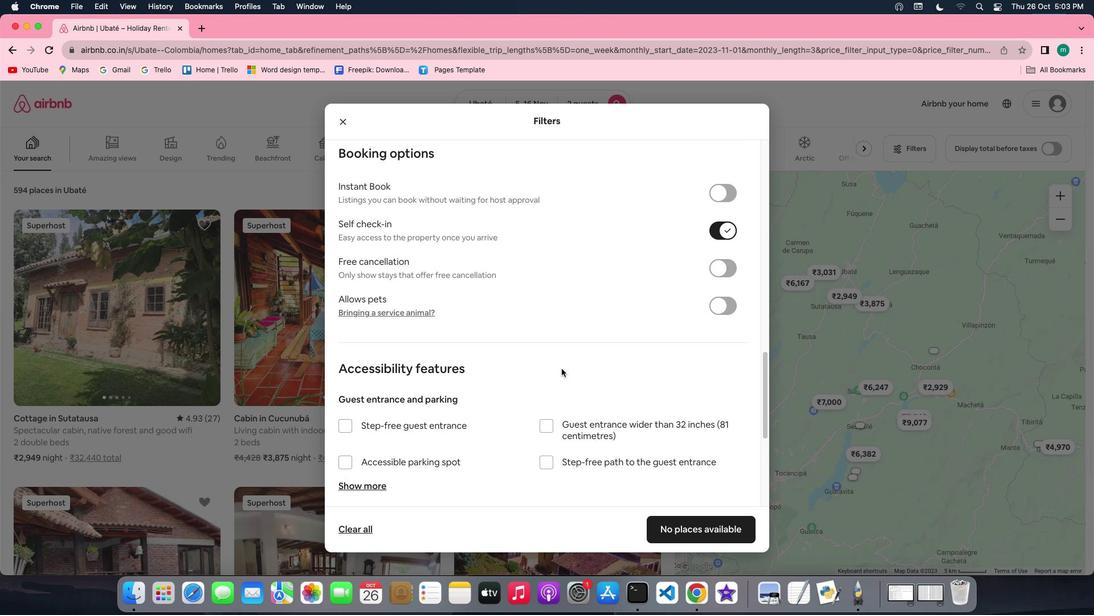 
Action: Mouse scrolled (561, 369) with delta (0, 0)
Screenshot: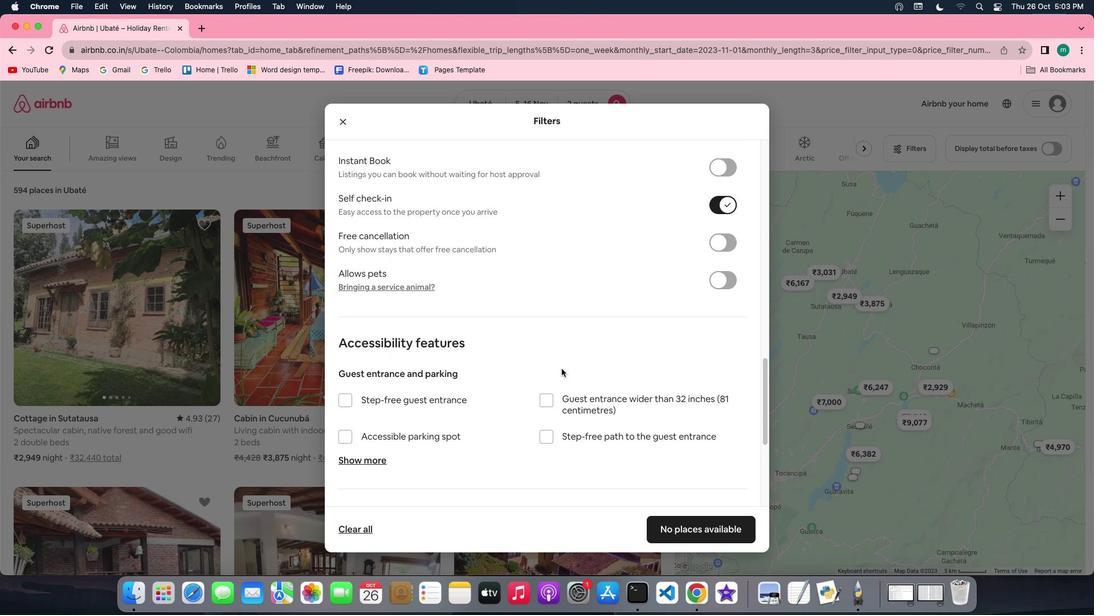 
Action: Mouse scrolled (561, 369) with delta (0, 0)
Screenshot: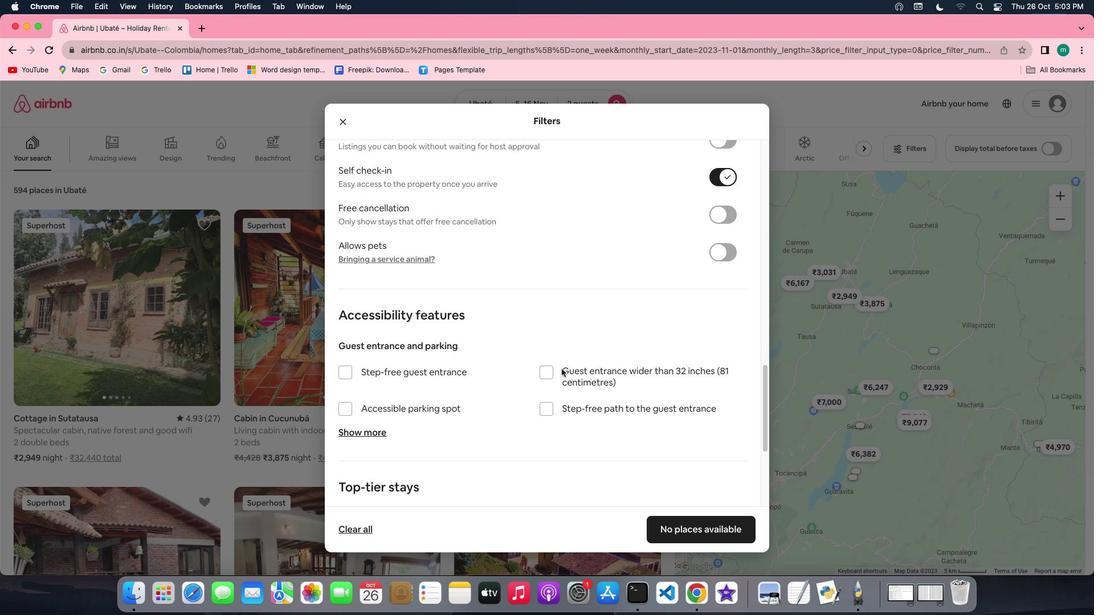 
Action: Mouse scrolled (561, 369) with delta (0, 0)
Screenshot: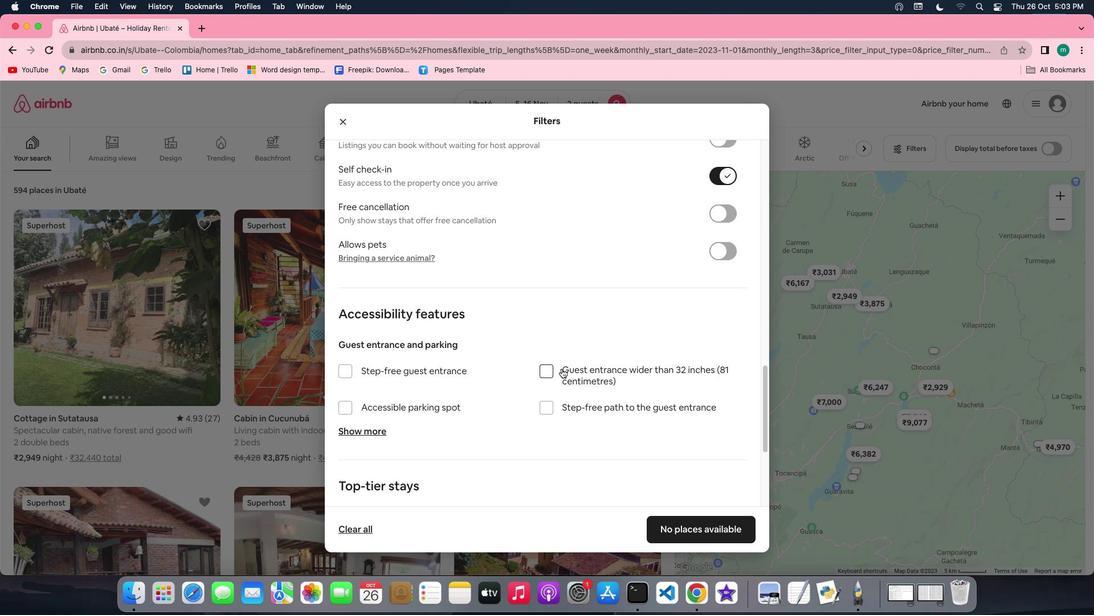 
Action: Mouse scrolled (561, 369) with delta (0, 0)
Screenshot: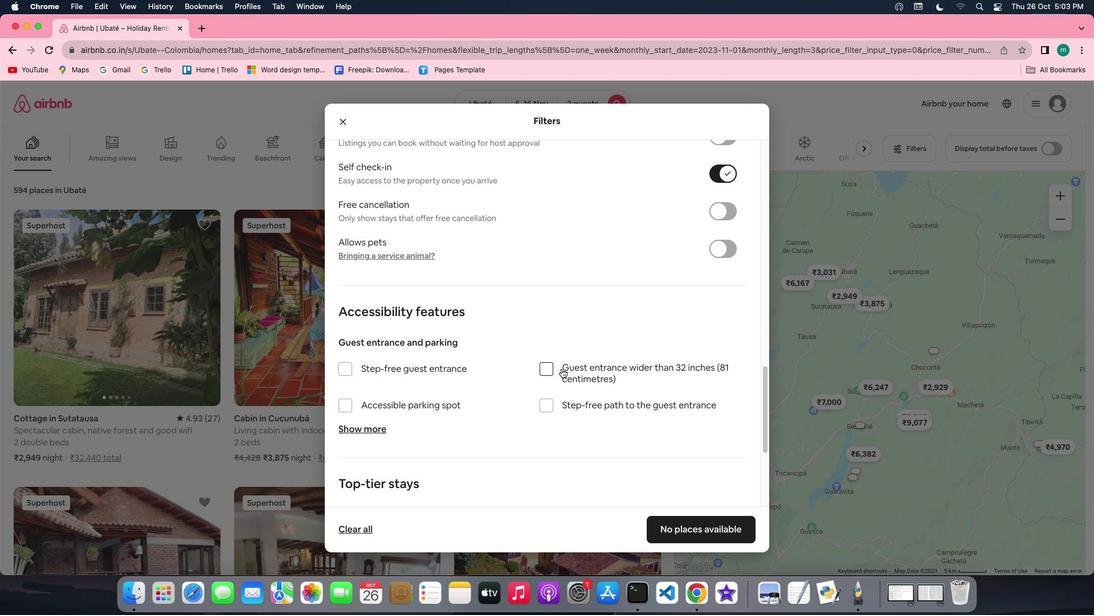 
Action: Mouse scrolled (561, 369) with delta (0, 0)
Screenshot: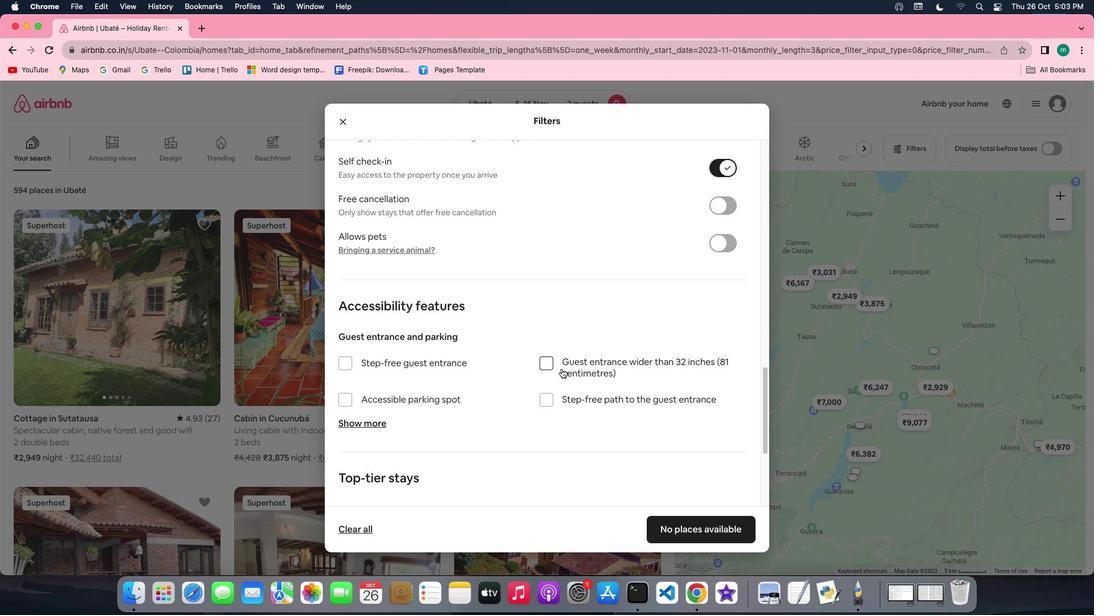
Action: Mouse scrolled (561, 369) with delta (0, 0)
Screenshot: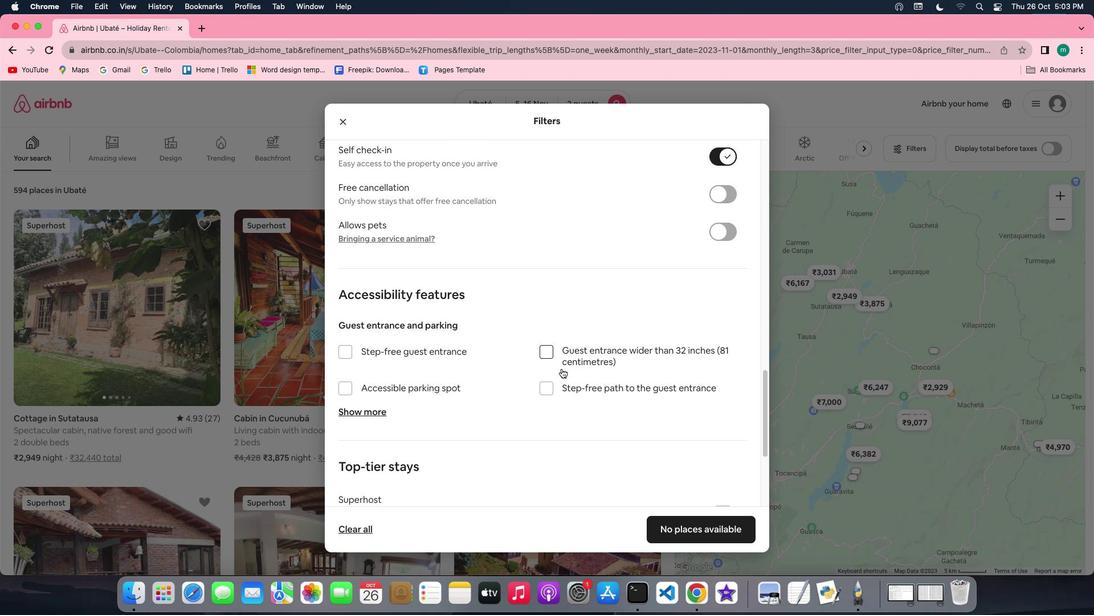 
Action: Mouse scrolled (561, 369) with delta (0, 0)
Screenshot: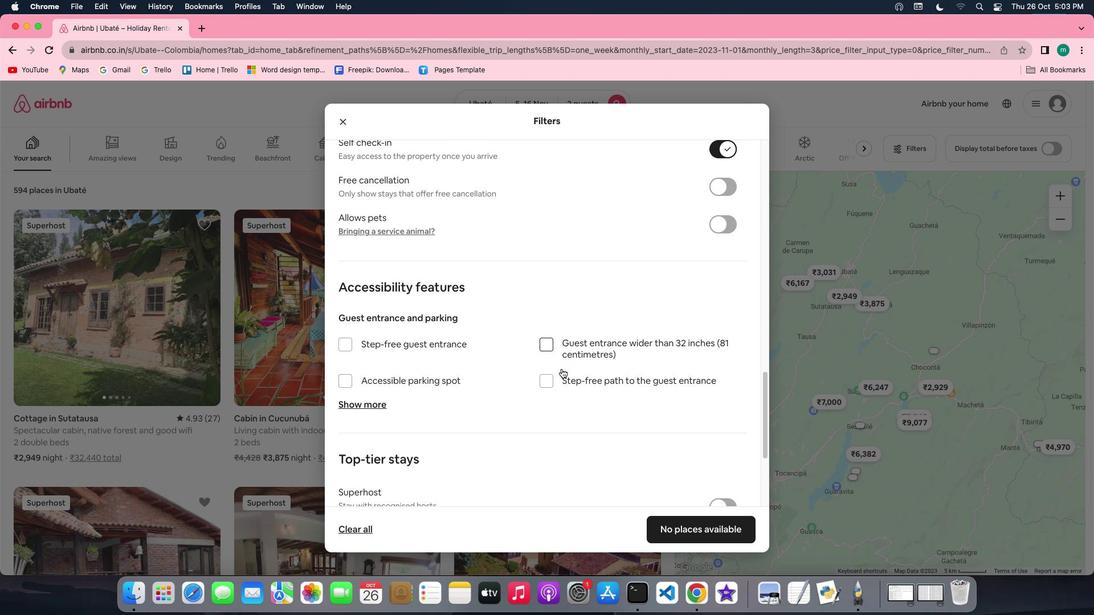 
Action: Mouse scrolled (561, 369) with delta (0, 0)
Screenshot: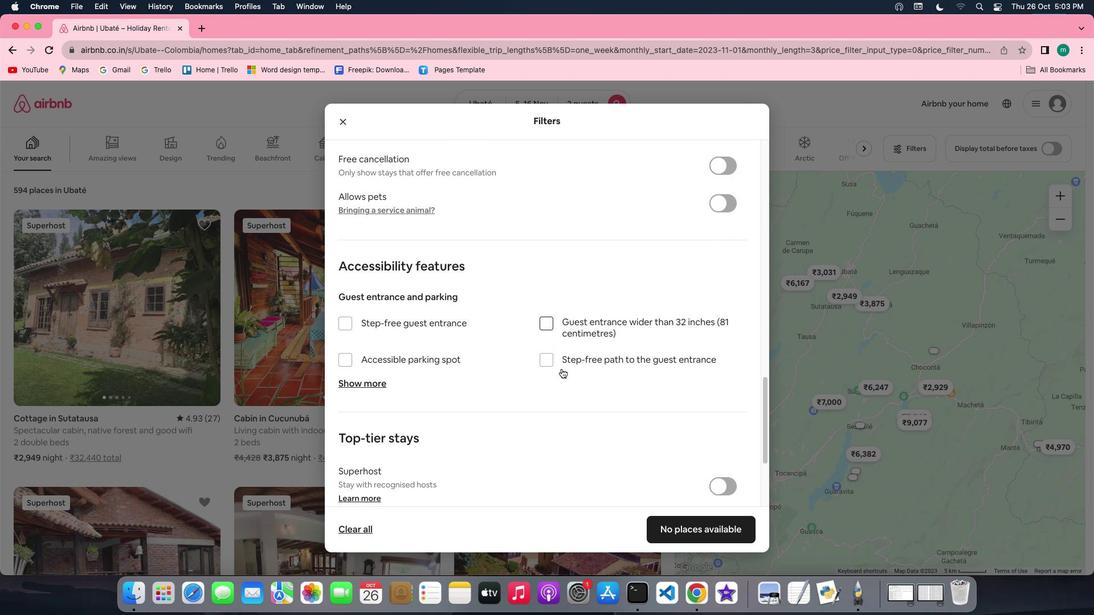 
Action: Mouse scrolled (561, 369) with delta (0, -1)
Screenshot: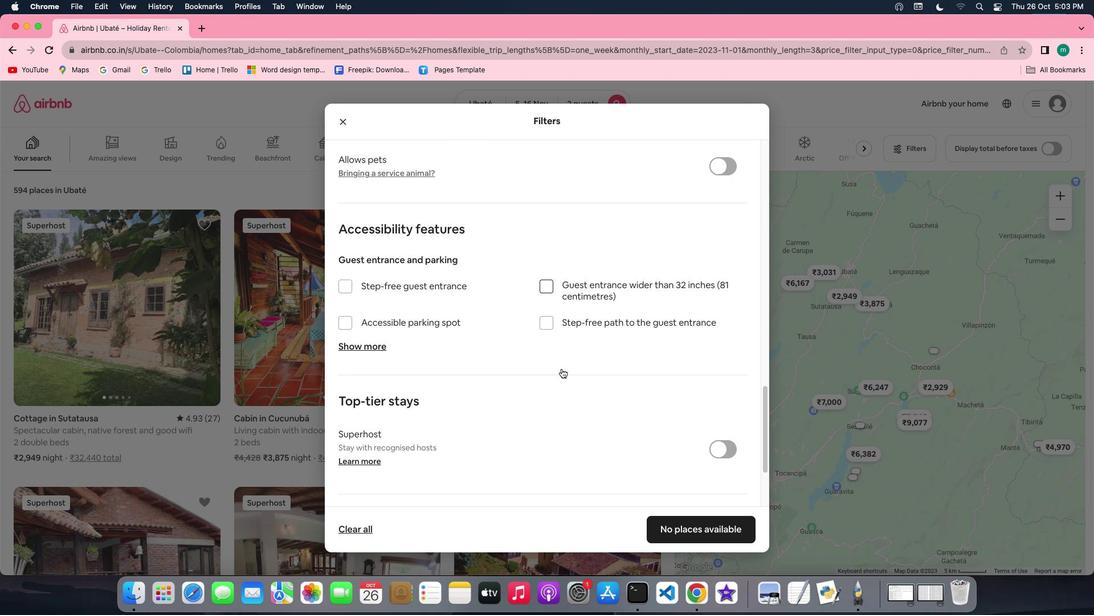 
Action: Mouse scrolled (561, 369) with delta (0, -2)
Screenshot: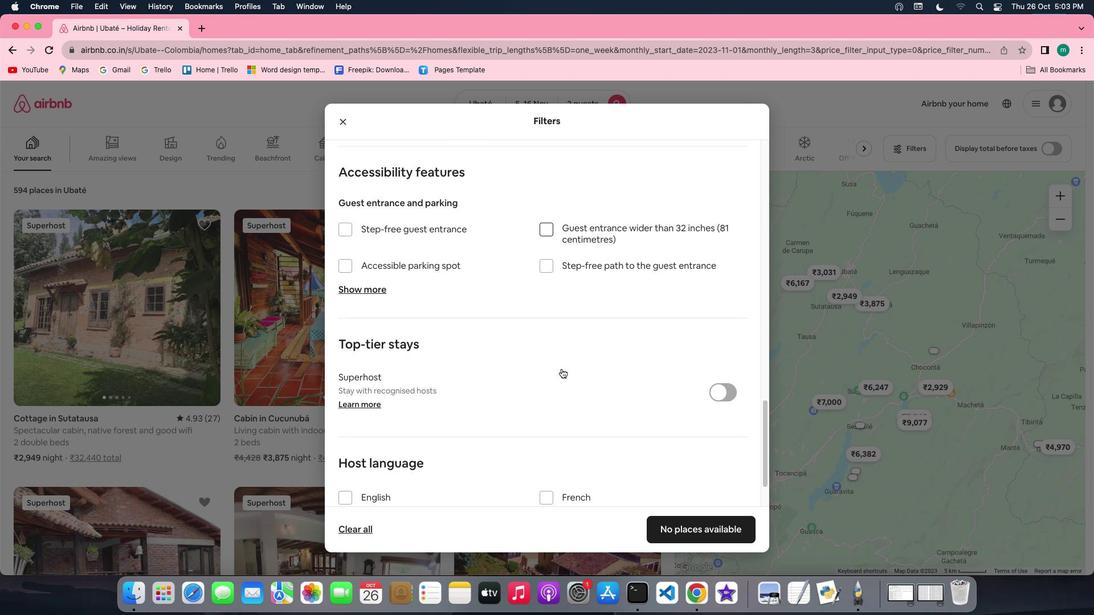 
Action: Mouse moved to (562, 379)
Screenshot: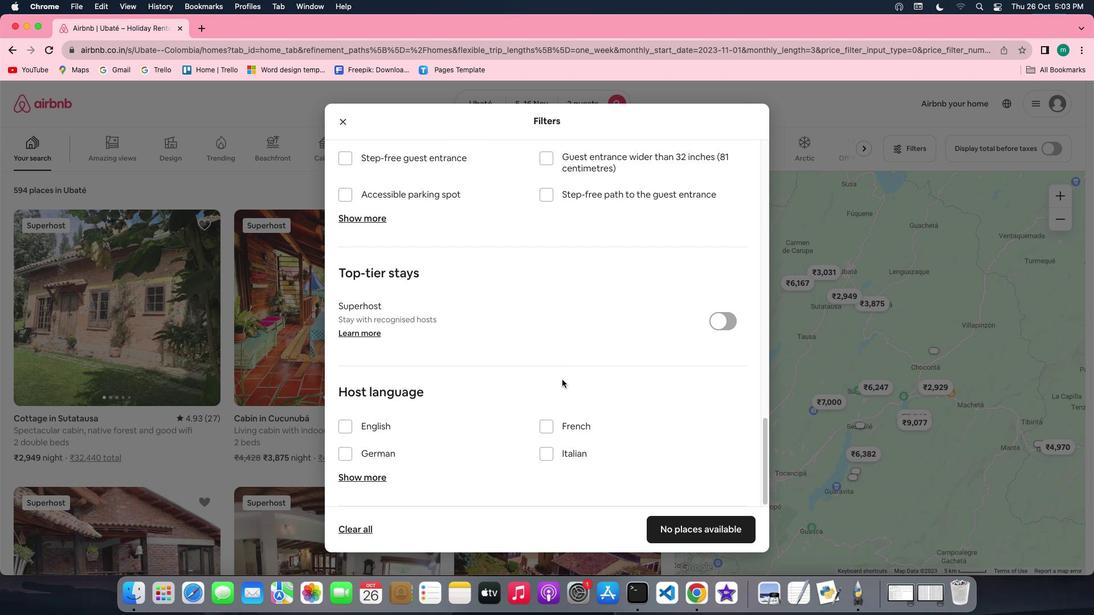 
Action: Mouse scrolled (562, 379) with delta (0, 0)
Screenshot: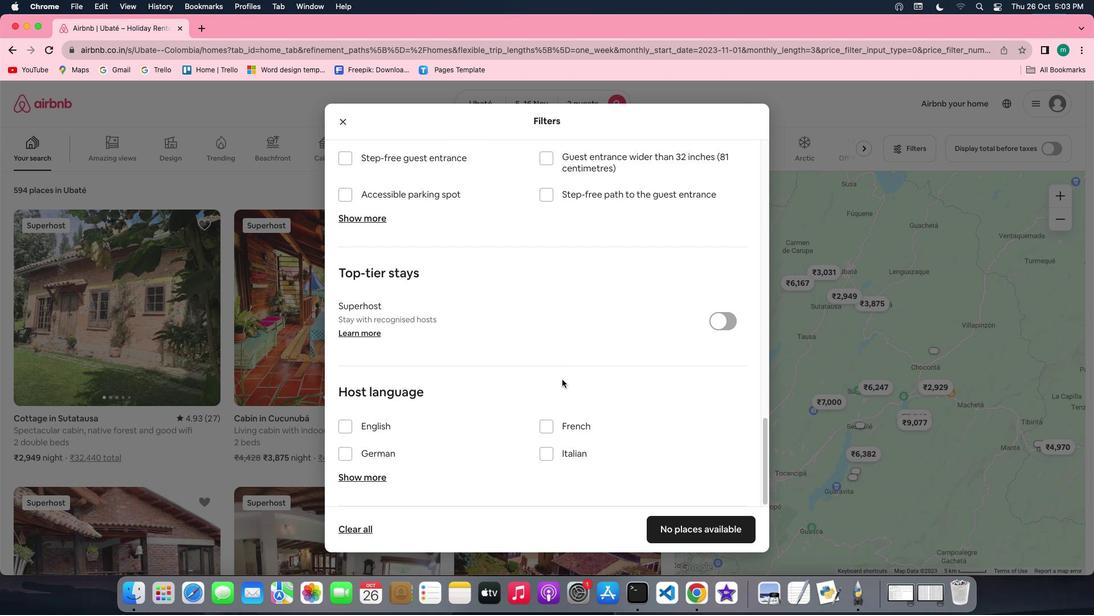 
Action: Mouse scrolled (562, 379) with delta (0, 0)
Screenshot: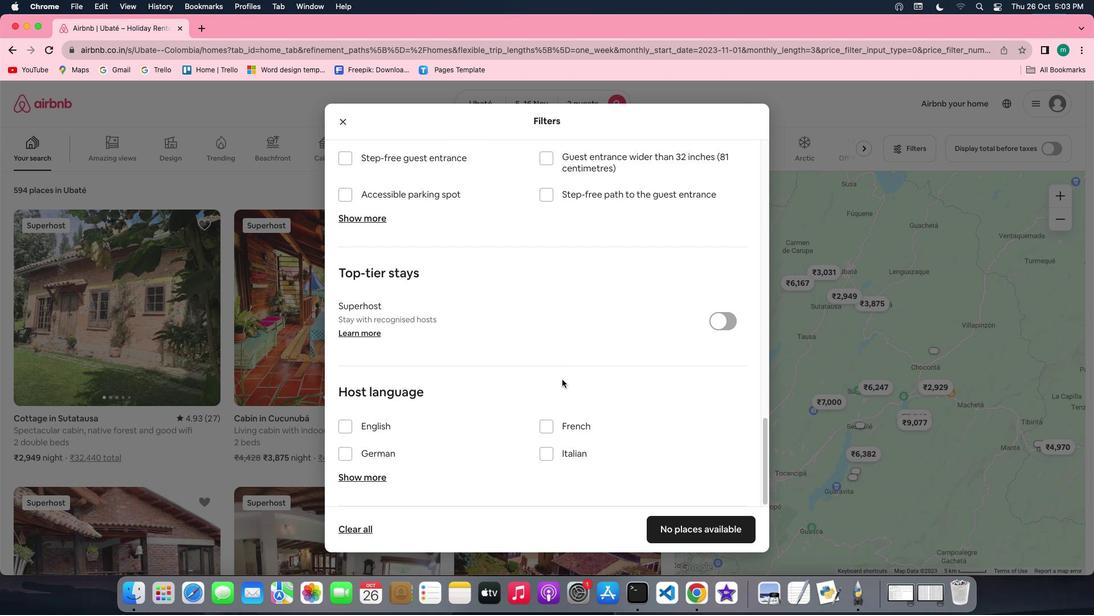 
Action: Mouse scrolled (562, 379) with delta (0, -1)
Screenshot: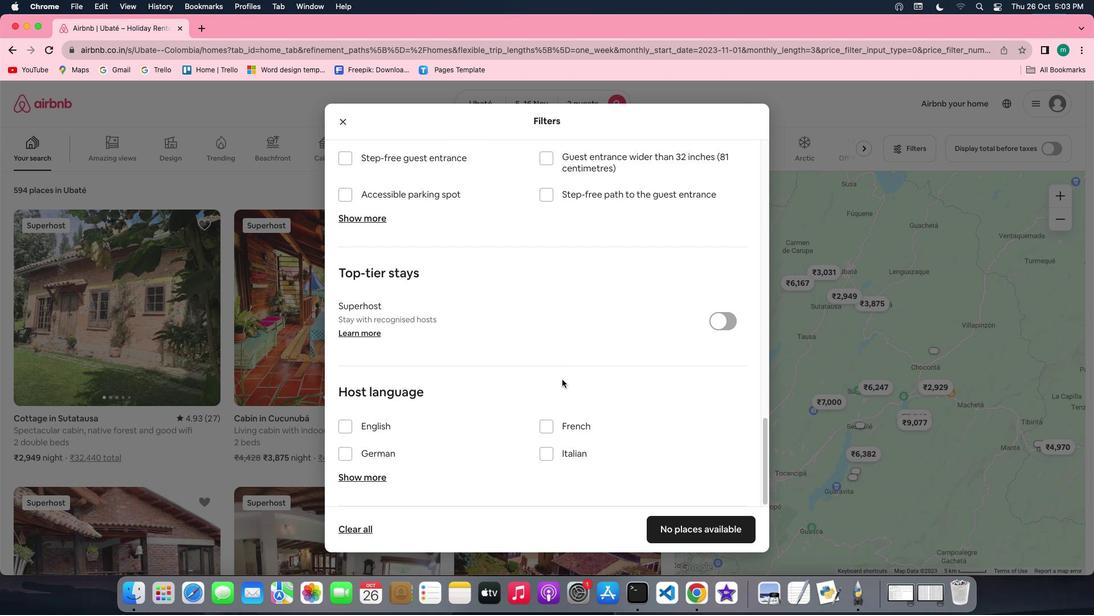 
Action: Mouse scrolled (562, 379) with delta (0, -2)
Screenshot: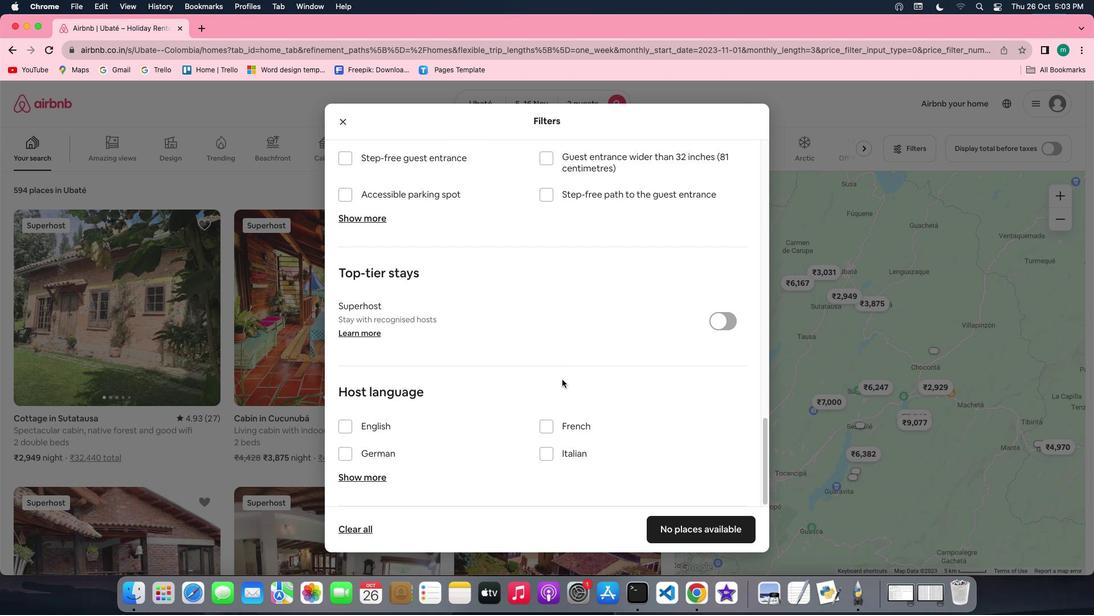 
Action: Mouse scrolled (562, 379) with delta (0, -3)
Screenshot: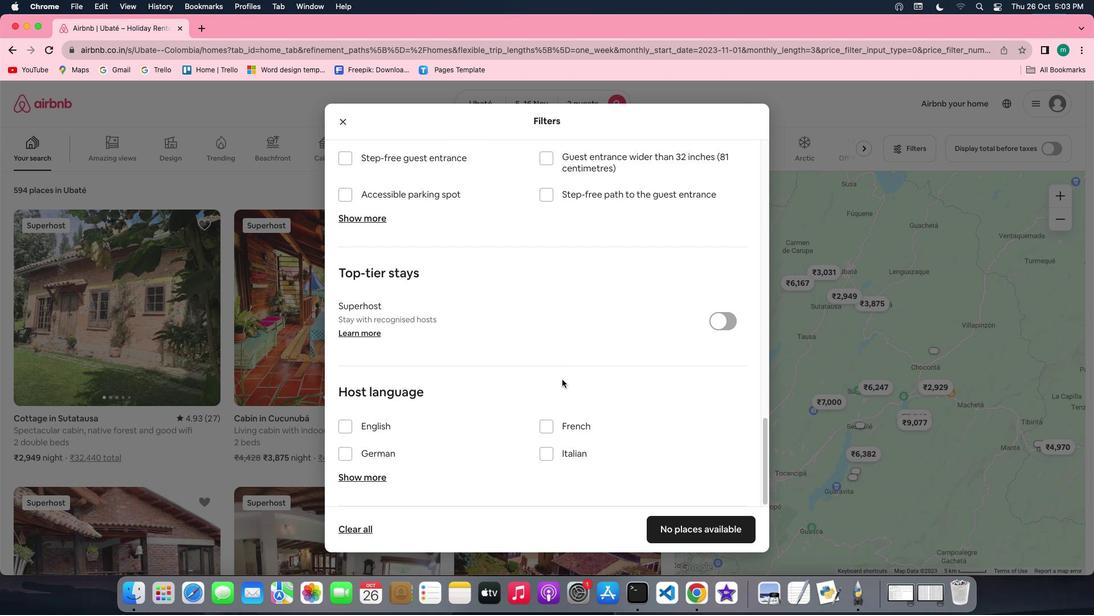 
Action: Mouse scrolled (562, 379) with delta (0, -3)
Screenshot: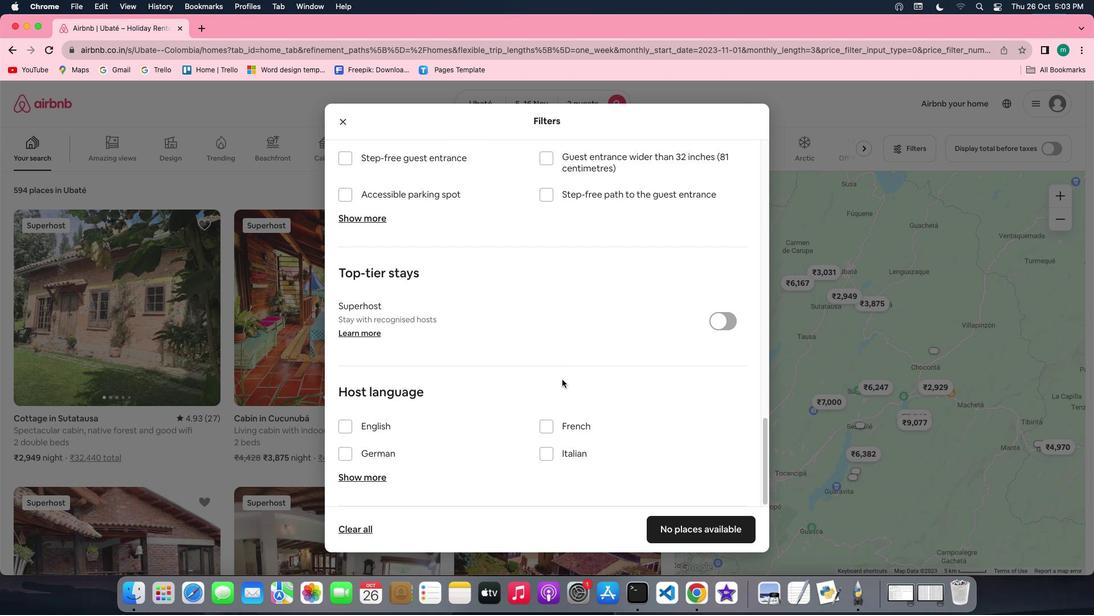 
Action: Mouse moved to (732, 529)
Screenshot: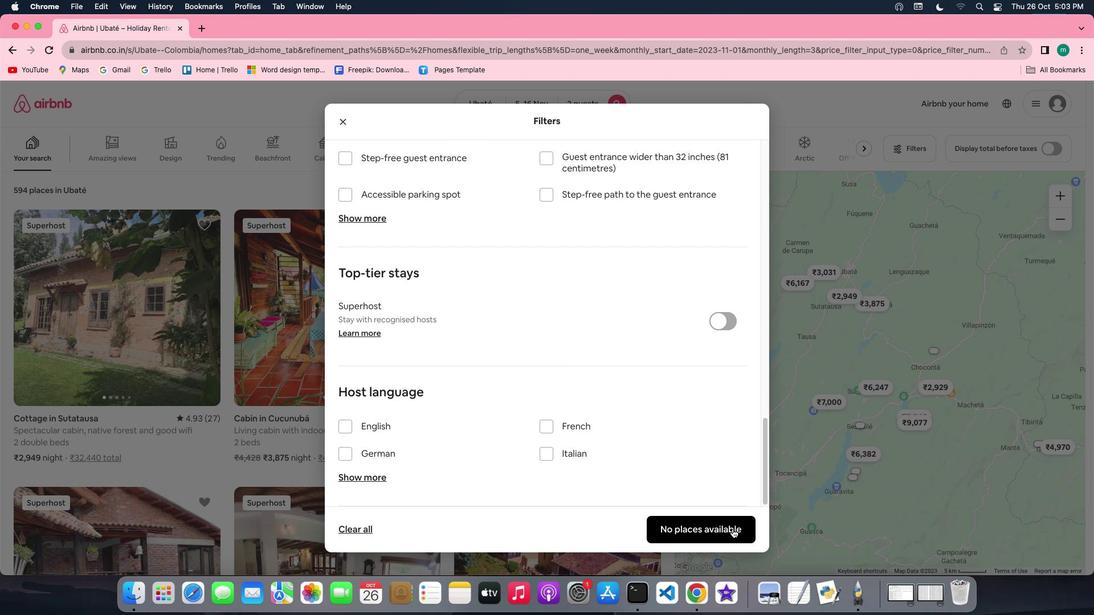 
Action: Mouse pressed left at (732, 529)
Screenshot: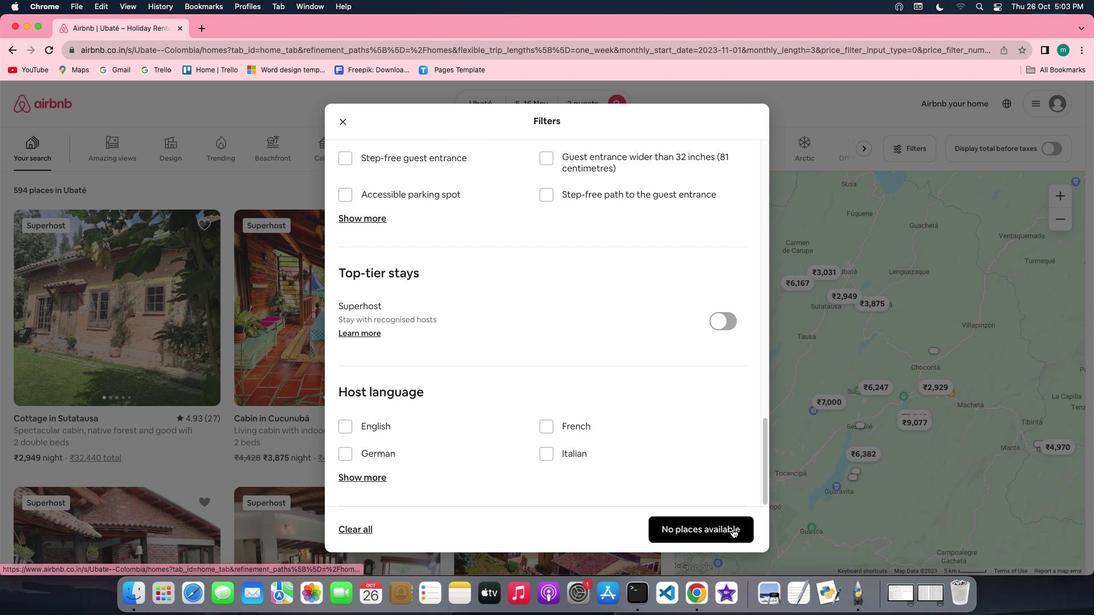 
Action: Mouse moved to (730, 530)
Screenshot: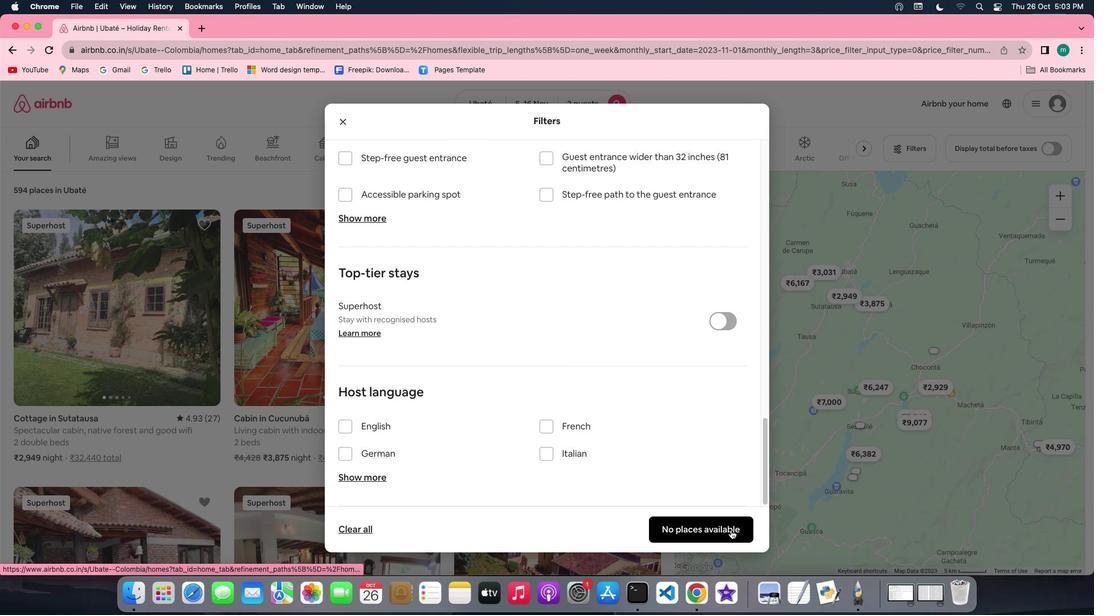 
